 Task: Look for space in Picos, Brazil from 9th July, 2023 to 16th July, 2023 for 2 adults, 1 child in price range Rs.8000 to Rs.16000. Place can be entire place with 2 bedrooms having 2 beds and 1 bathroom. Property type can be house, flat, guest house. Booking option can be shelf check-in. Required host language is Spanish.
Action: Mouse moved to (473, 95)
Screenshot: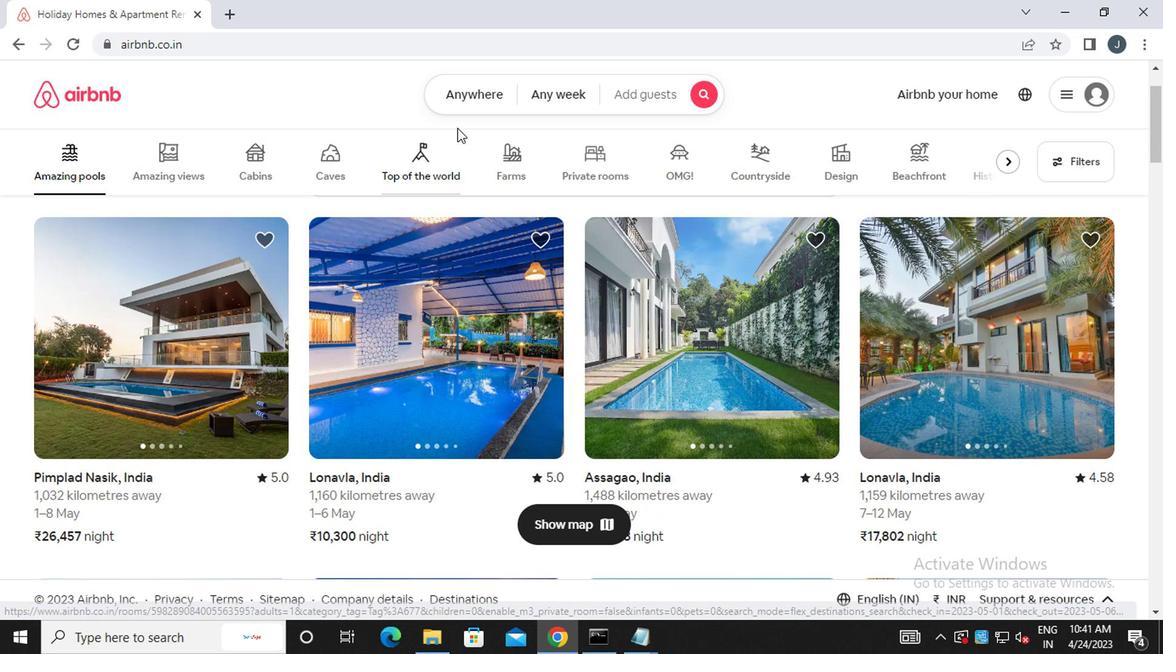 
Action: Mouse pressed left at (473, 95)
Screenshot: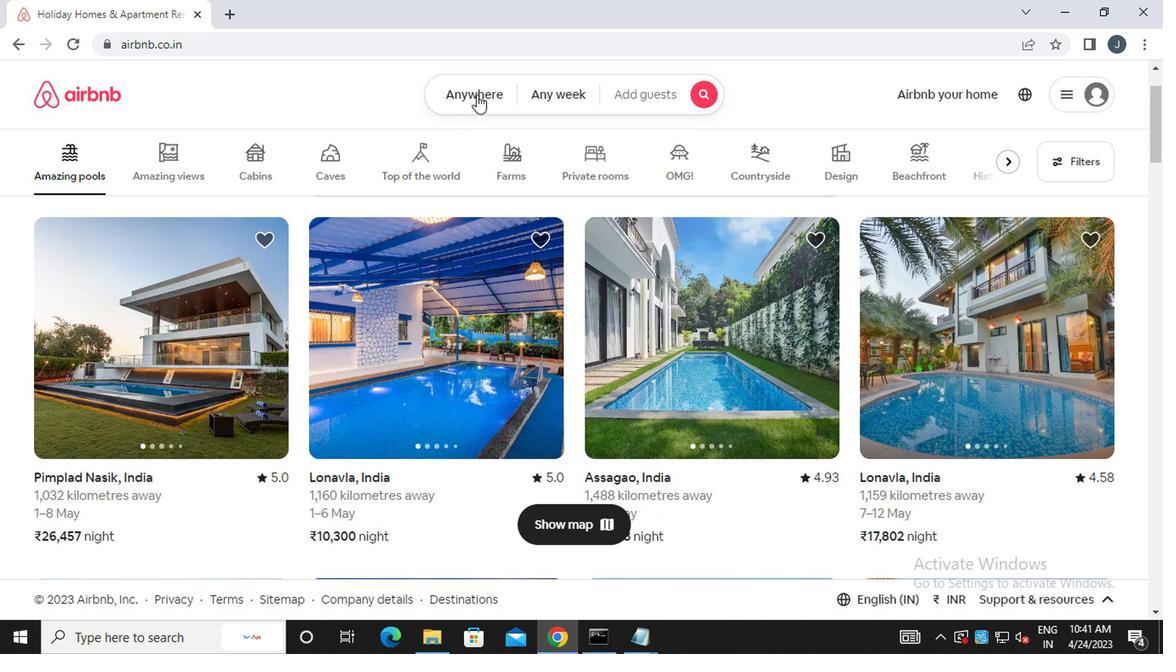 
Action: Mouse moved to (342, 166)
Screenshot: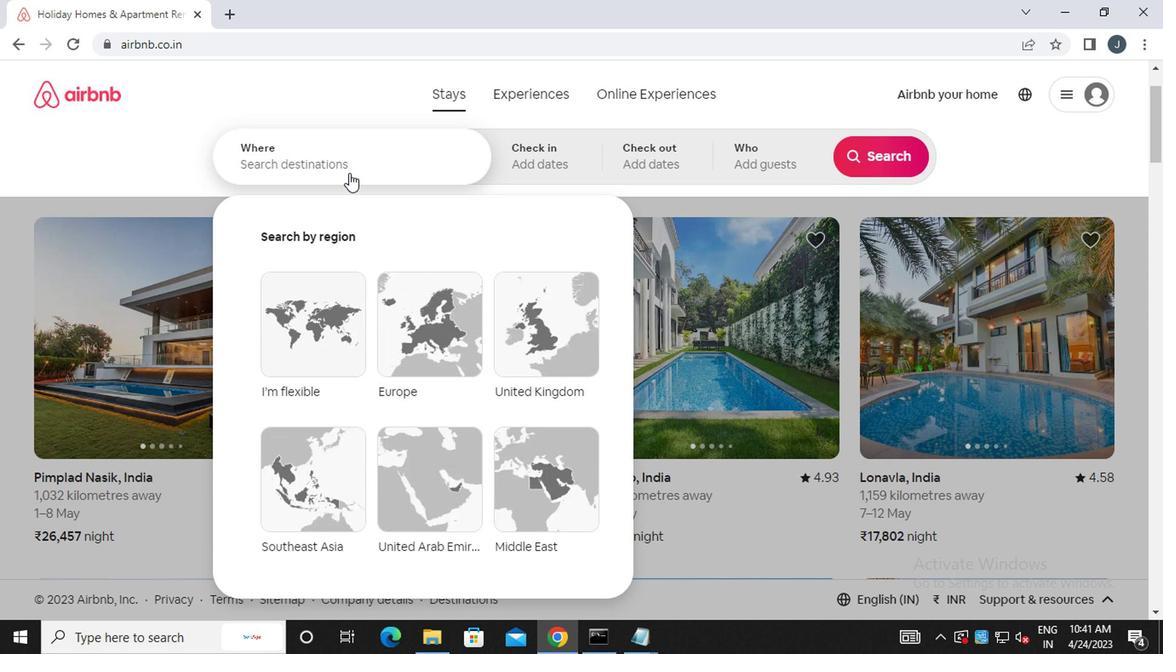 
Action: Mouse pressed left at (342, 166)
Screenshot: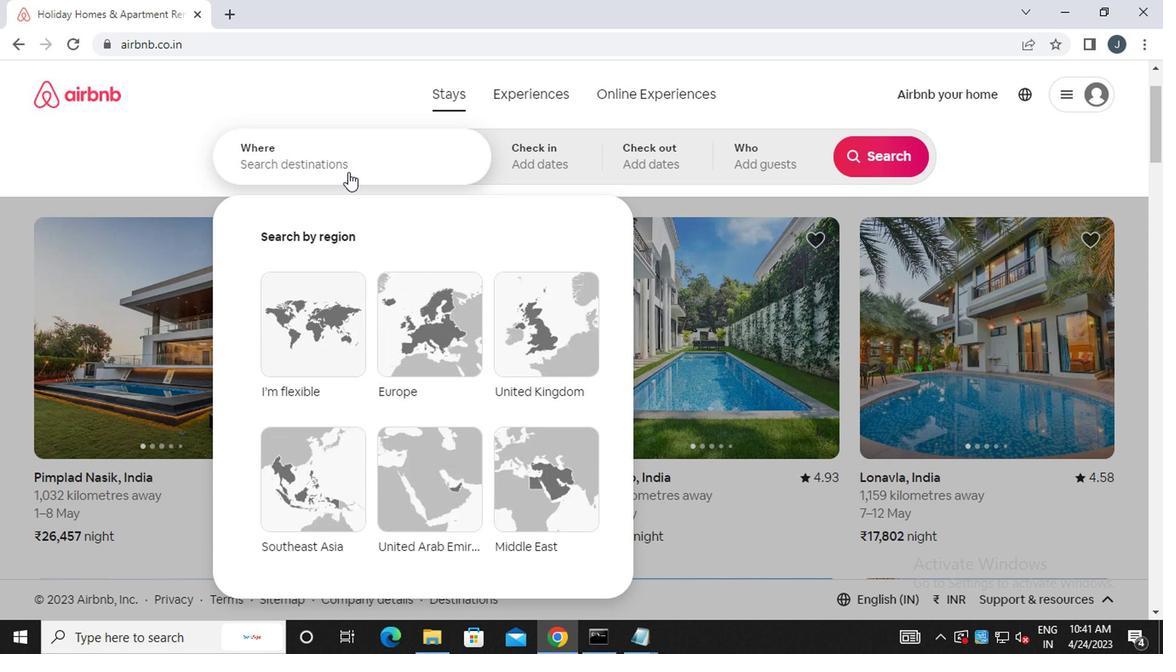 
Action: Key pressed p<Key.caps_lock>icos,<Key.space><Key.caps_lock>b<Key.caps_lock>razil
Screenshot: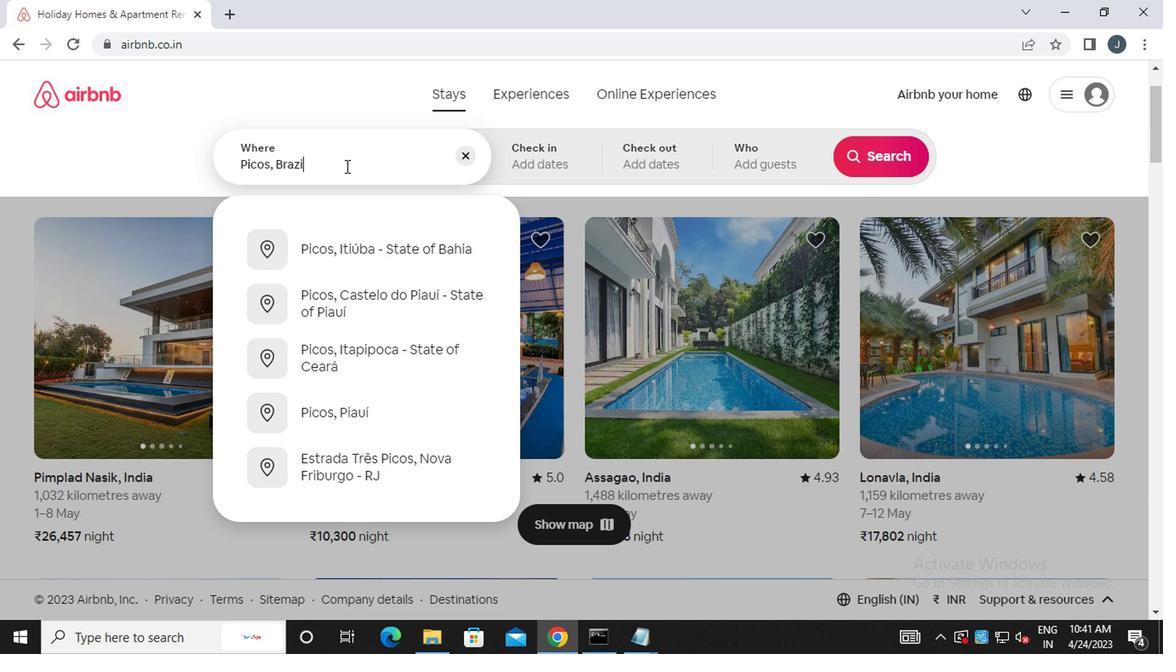 
Action: Mouse moved to (549, 162)
Screenshot: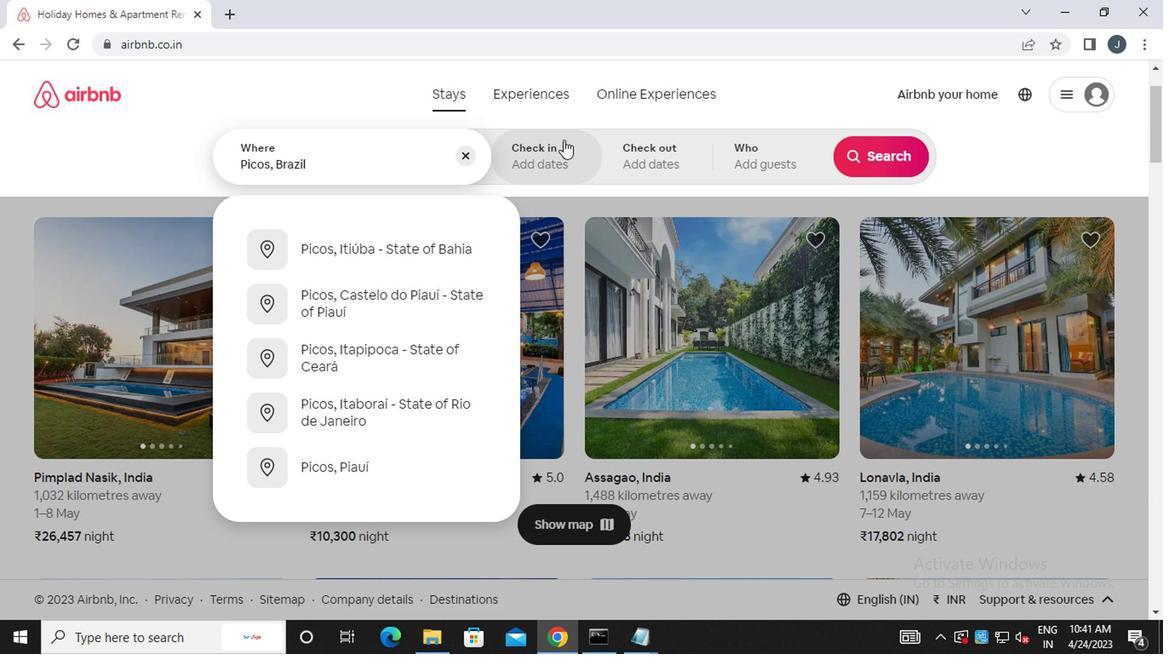 
Action: Mouse pressed left at (549, 162)
Screenshot: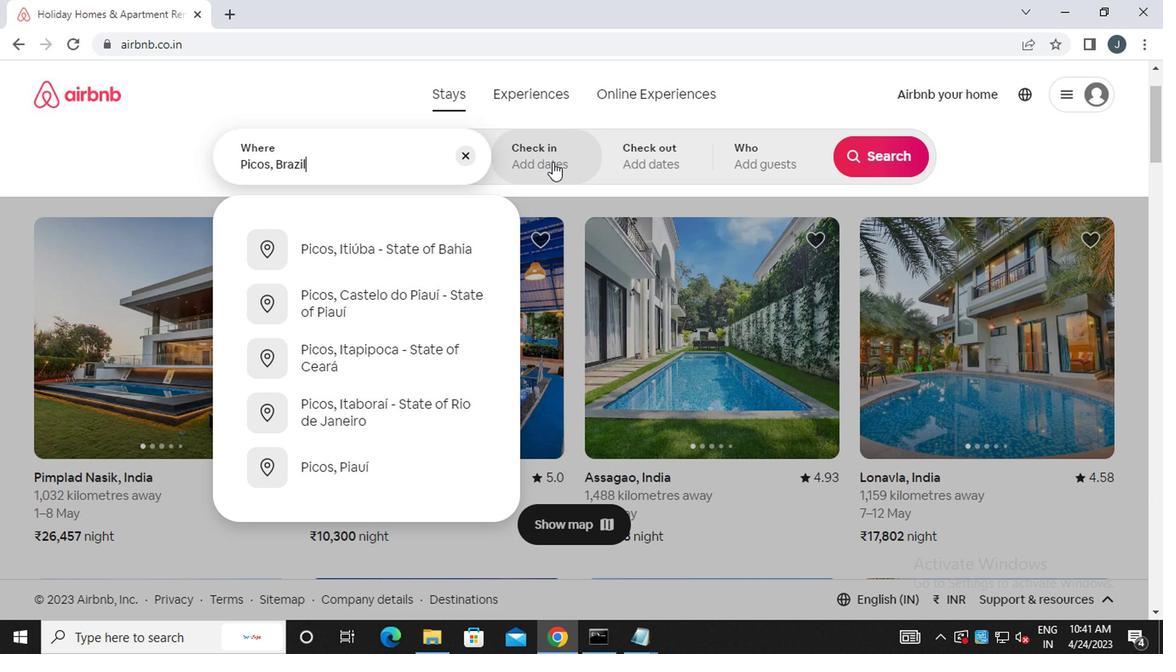 
Action: Mouse moved to (868, 295)
Screenshot: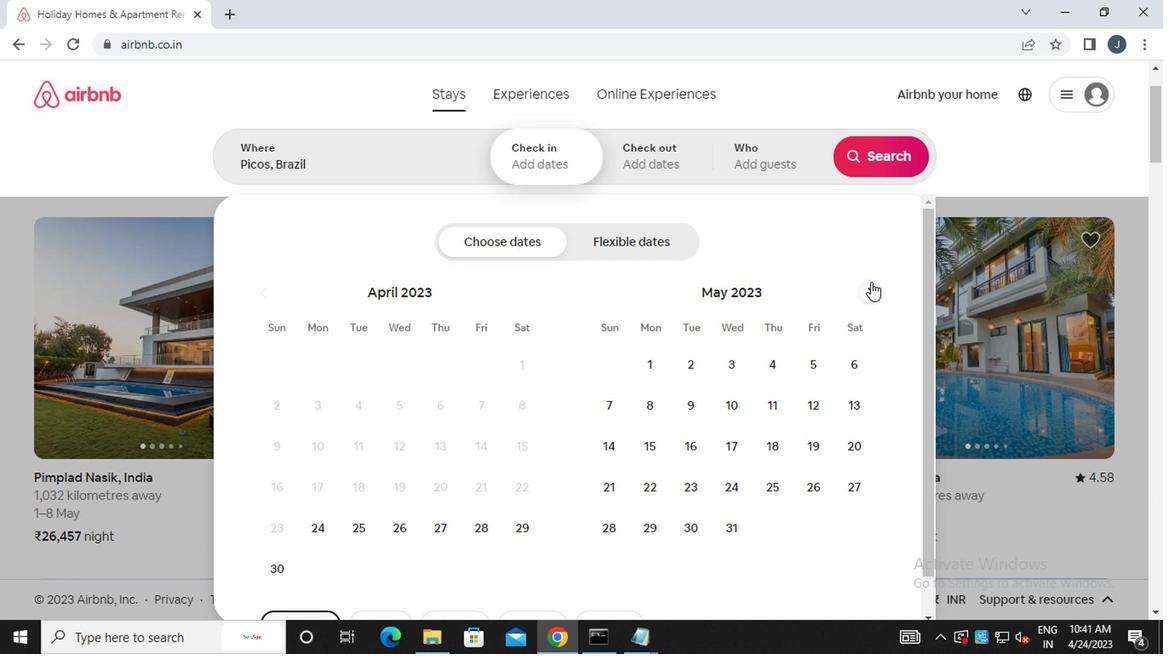 
Action: Mouse pressed left at (868, 295)
Screenshot: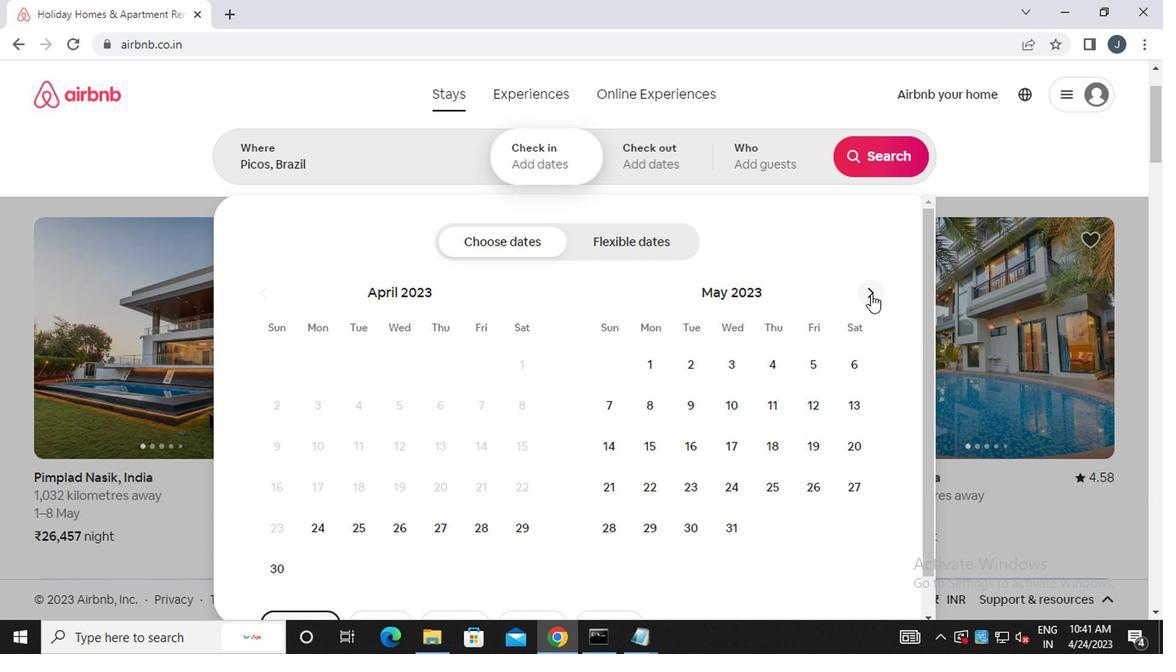 
Action: Mouse moved to (869, 295)
Screenshot: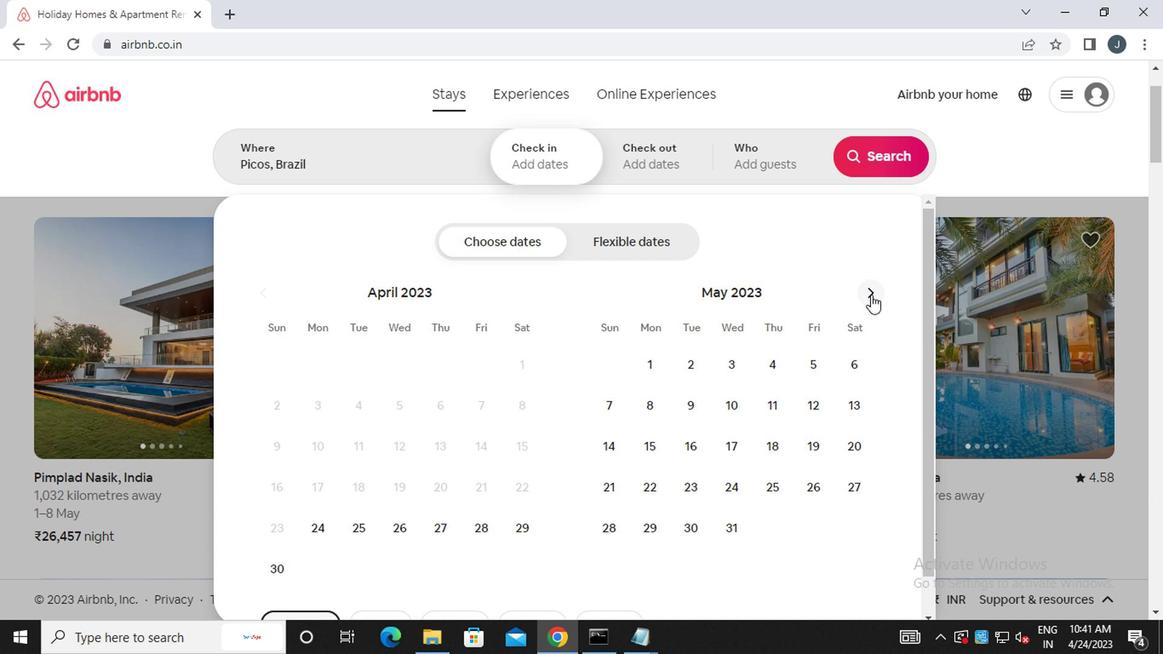 
Action: Mouse pressed left at (869, 295)
Screenshot: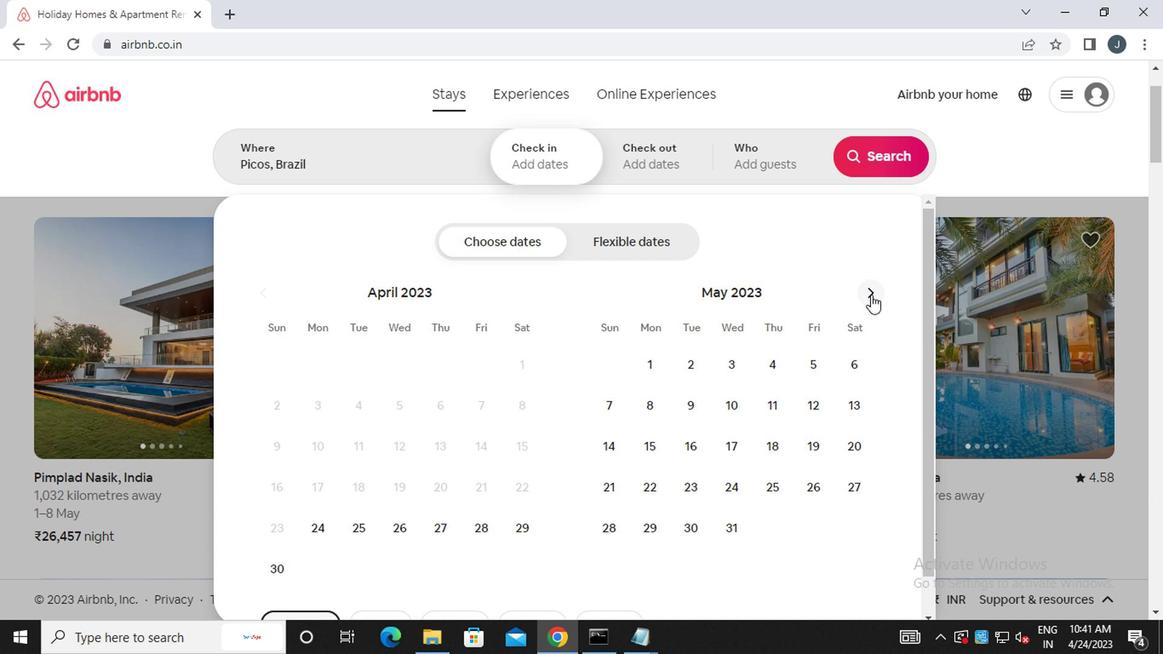 
Action: Mouse moved to (870, 295)
Screenshot: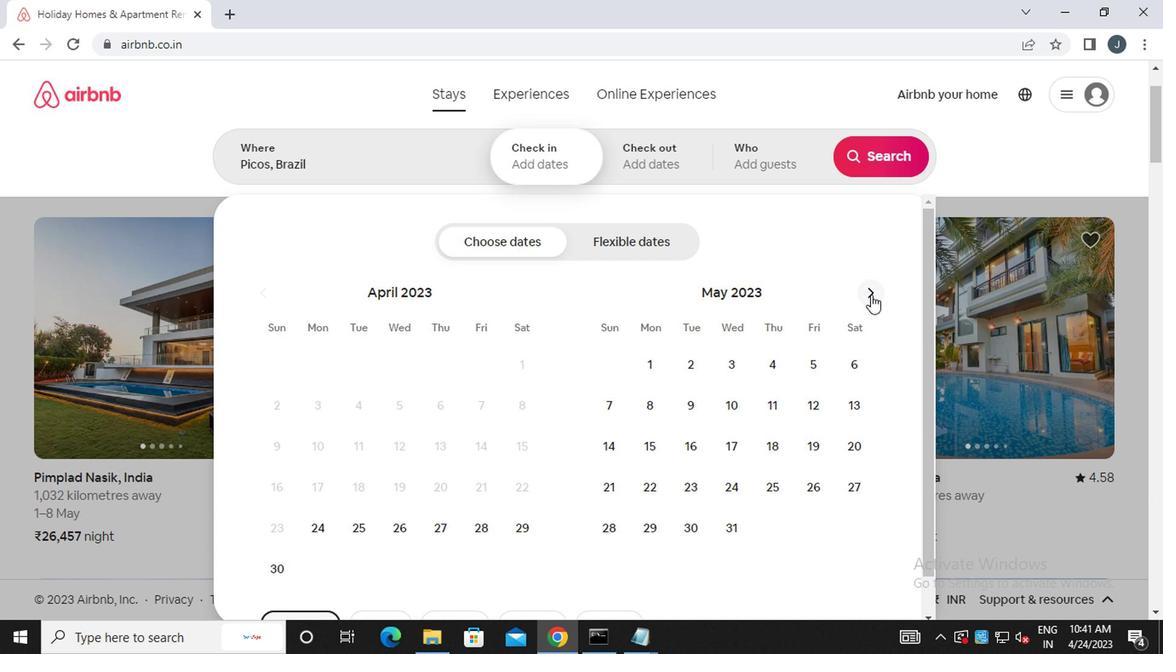 
Action: Mouse pressed left at (870, 295)
Screenshot: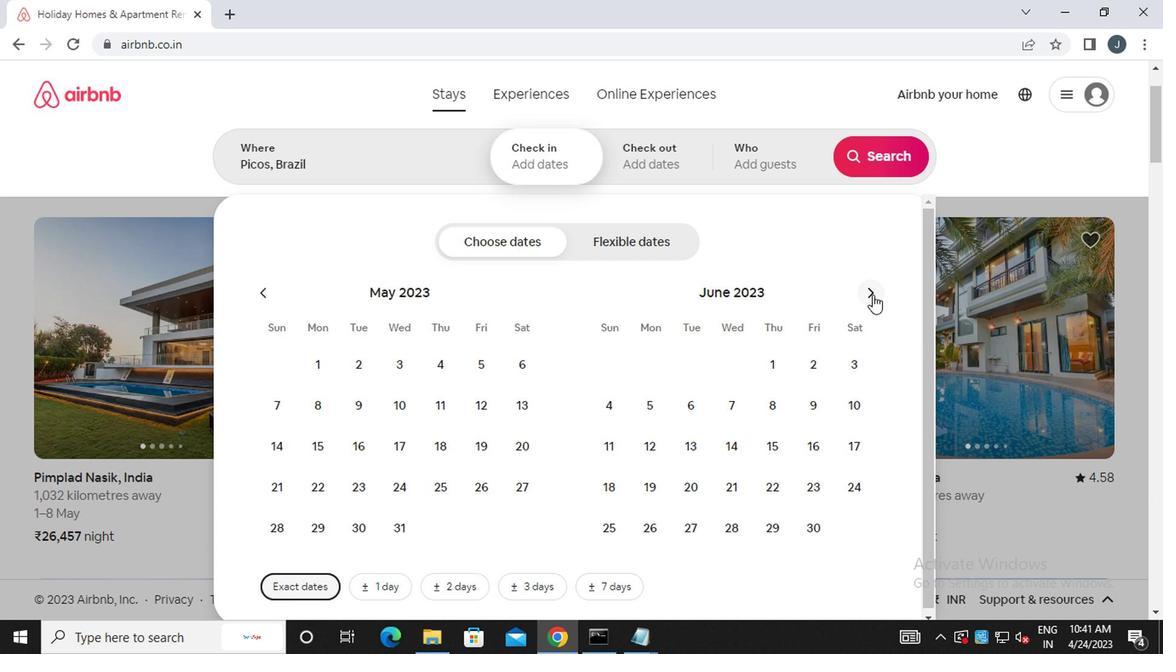 
Action: Mouse moved to (607, 447)
Screenshot: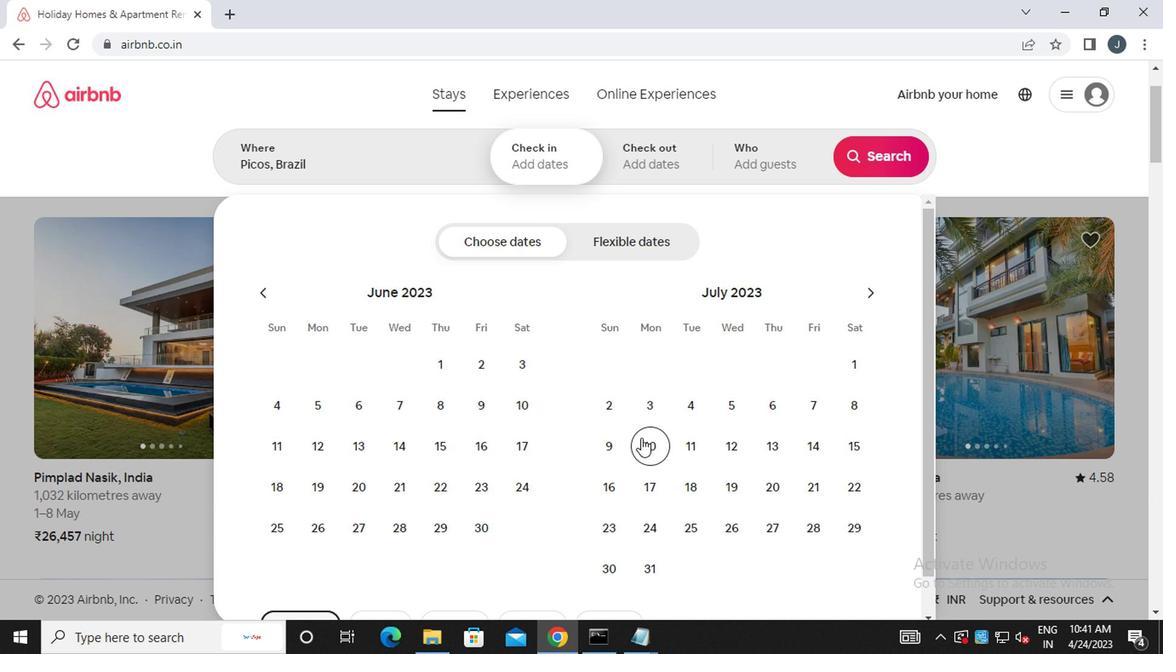 
Action: Mouse pressed left at (607, 447)
Screenshot: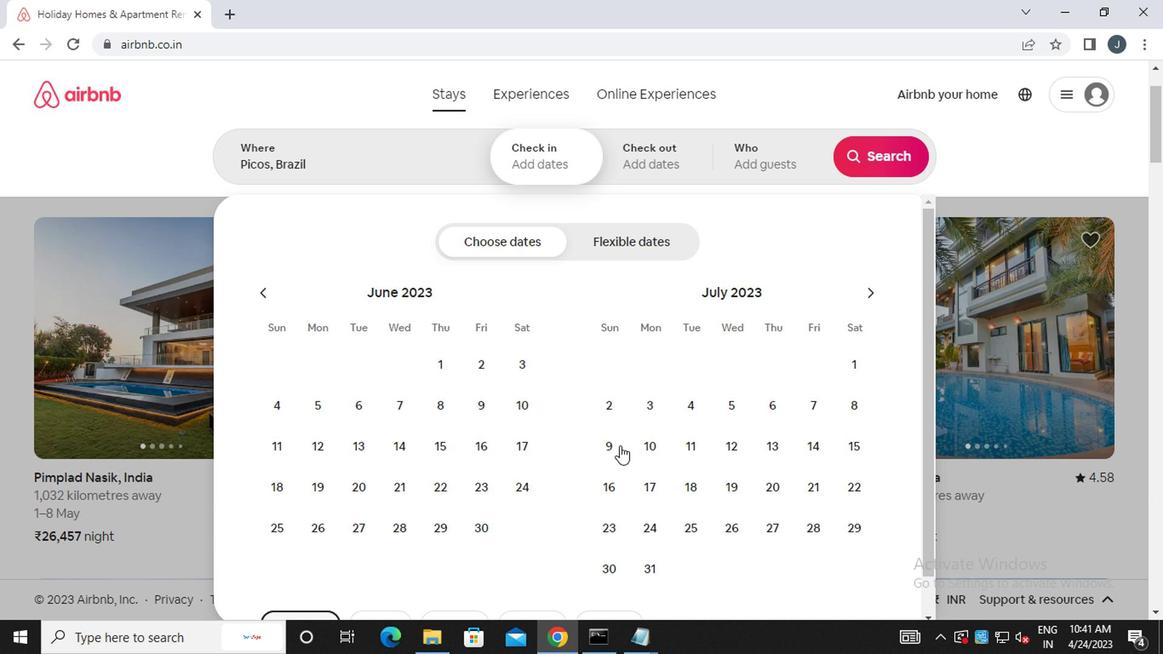 
Action: Mouse moved to (609, 486)
Screenshot: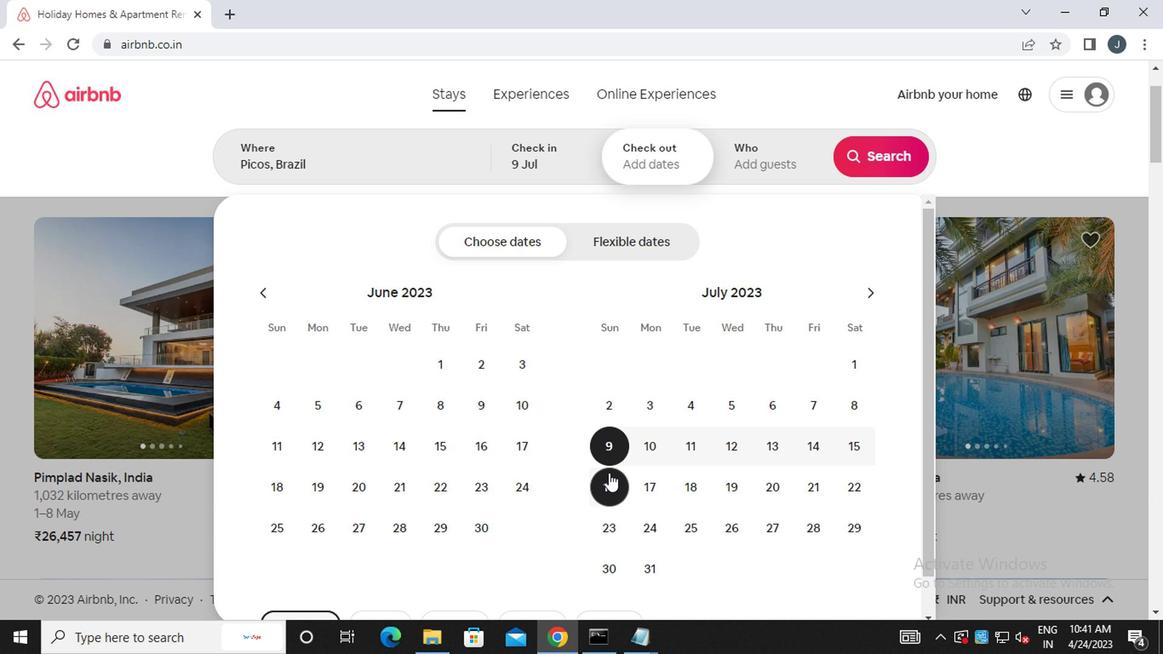 
Action: Mouse pressed left at (609, 486)
Screenshot: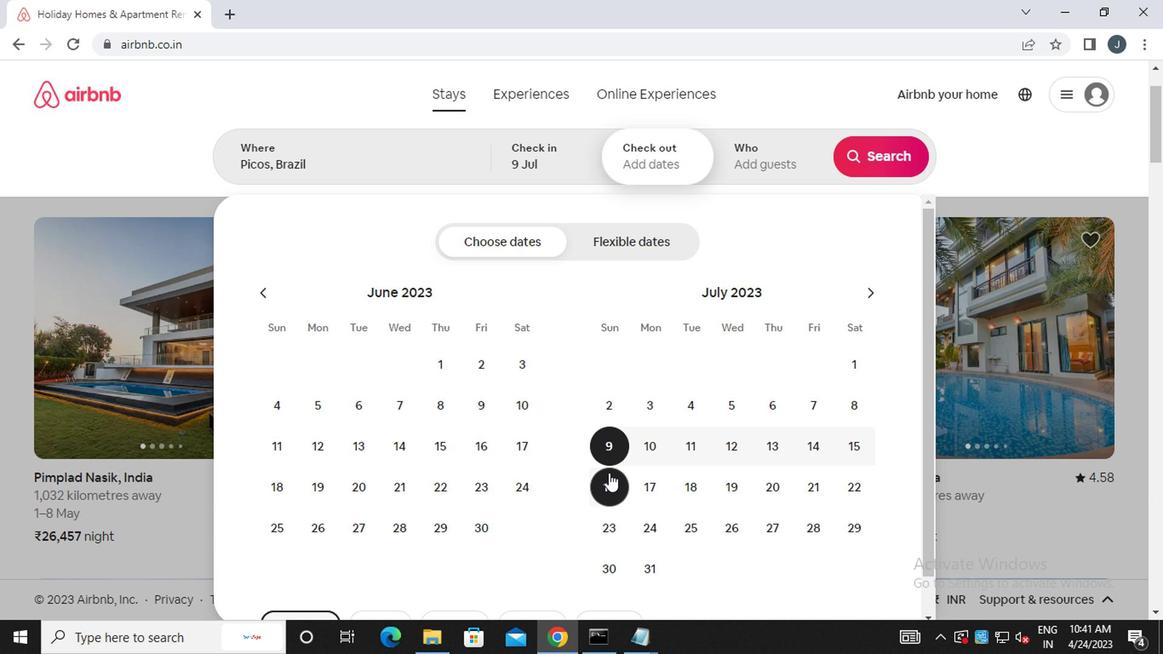 
Action: Mouse moved to (755, 164)
Screenshot: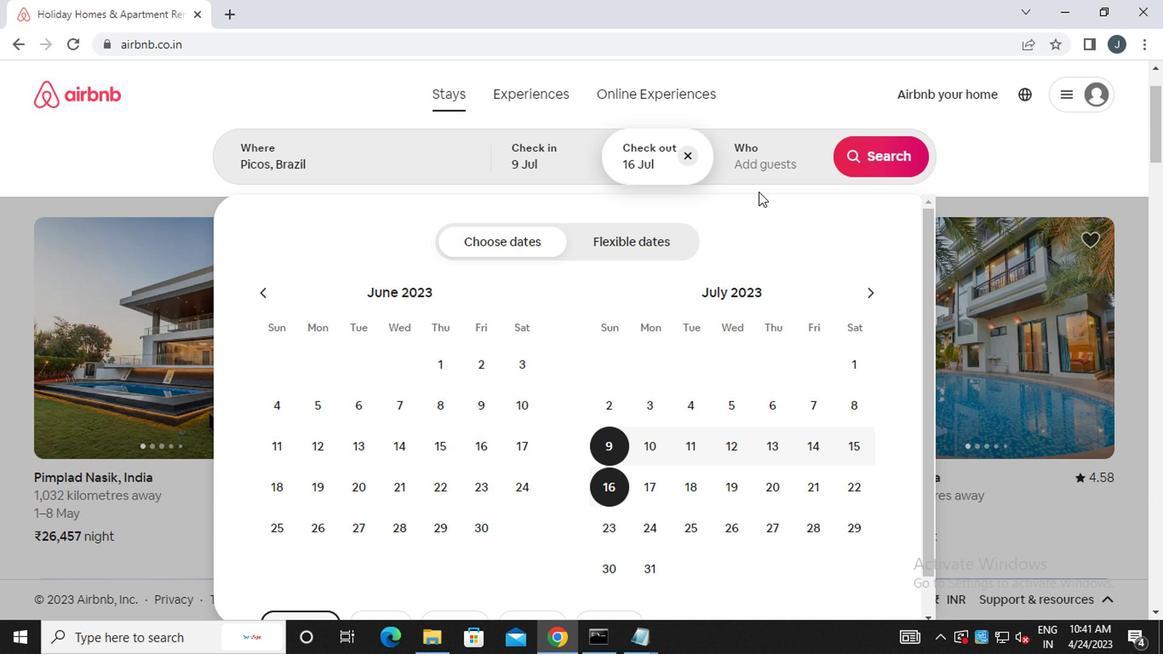 
Action: Mouse pressed left at (755, 164)
Screenshot: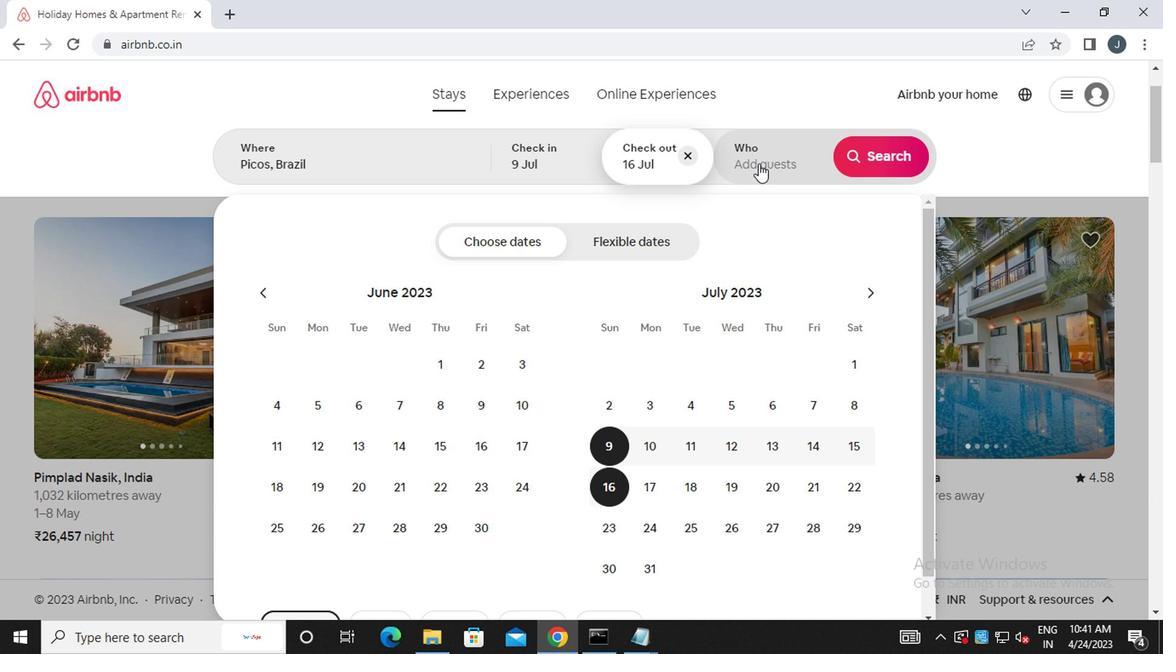 
Action: Mouse moved to (877, 247)
Screenshot: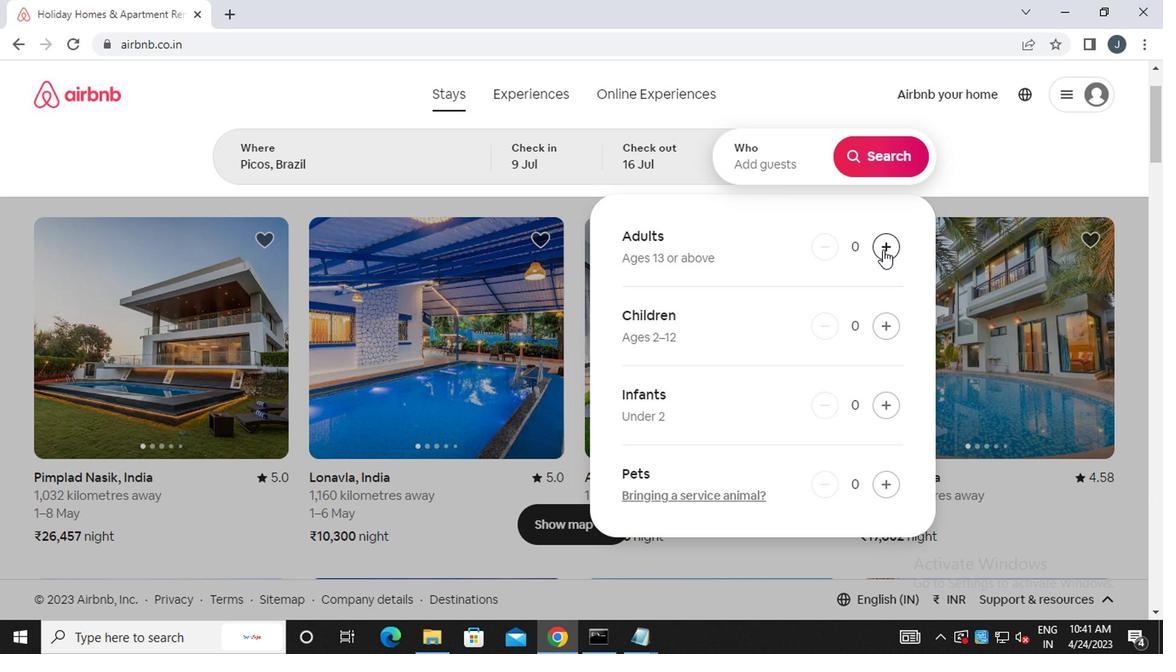 
Action: Mouse pressed left at (877, 247)
Screenshot: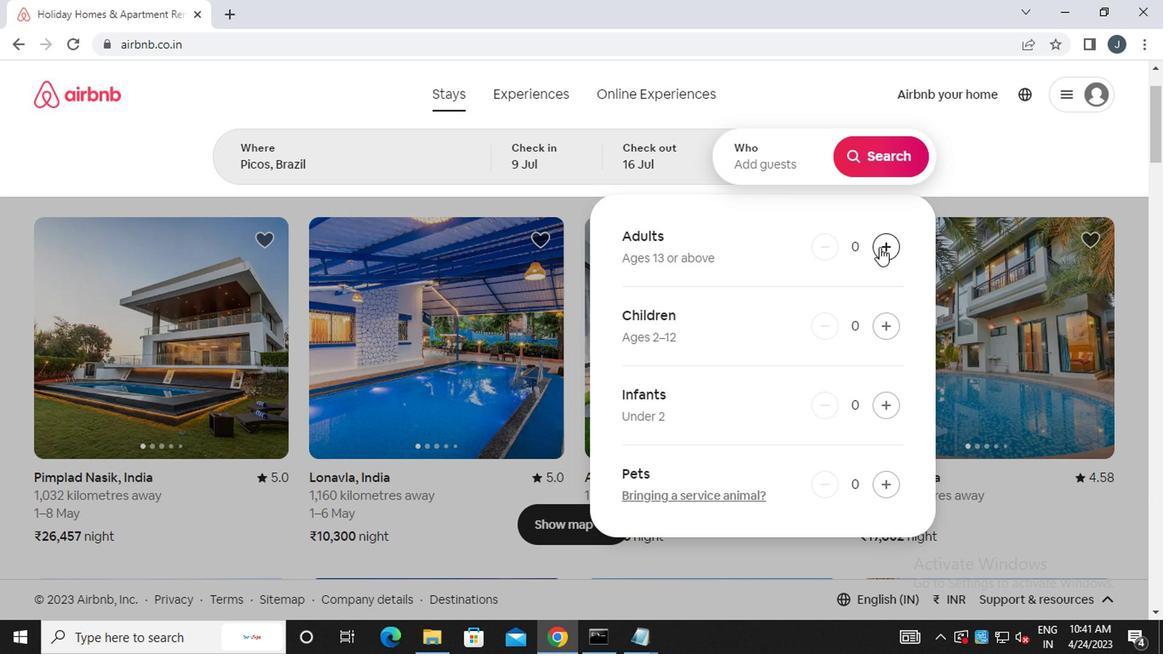 
Action: Mouse pressed left at (877, 247)
Screenshot: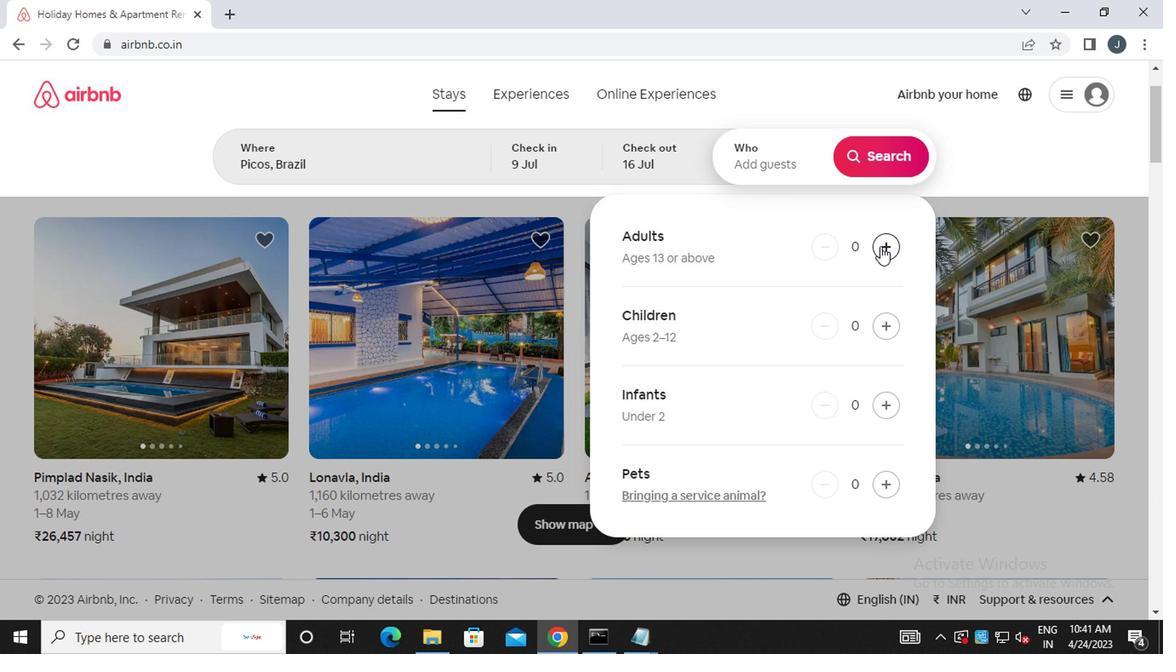 
Action: Mouse moved to (880, 330)
Screenshot: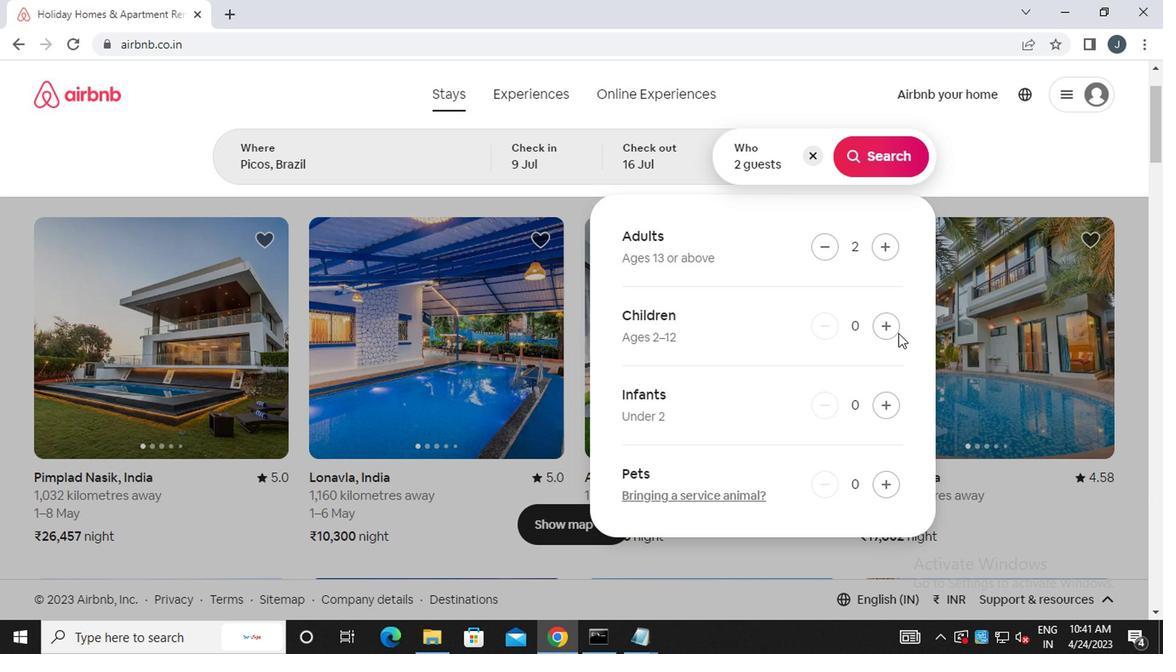 
Action: Mouse pressed left at (880, 330)
Screenshot: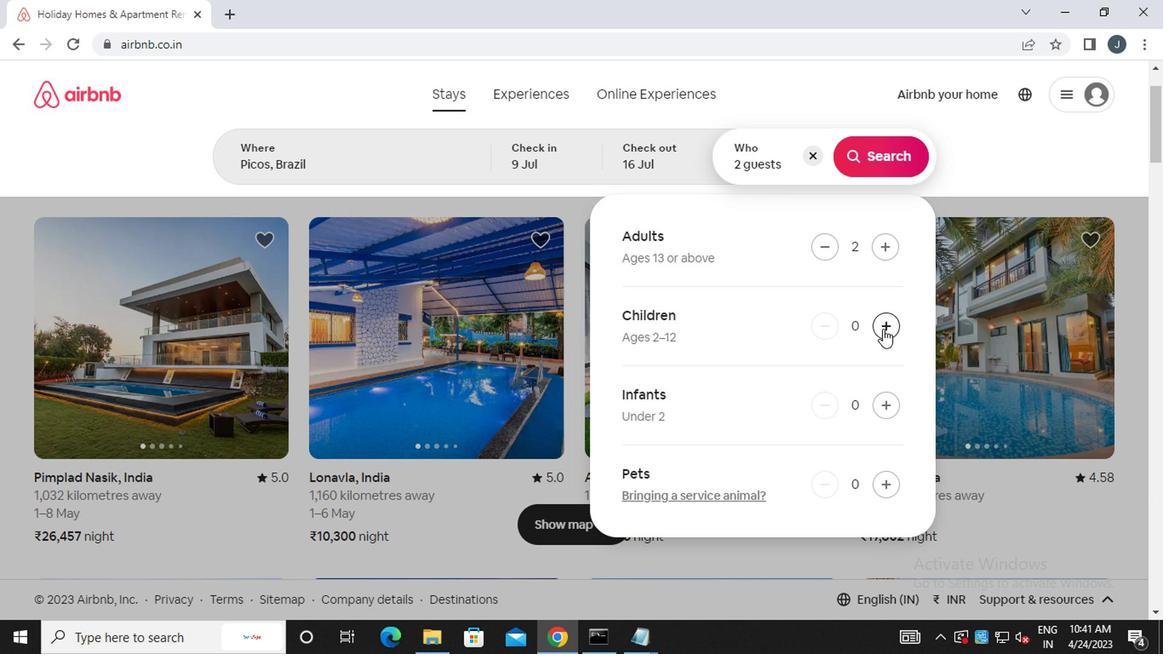 
Action: Mouse moved to (885, 160)
Screenshot: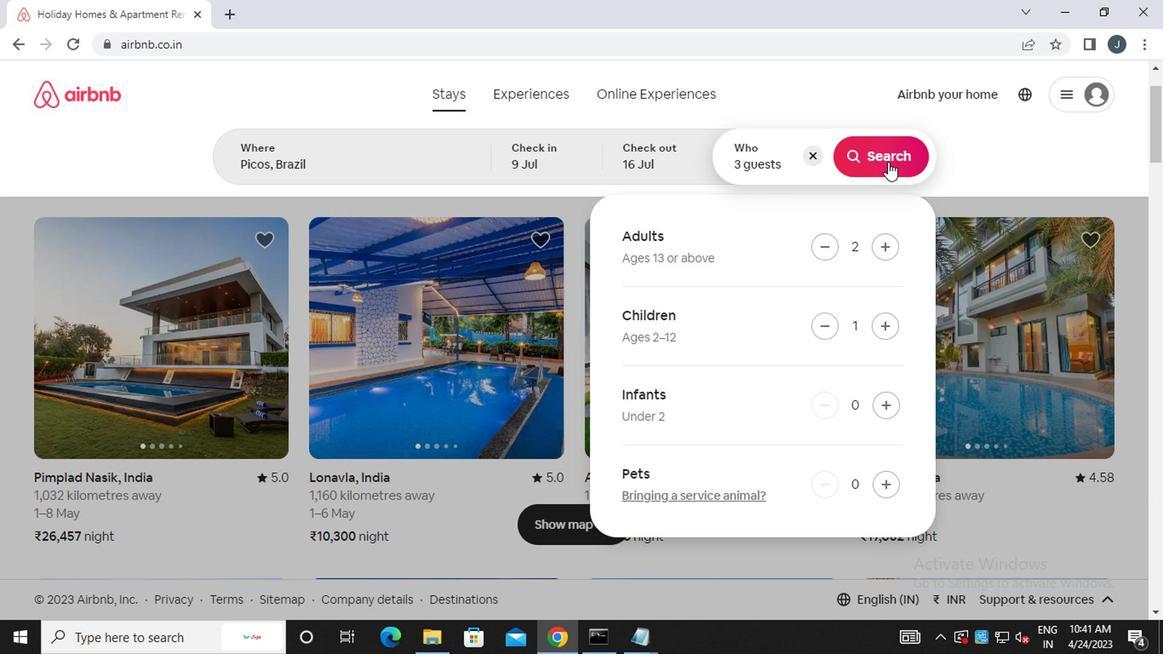 
Action: Mouse pressed left at (885, 160)
Screenshot: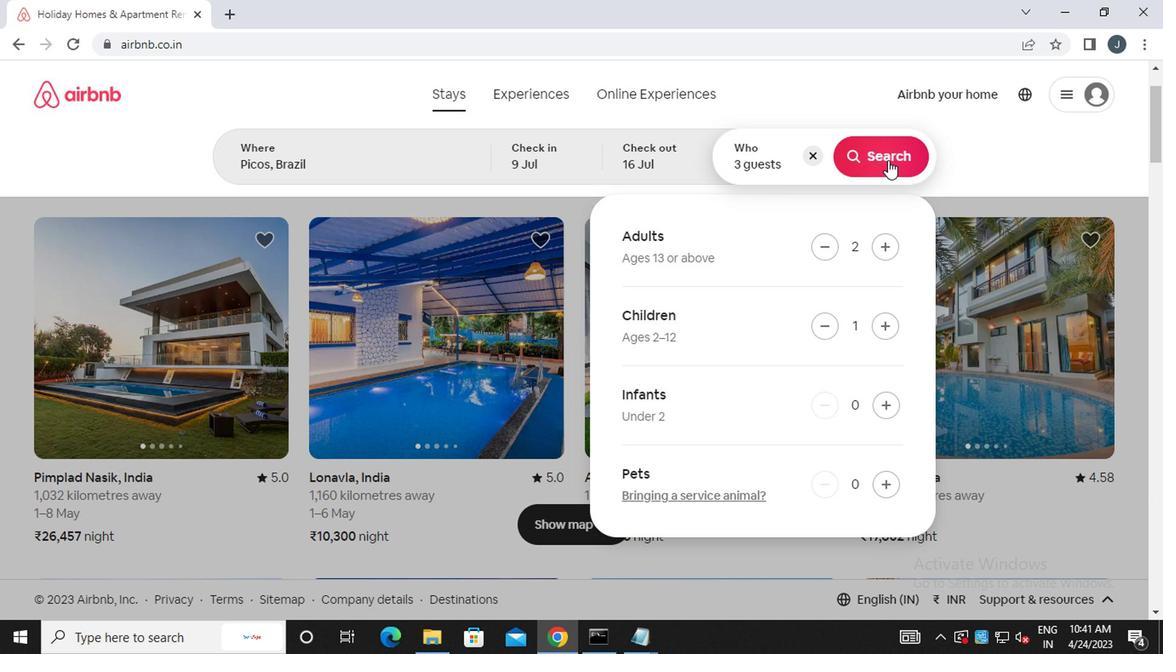 
Action: Mouse moved to (1095, 168)
Screenshot: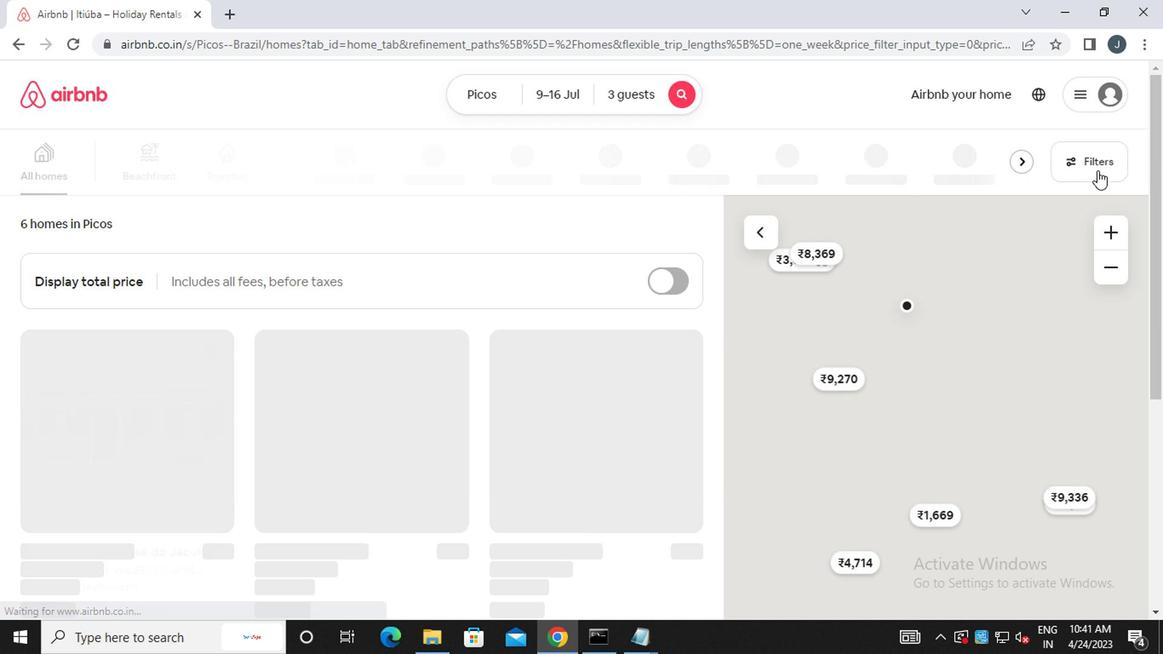 
Action: Mouse pressed left at (1095, 168)
Screenshot: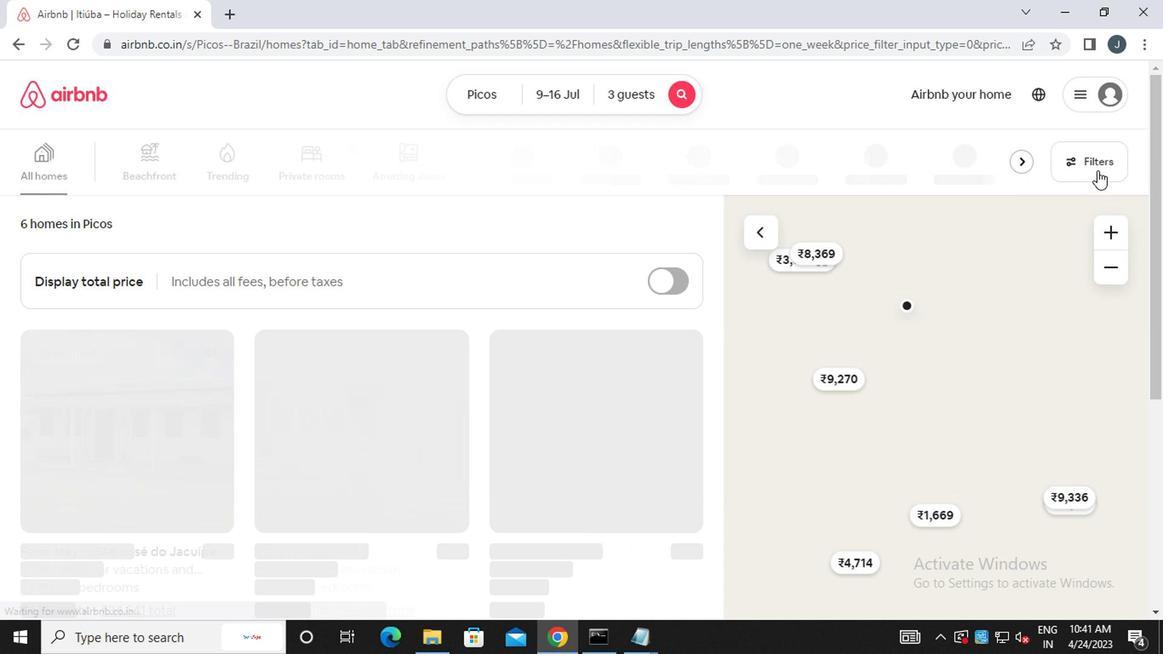 
Action: Mouse moved to (419, 365)
Screenshot: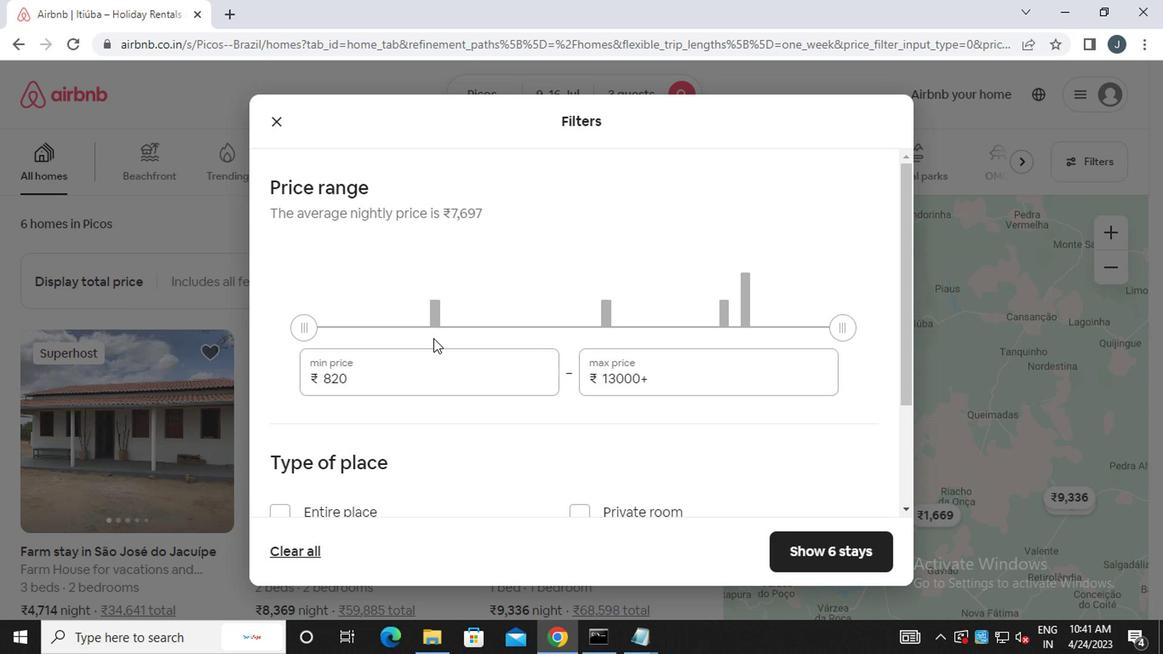 
Action: Mouse pressed left at (419, 365)
Screenshot: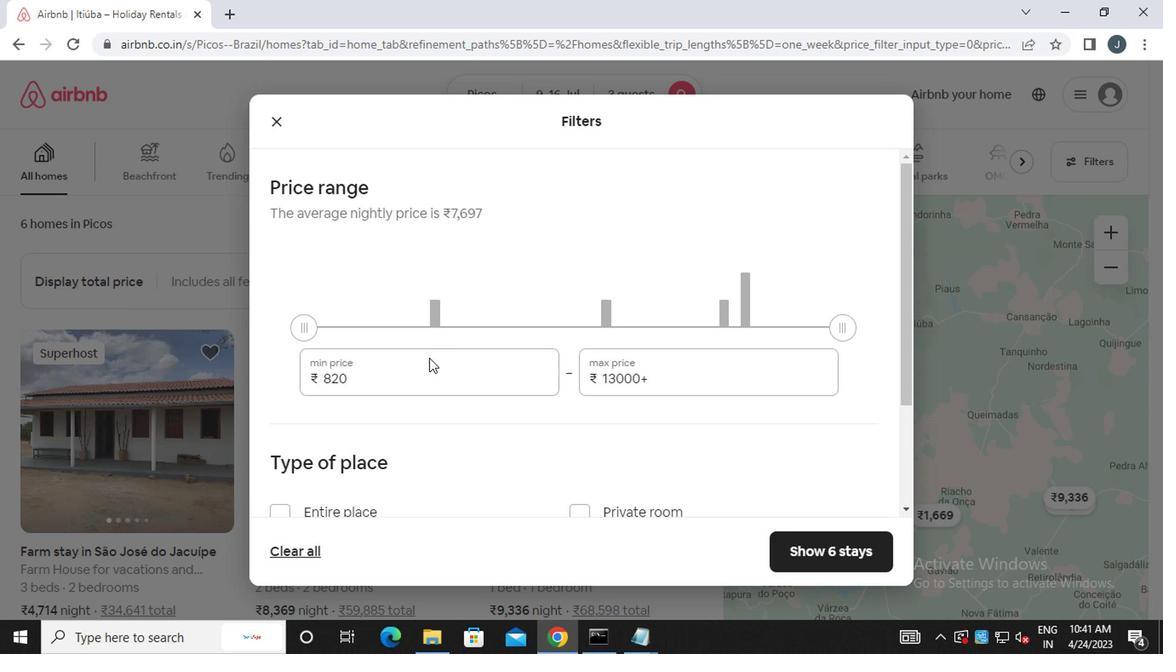 
Action: Mouse moved to (419, 366)
Screenshot: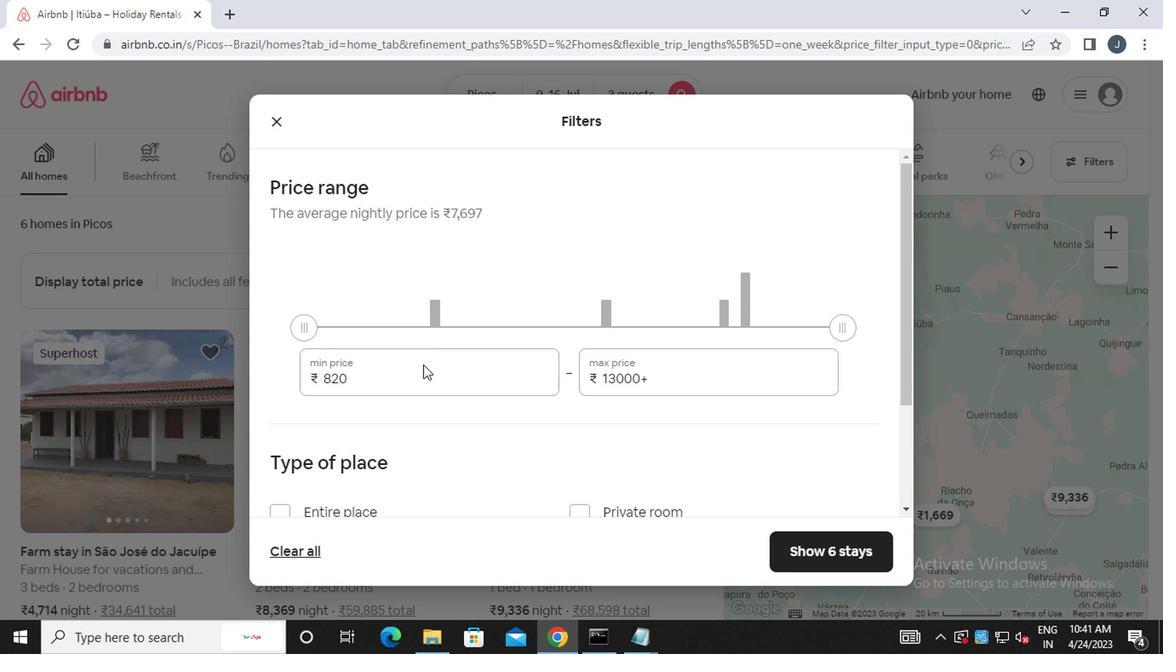 
Action: Key pressed <Key.backspace><Key.backspace><<96>><<96>><<96>>
Screenshot: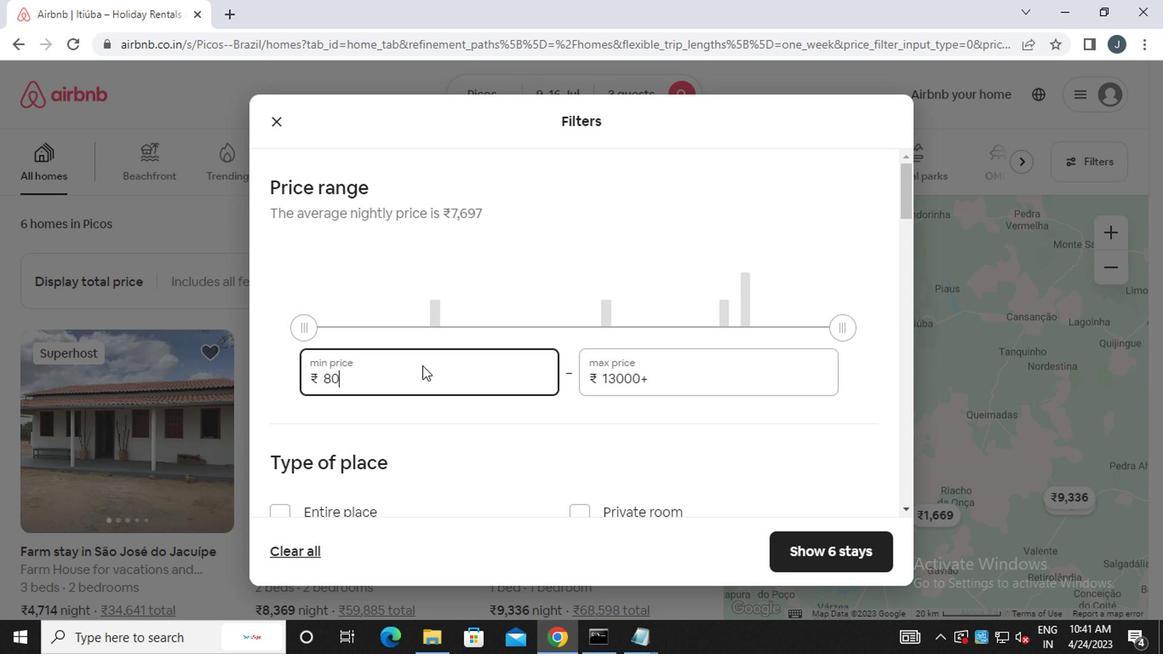 
Action: Mouse moved to (647, 386)
Screenshot: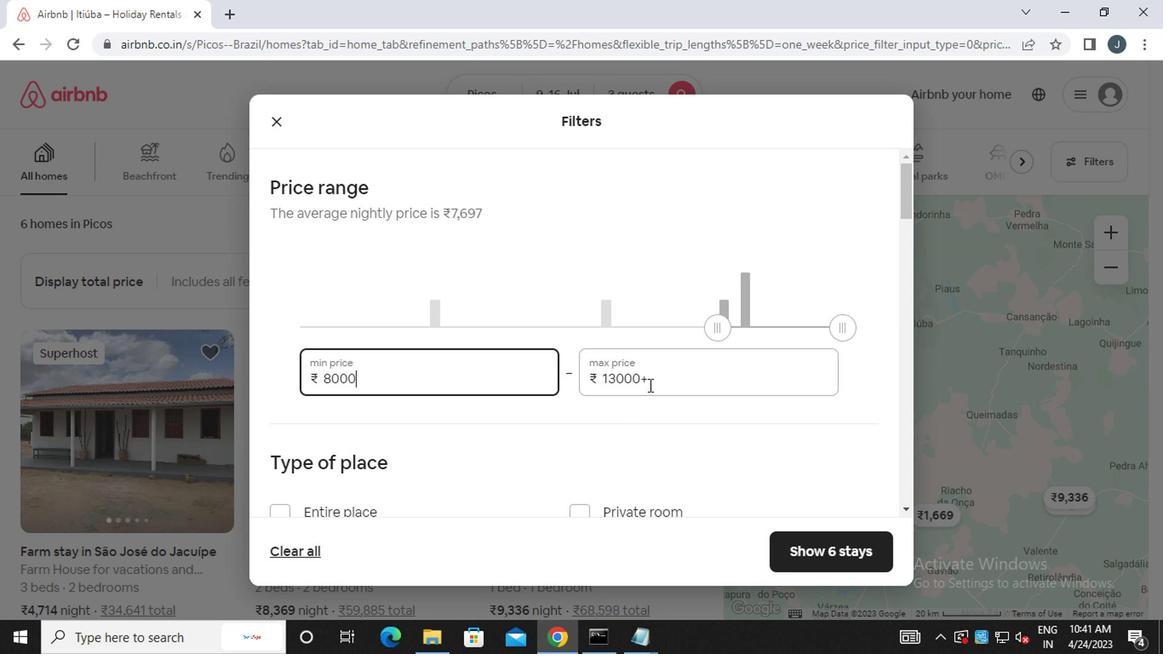 
Action: Mouse pressed left at (647, 386)
Screenshot: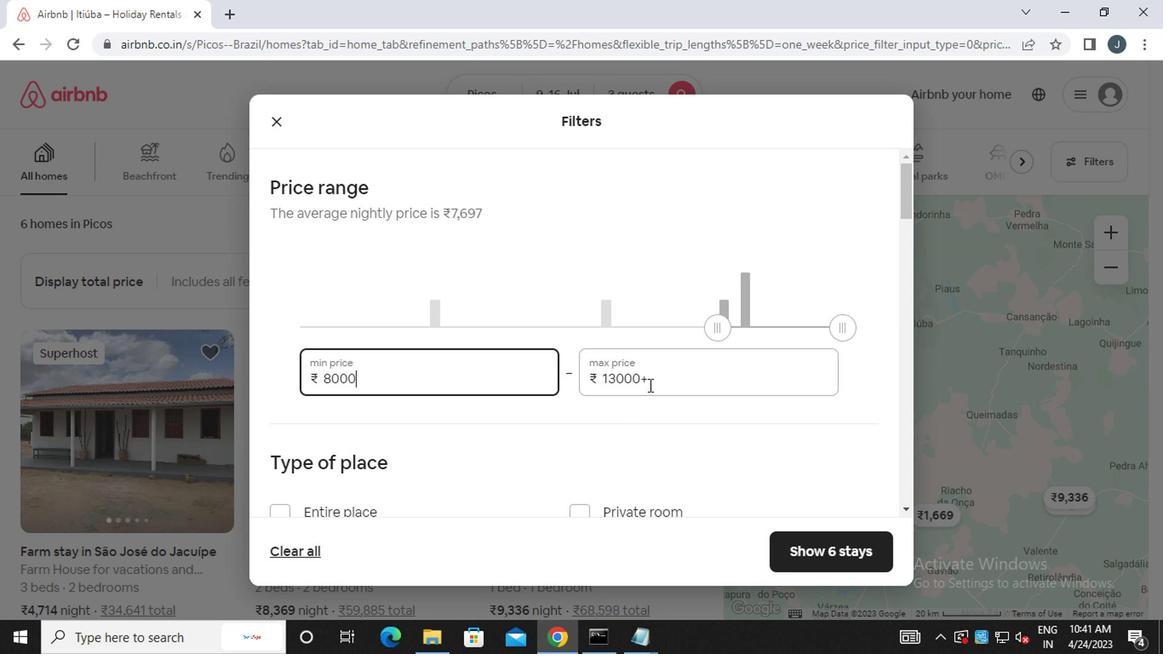 
Action: Mouse moved to (647, 388)
Screenshot: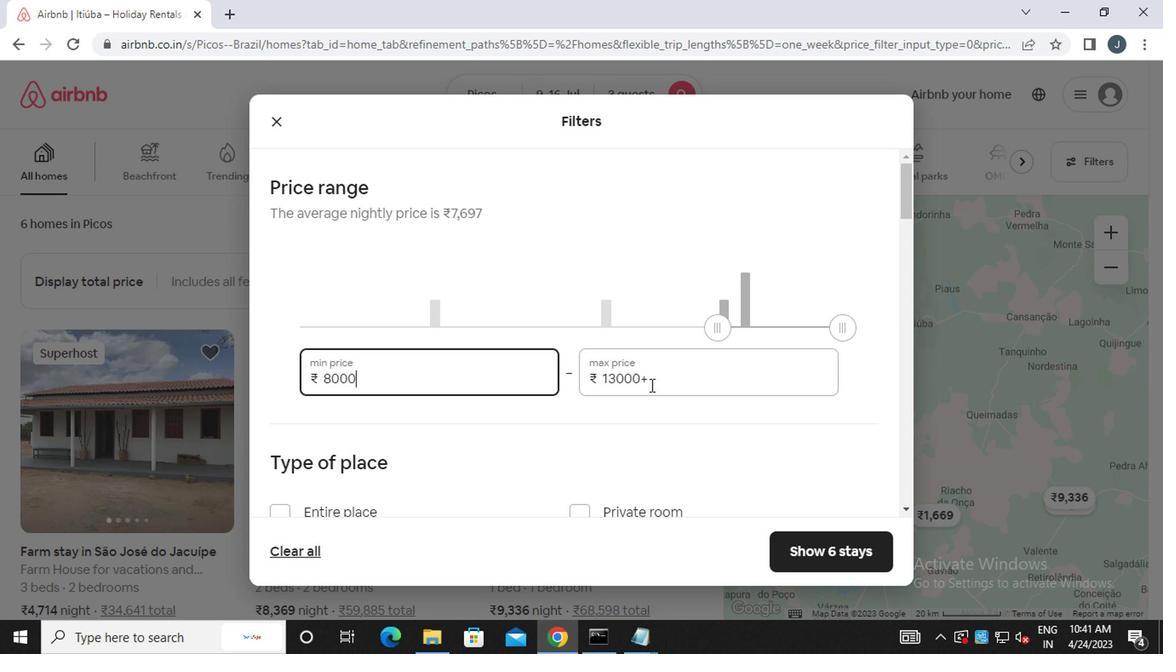
Action: Key pressed <Key.backspace><Key.backspace><Key.backspace><Key.backspace><Key.backspace><<102>><<96>><<96>><<96>>
Screenshot: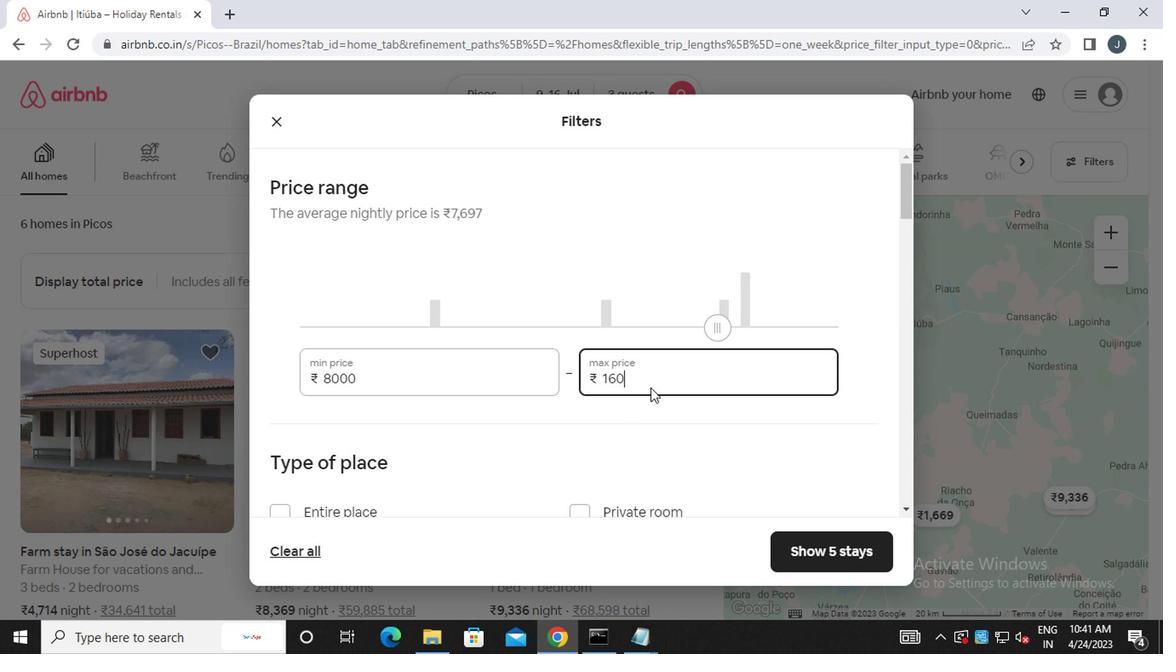 
Action: Mouse moved to (658, 414)
Screenshot: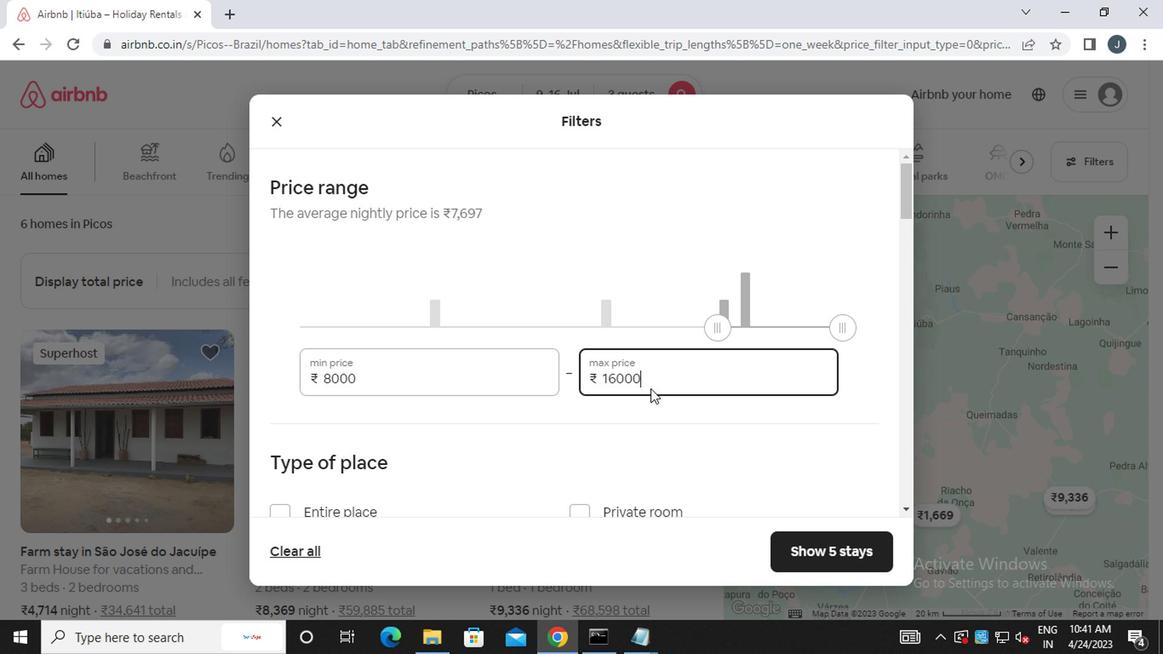 
Action: Mouse scrolled (658, 413) with delta (0, 0)
Screenshot: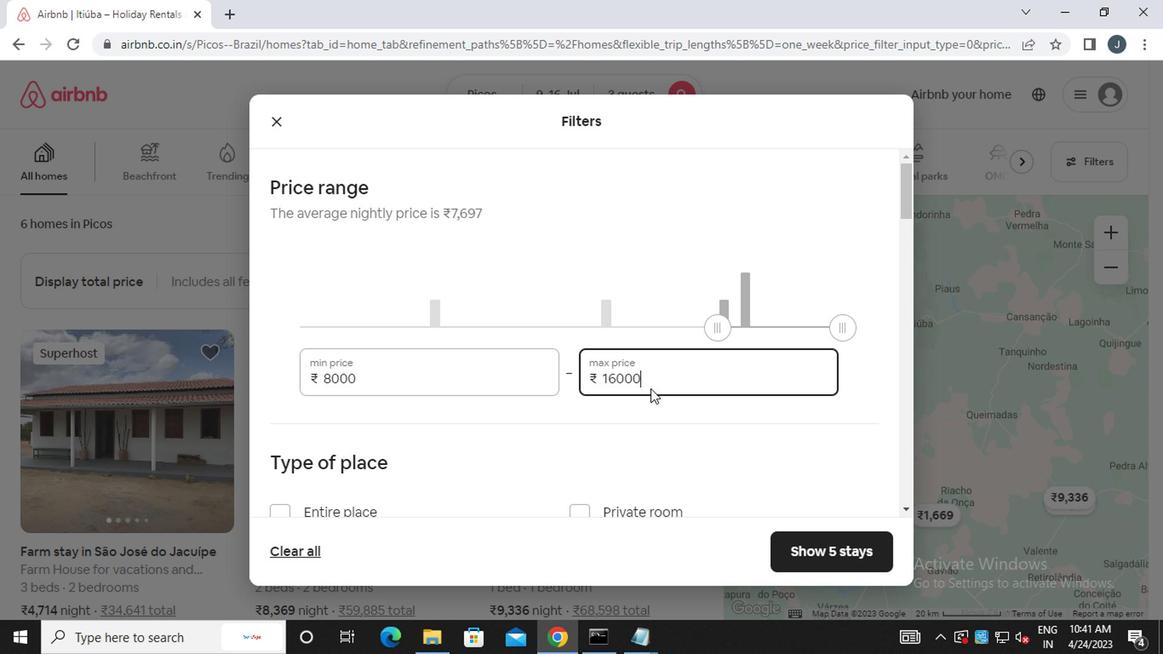 
Action: Mouse moved to (617, 399)
Screenshot: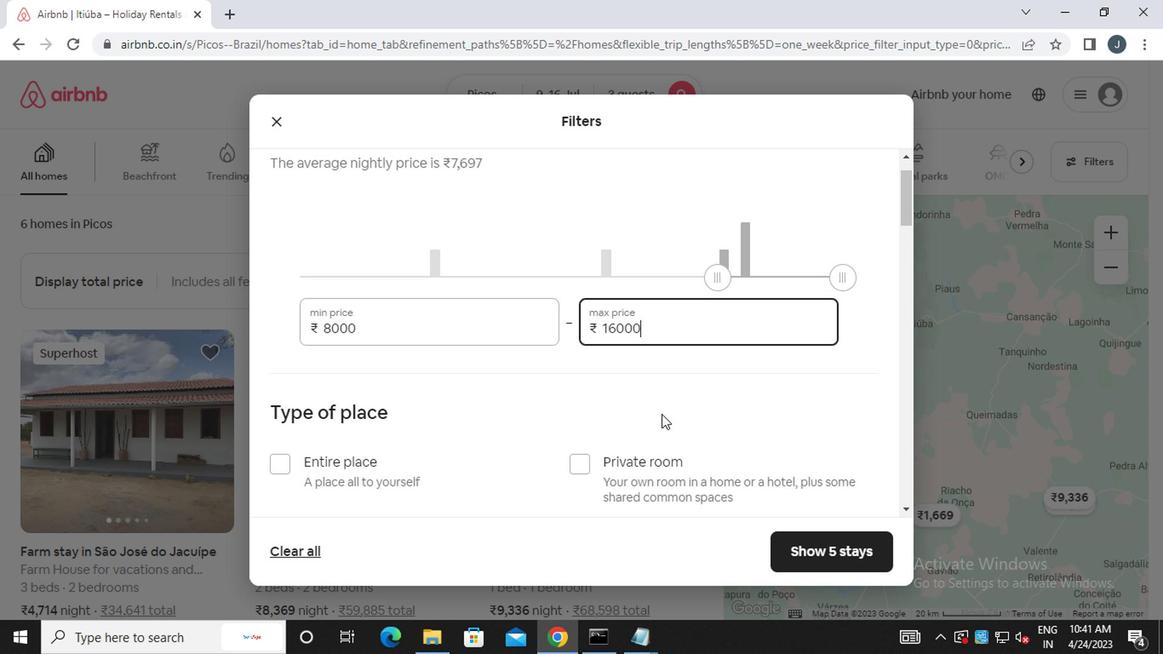 
Action: Mouse scrolled (617, 398) with delta (0, 0)
Screenshot: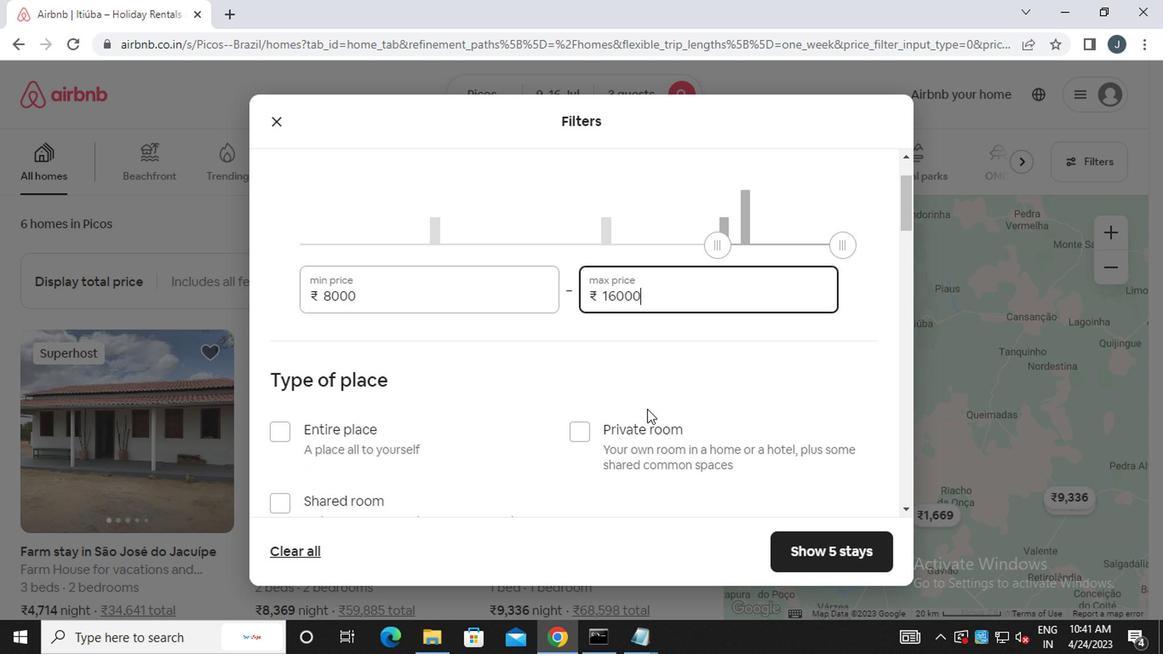 
Action: Mouse scrolled (617, 398) with delta (0, 0)
Screenshot: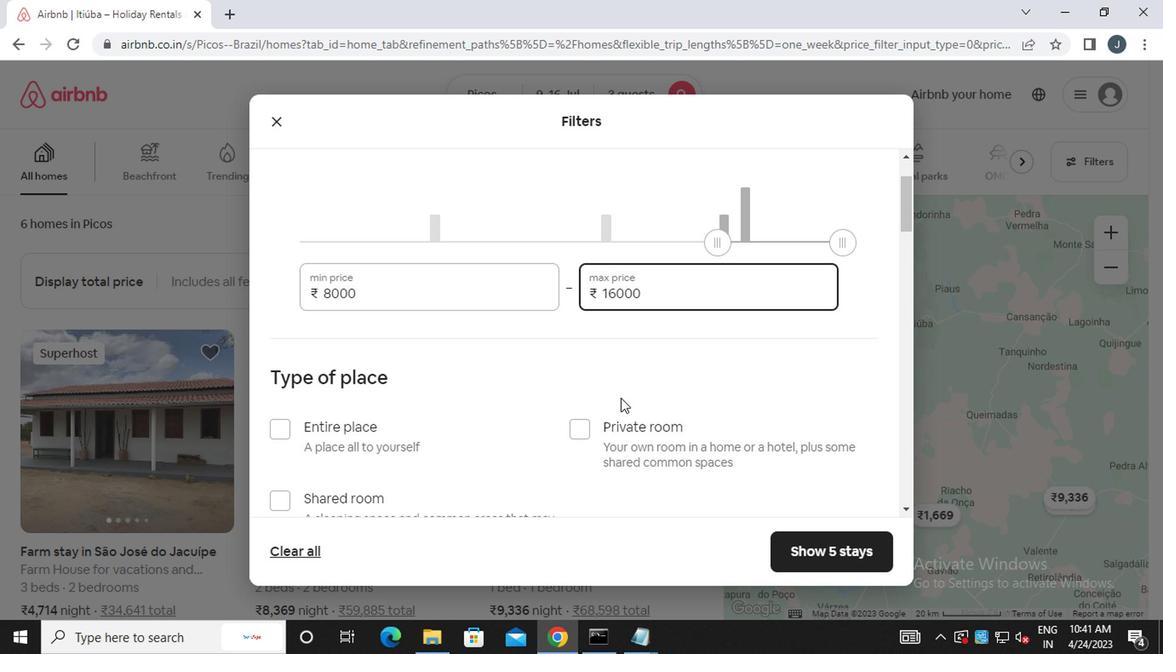 
Action: Mouse moved to (400, 269)
Screenshot: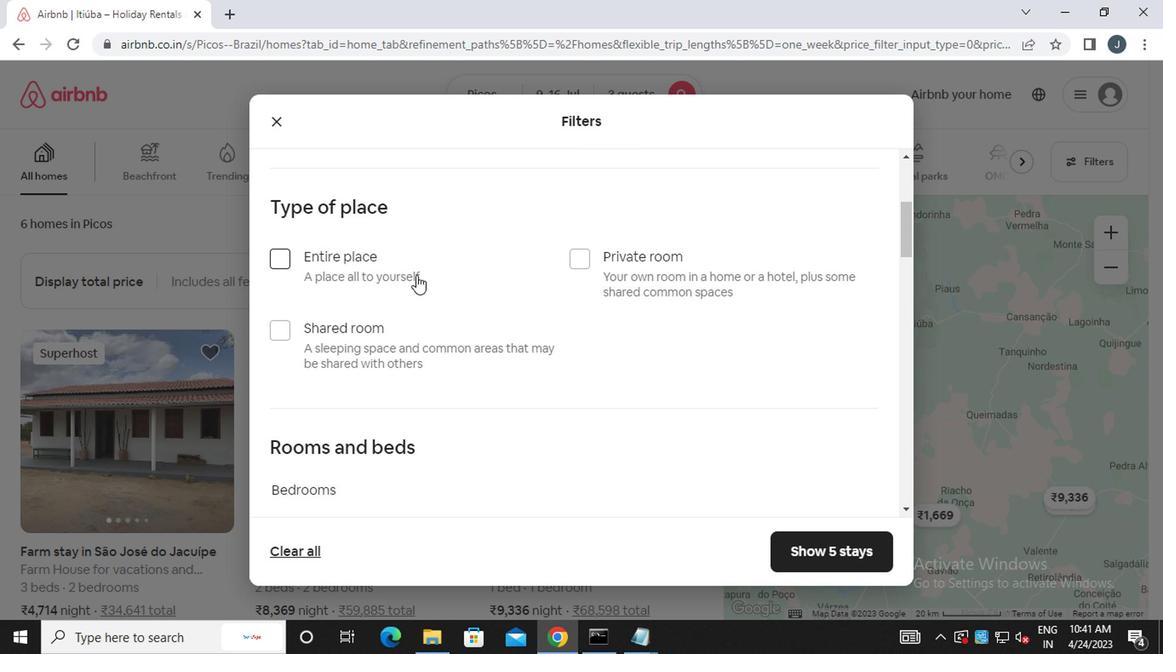 
Action: Mouse pressed left at (400, 269)
Screenshot: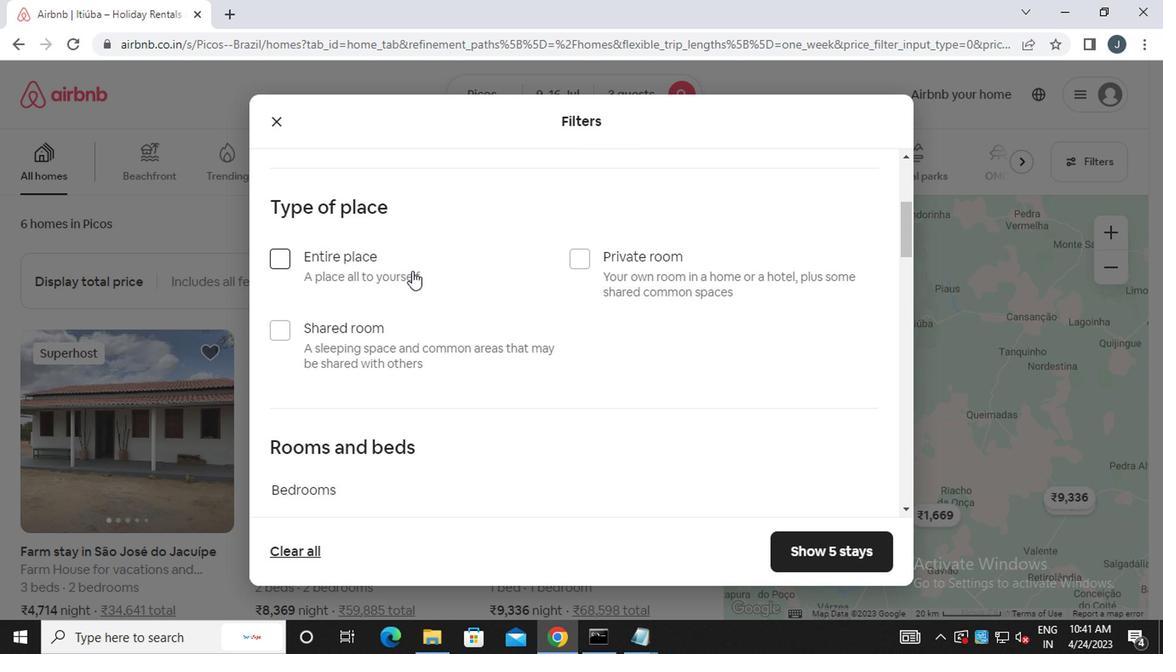 
Action: Mouse moved to (475, 305)
Screenshot: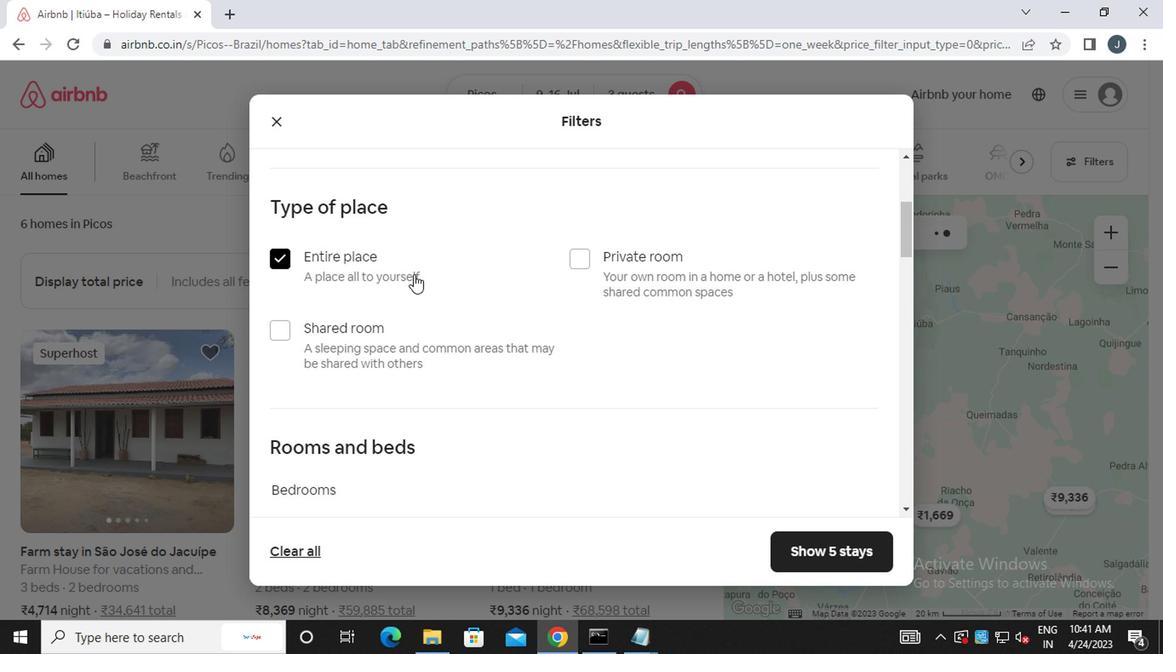 
Action: Mouse scrolled (475, 305) with delta (0, 0)
Screenshot: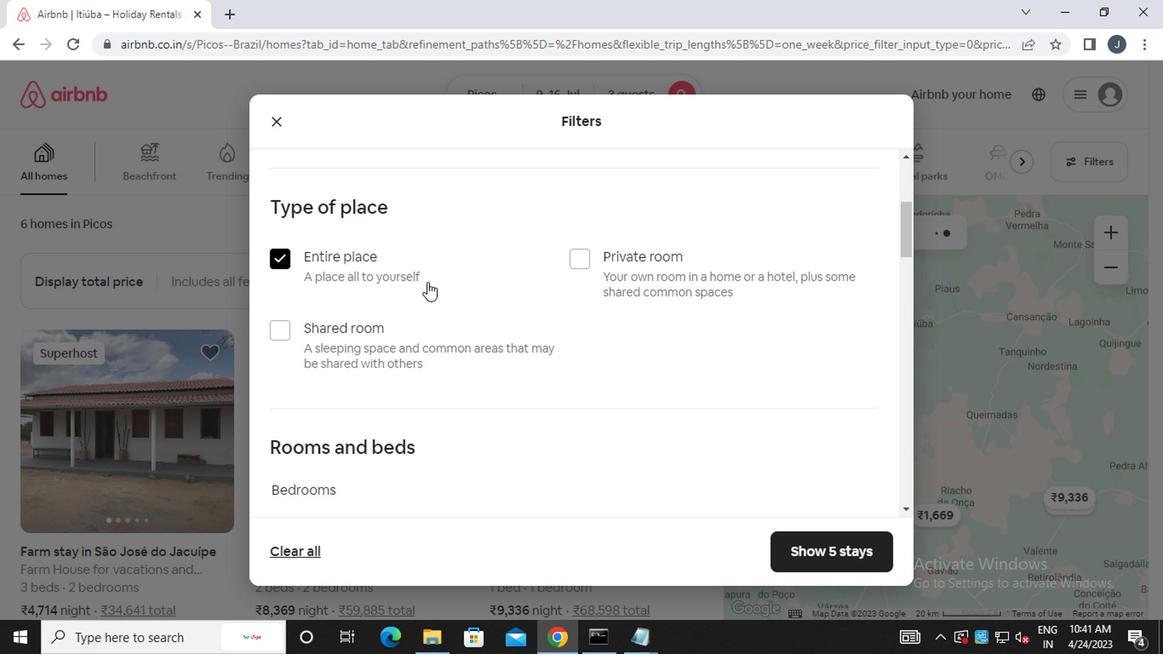 
Action: Mouse moved to (476, 308)
Screenshot: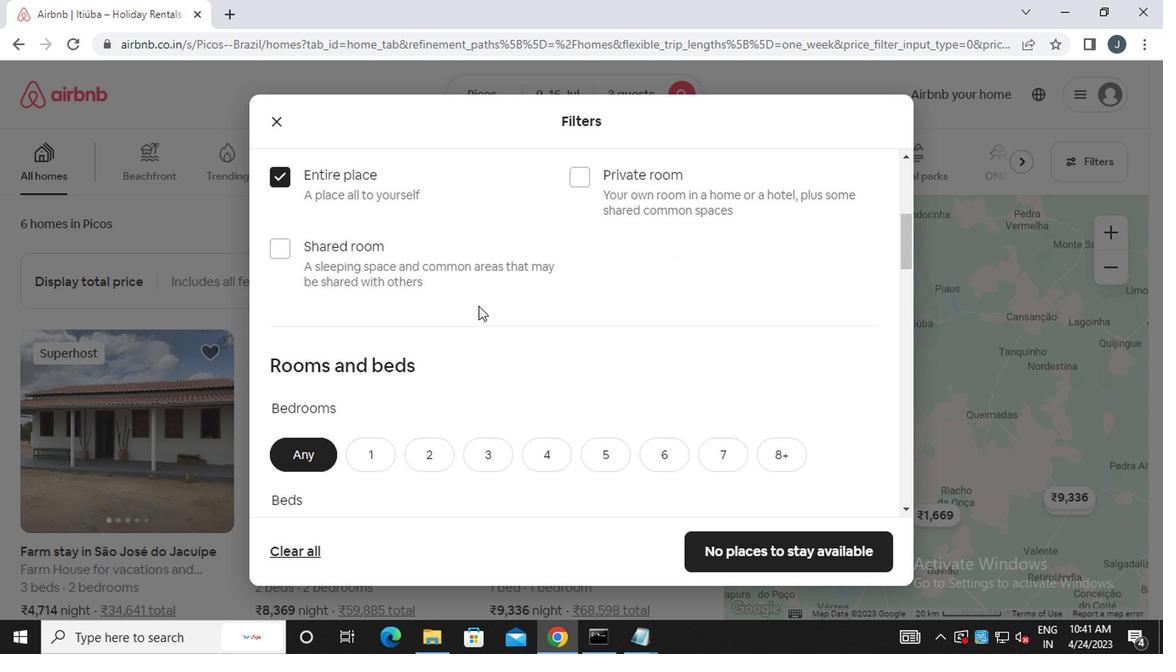 
Action: Mouse scrolled (476, 307) with delta (0, 0)
Screenshot: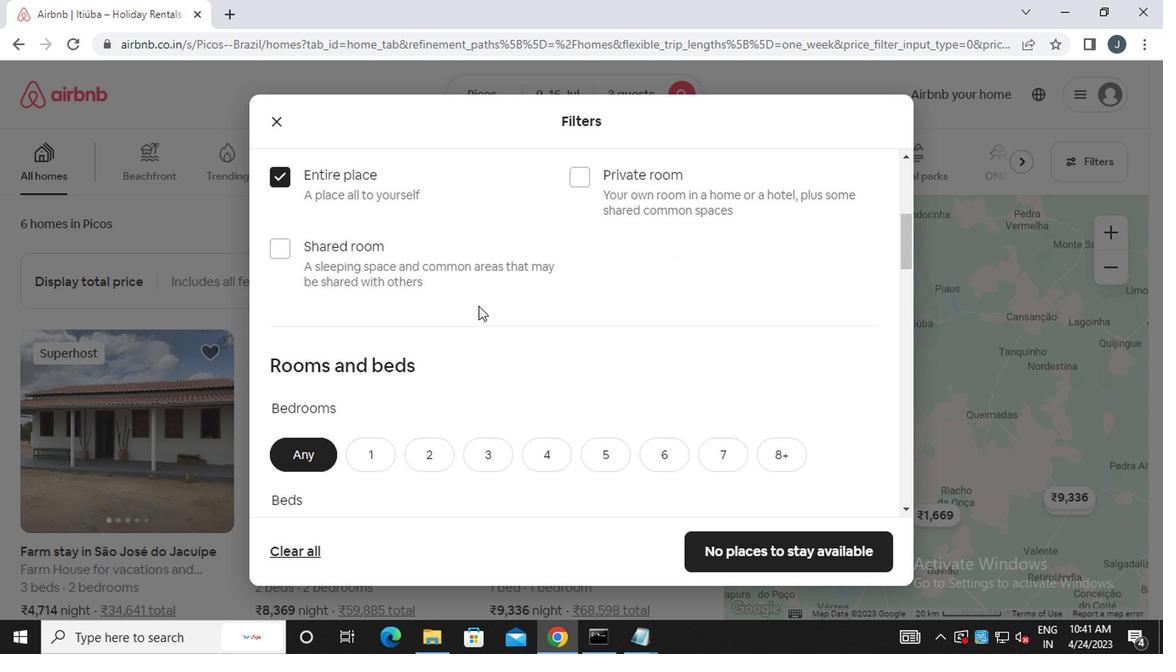 
Action: Mouse moved to (498, 321)
Screenshot: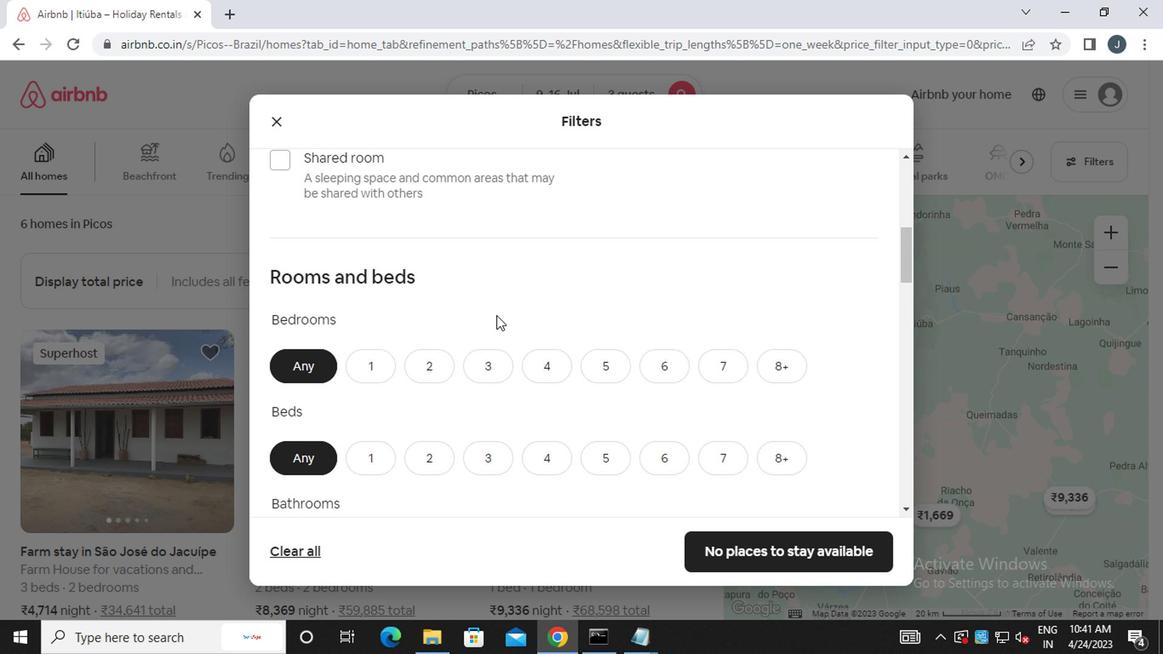 
Action: Mouse scrolled (498, 320) with delta (0, -1)
Screenshot: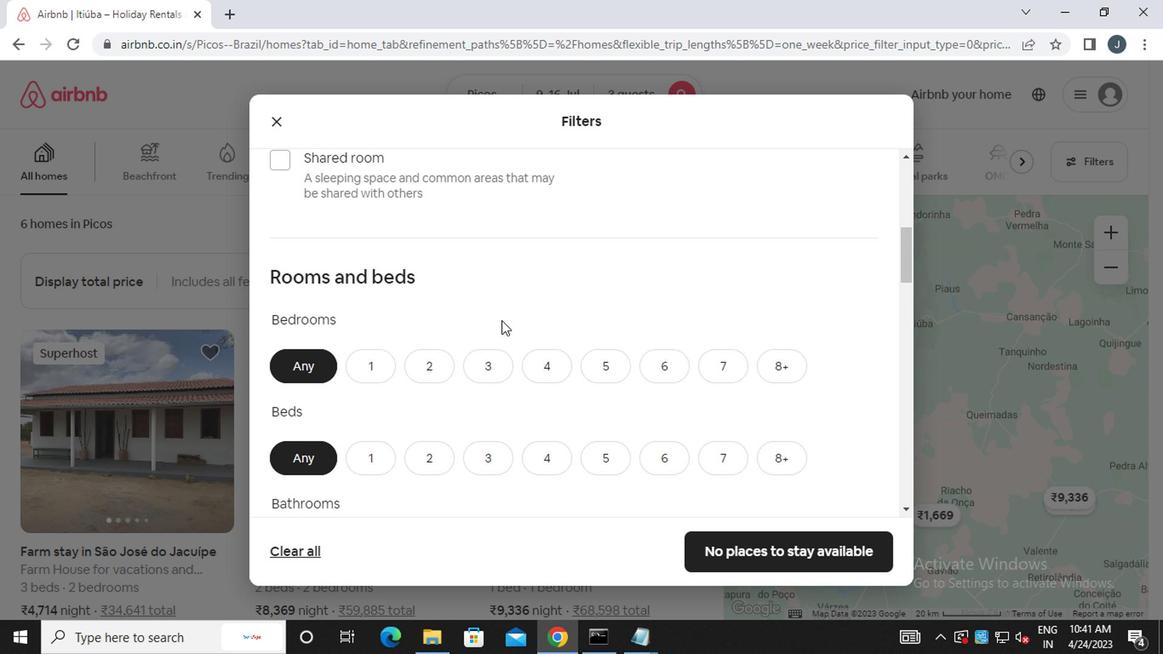 
Action: Mouse moved to (425, 286)
Screenshot: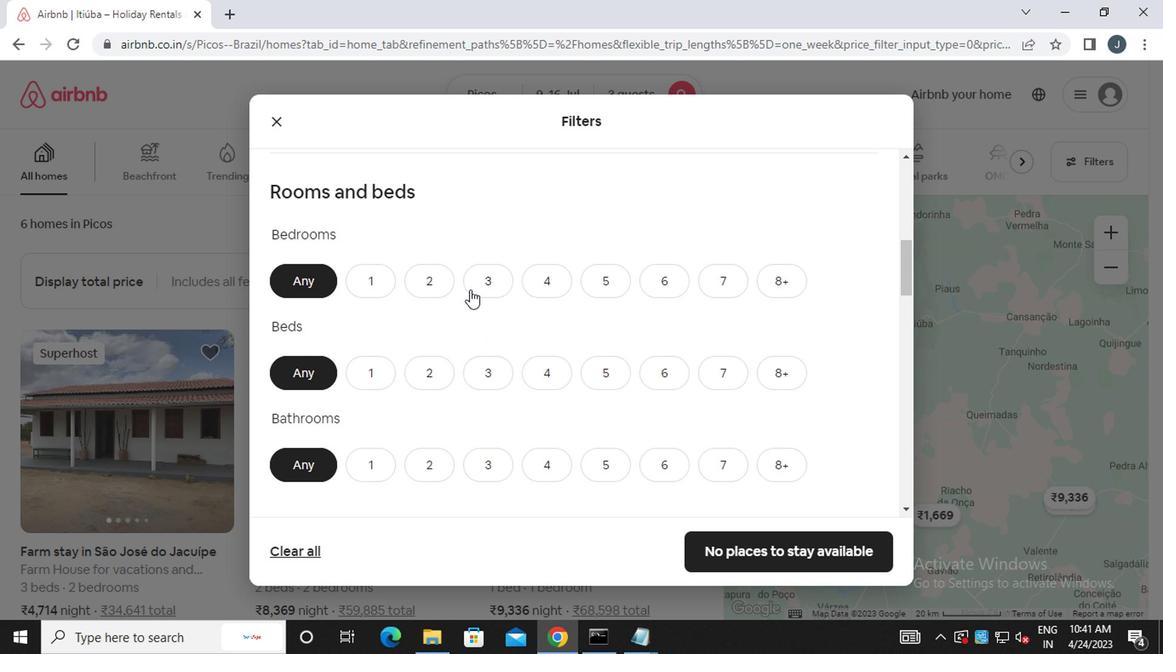 
Action: Mouse pressed left at (425, 286)
Screenshot: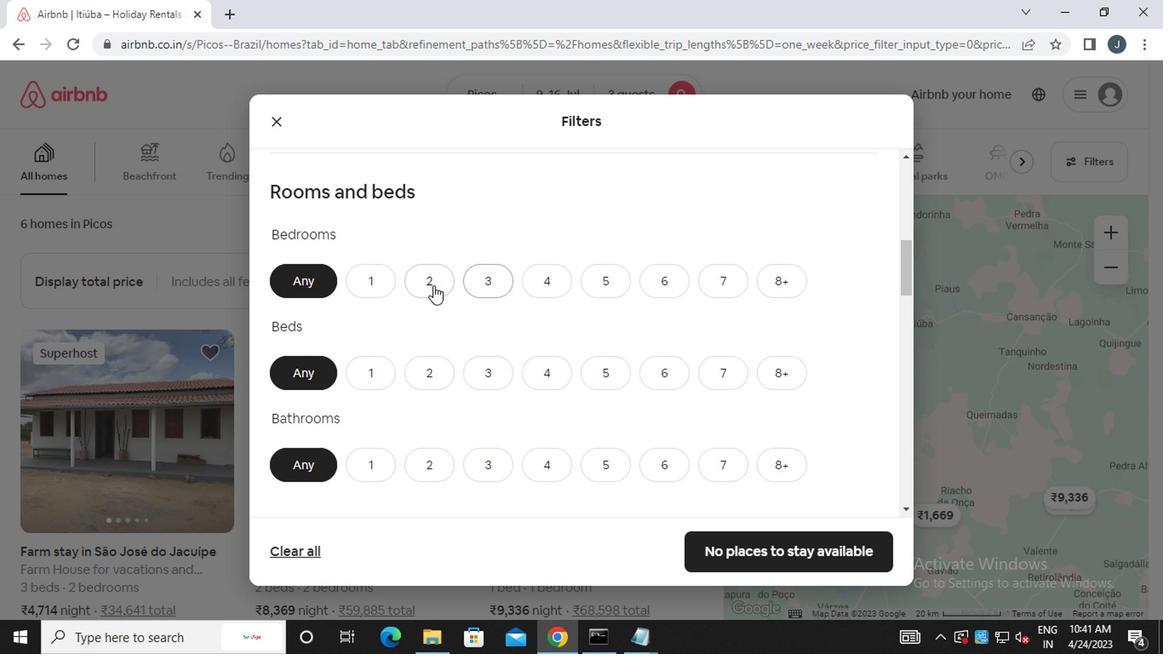 
Action: Mouse moved to (430, 371)
Screenshot: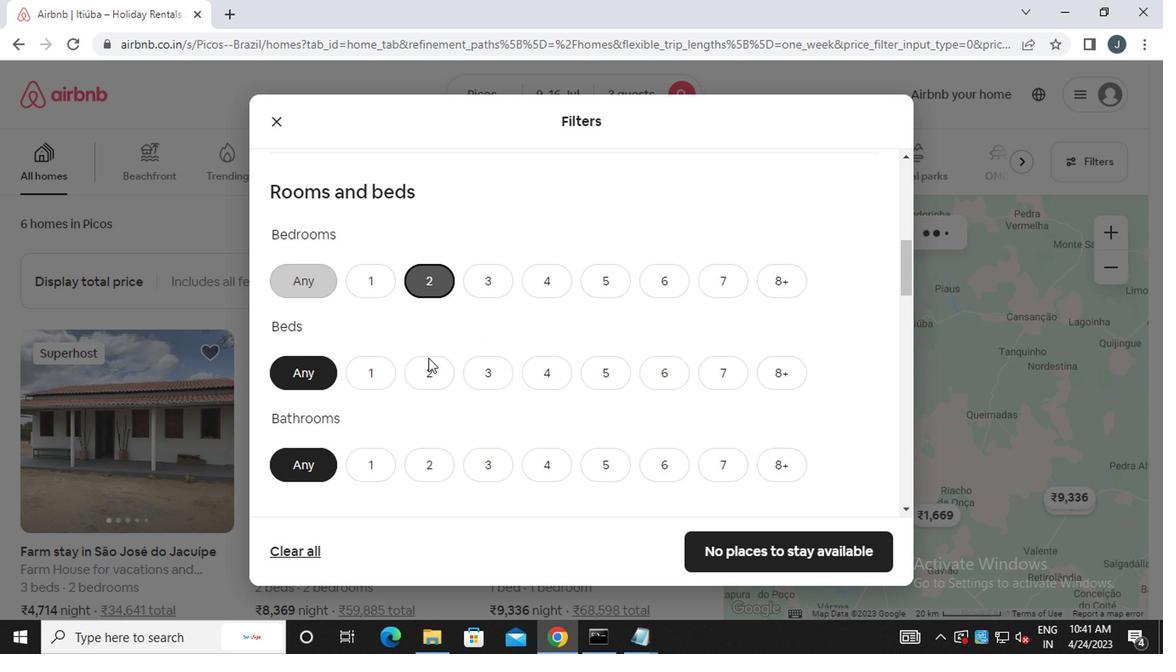 
Action: Mouse pressed left at (430, 371)
Screenshot: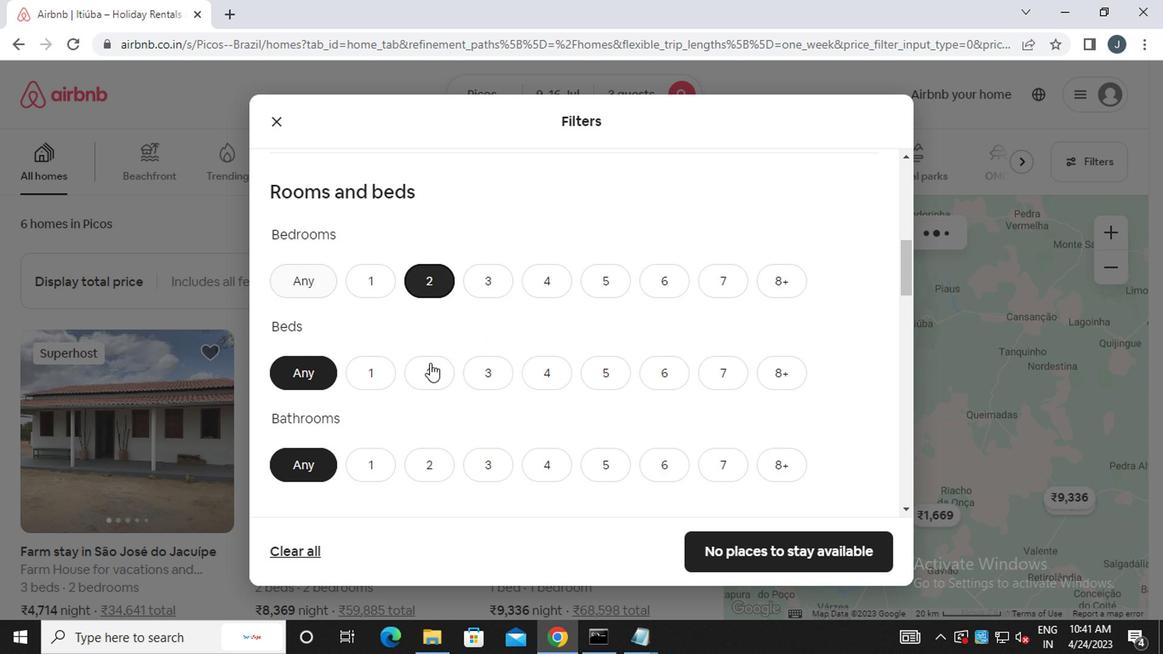 
Action: Mouse moved to (371, 482)
Screenshot: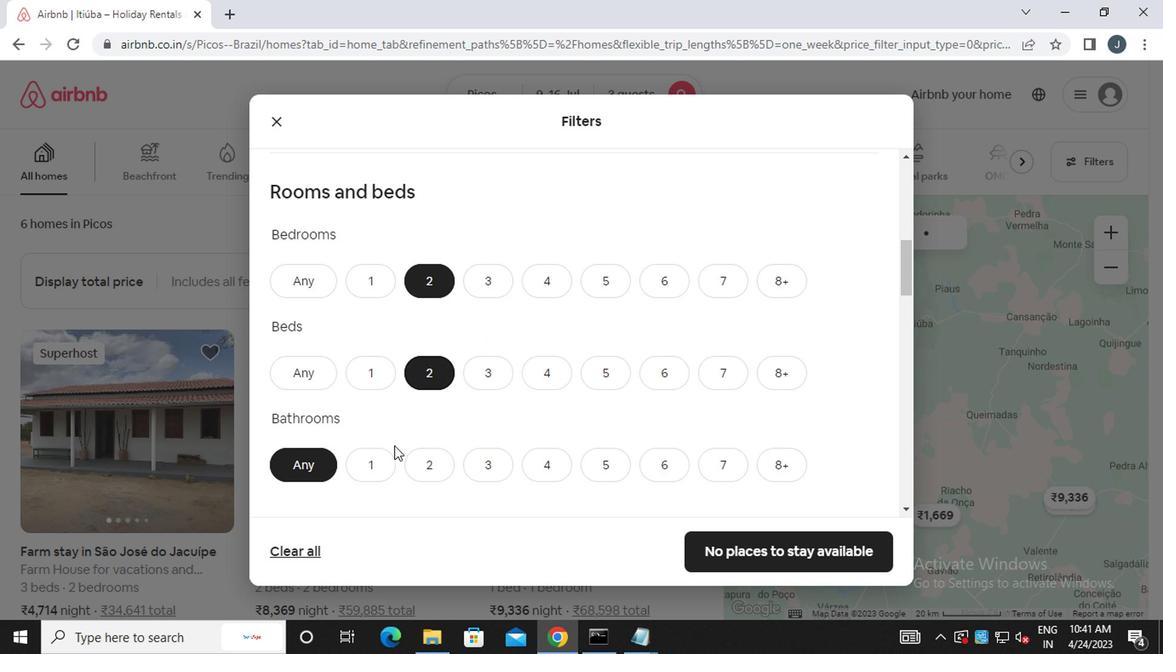 
Action: Mouse pressed left at (371, 482)
Screenshot: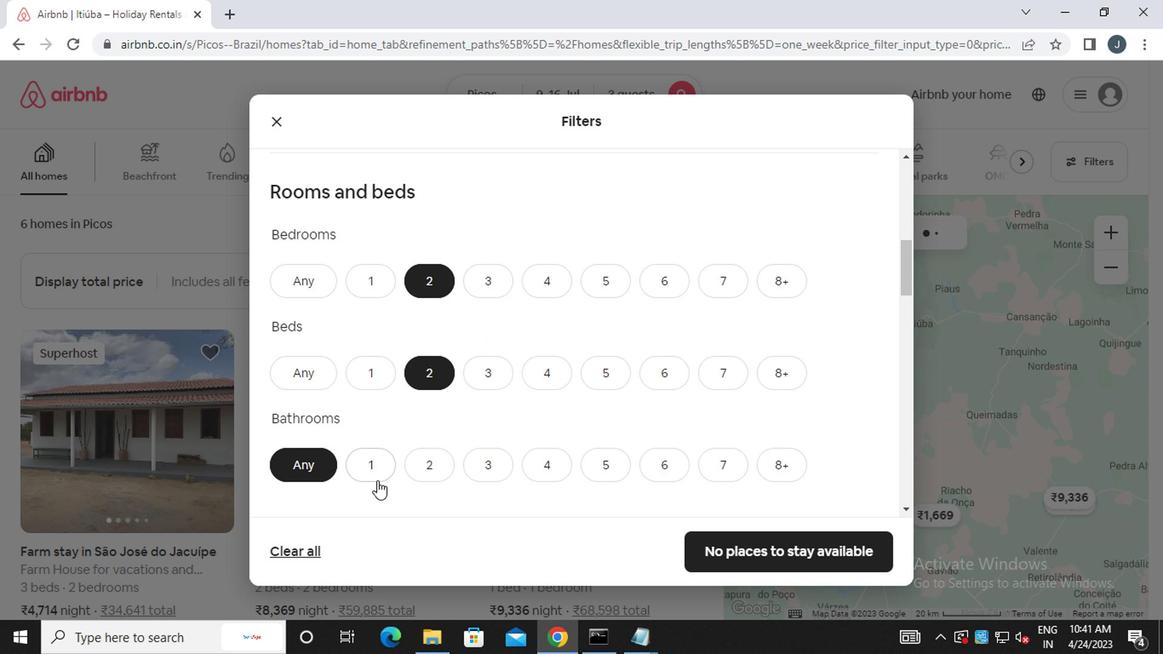
Action: Mouse moved to (491, 439)
Screenshot: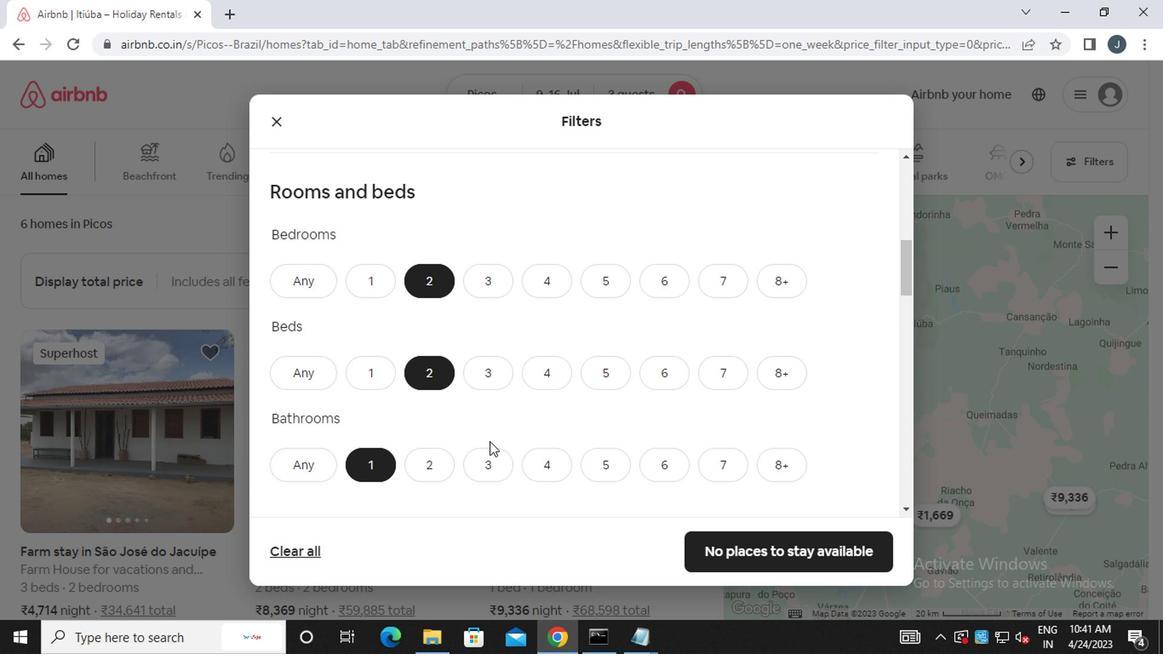 
Action: Mouse scrolled (491, 438) with delta (0, 0)
Screenshot: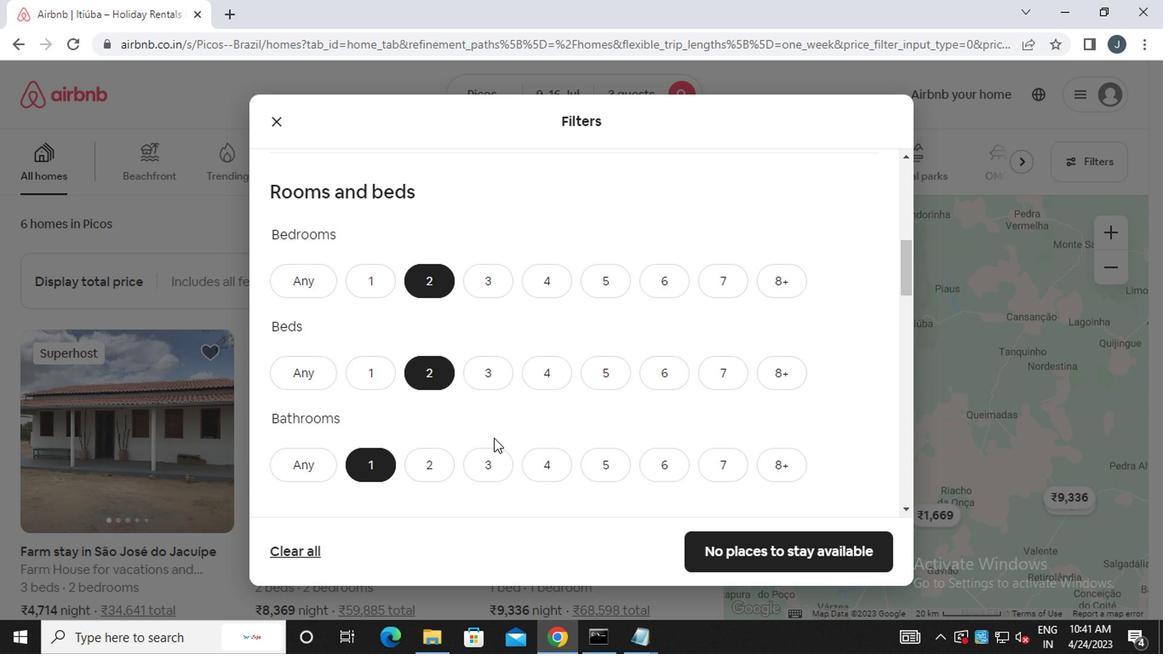 
Action: Mouse scrolled (491, 438) with delta (0, 0)
Screenshot: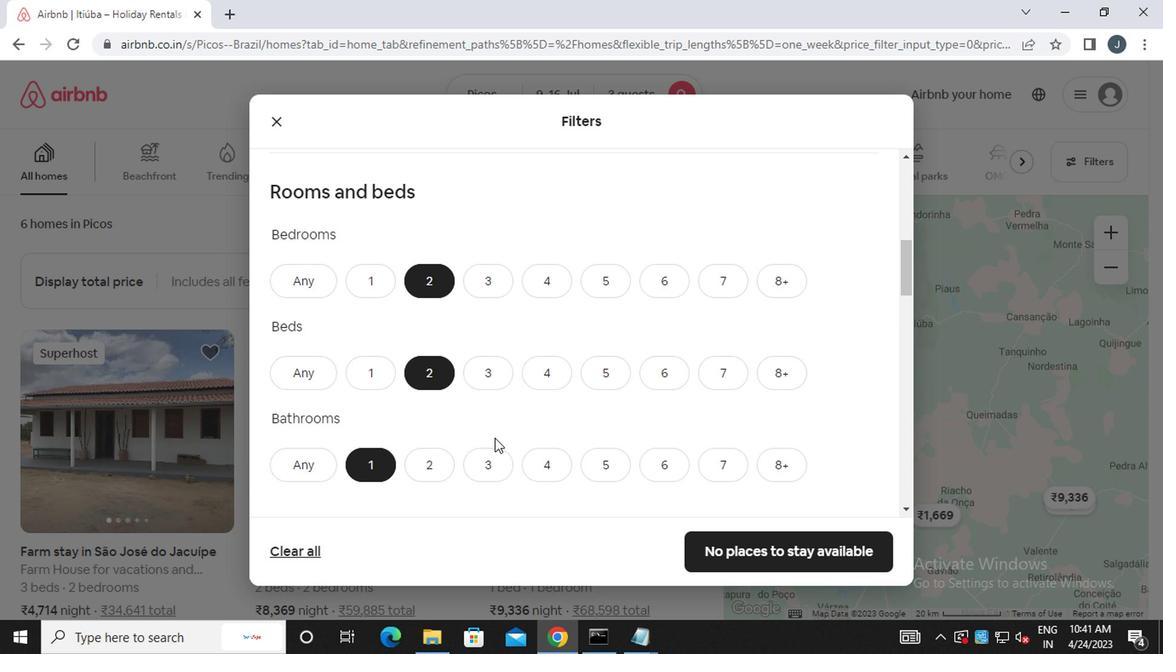 
Action: Mouse moved to (457, 445)
Screenshot: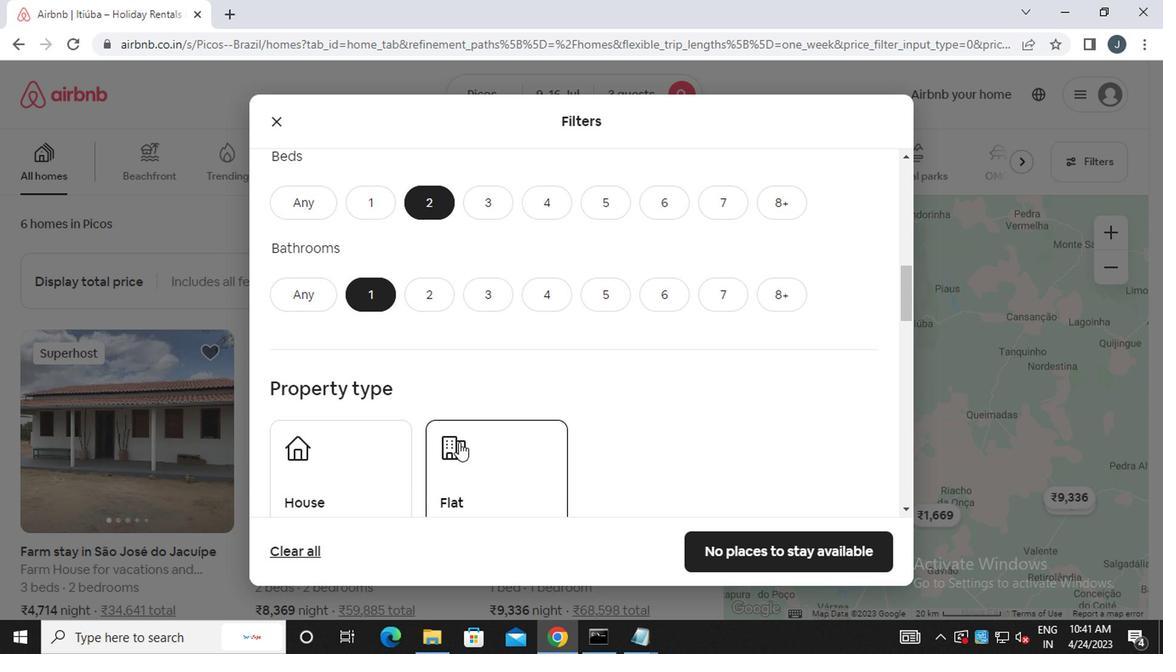 
Action: Mouse scrolled (457, 444) with delta (0, 0)
Screenshot: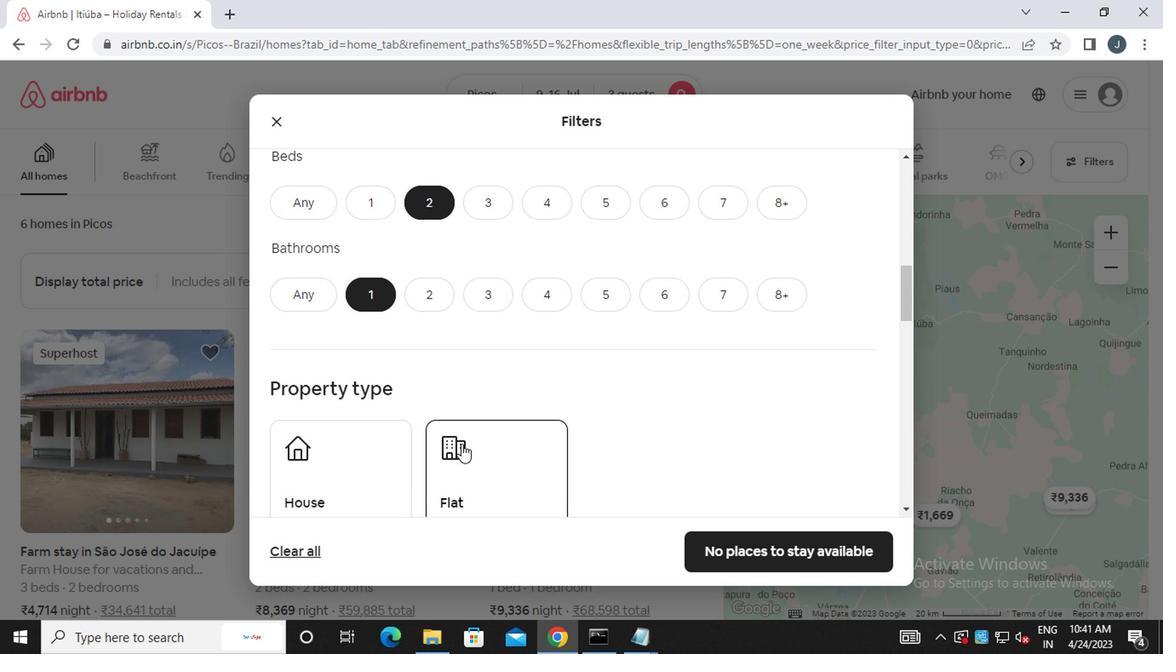 
Action: Mouse scrolled (457, 444) with delta (0, 0)
Screenshot: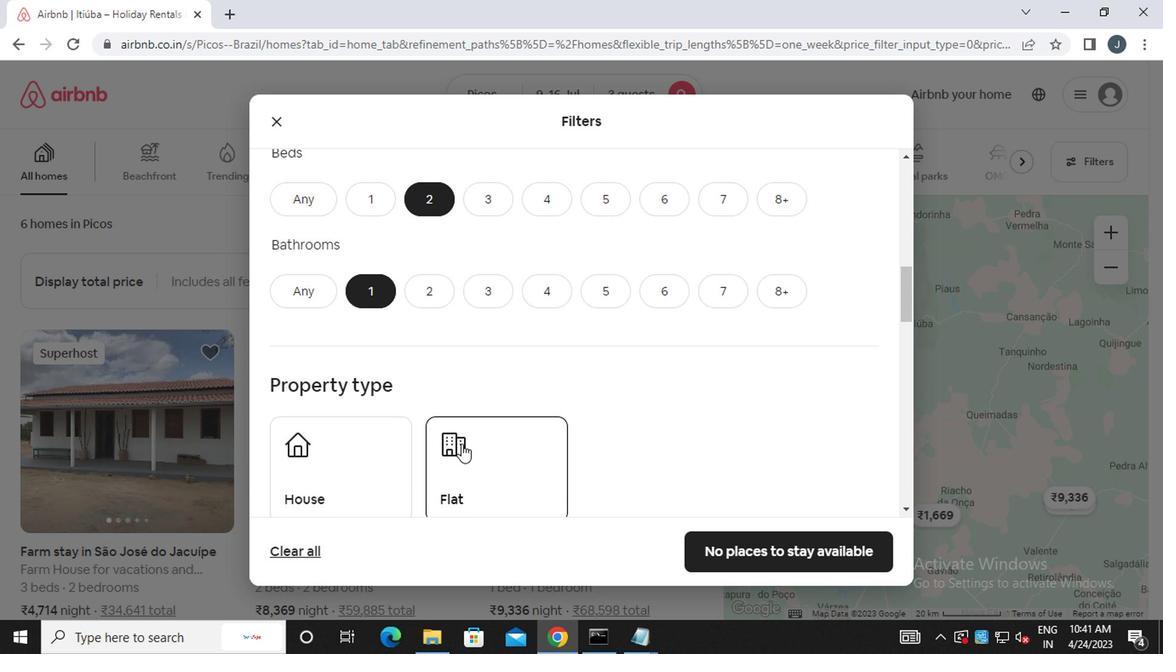 
Action: Mouse moved to (340, 324)
Screenshot: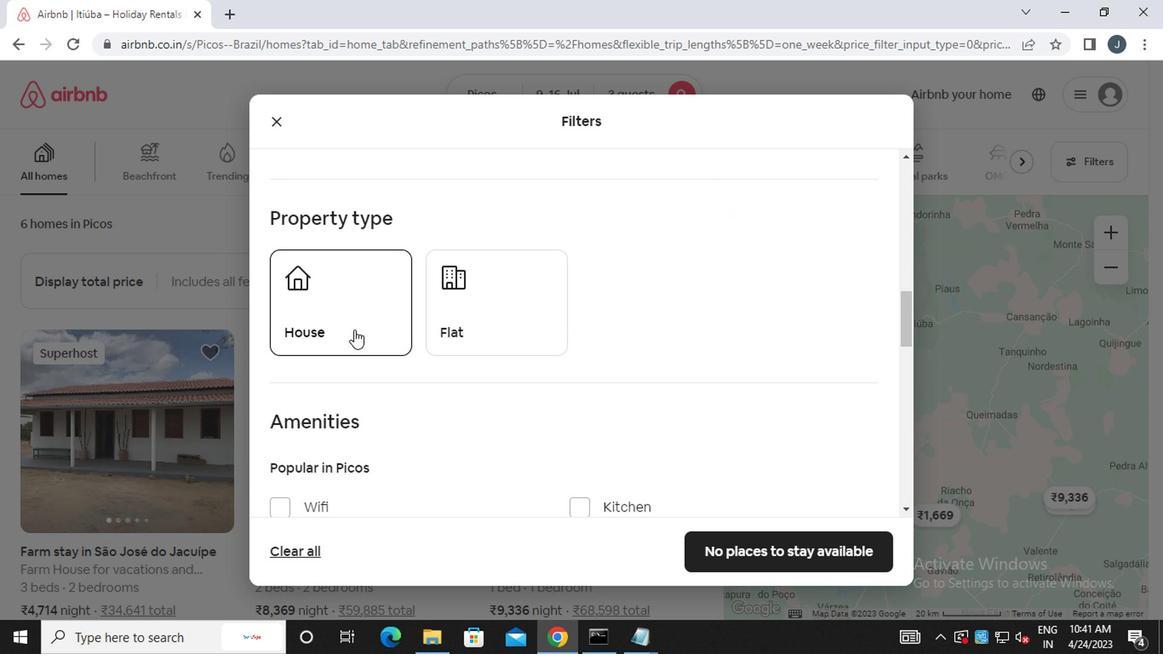 
Action: Mouse pressed left at (340, 324)
Screenshot: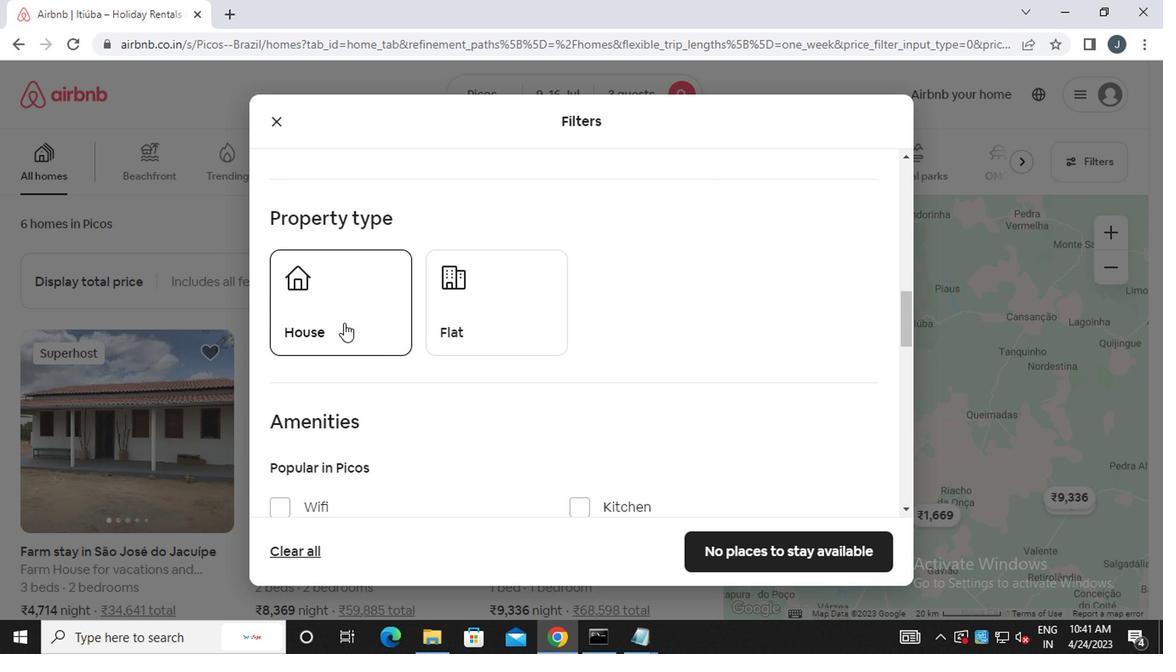 
Action: Mouse moved to (452, 333)
Screenshot: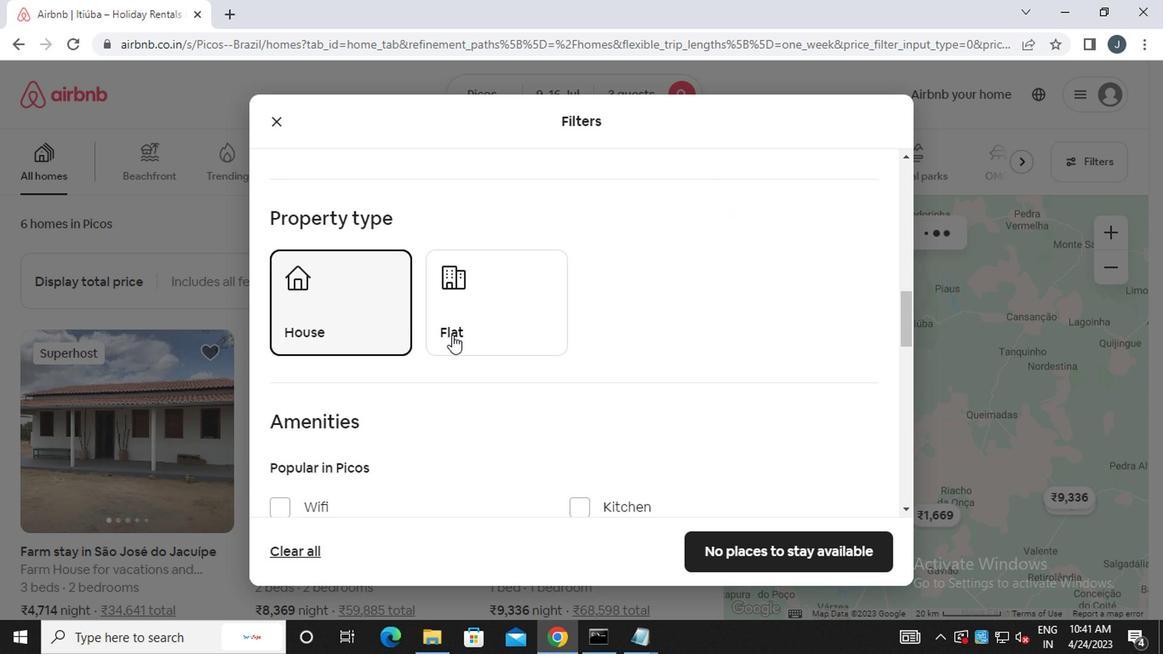 
Action: Mouse pressed left at (452, 333)
Screenshot: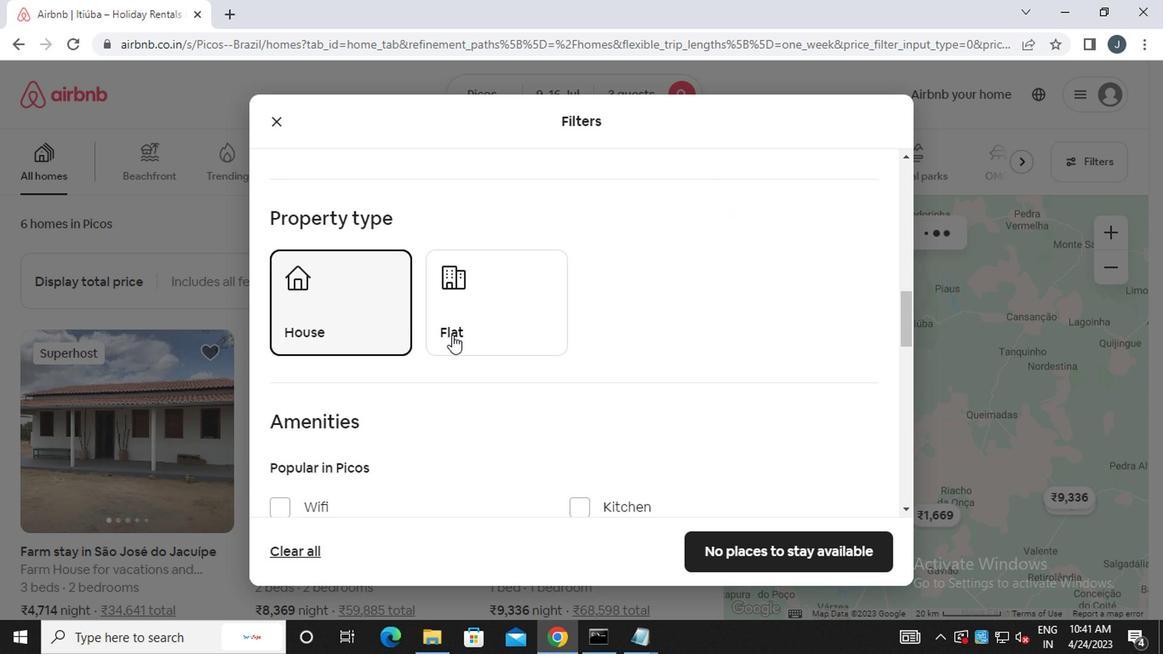 
Action: Mouse moved to (486, 361)
Screenshot: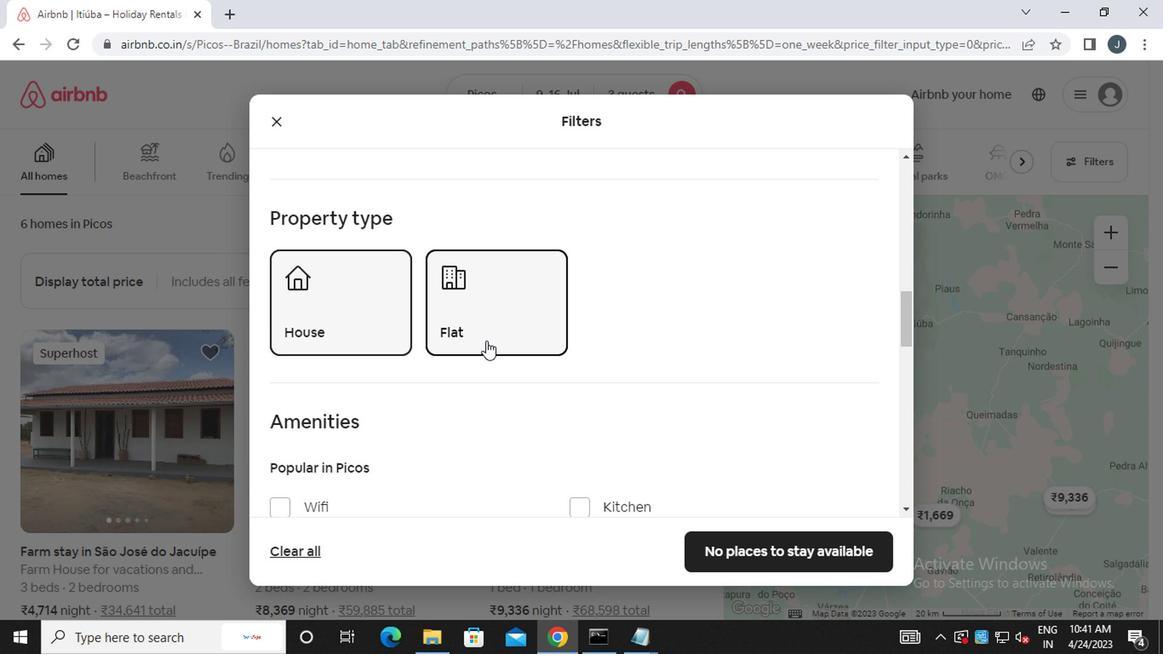 
Action: Mouse scrolled (486, 360) with delta (0, -1)
Screenshot: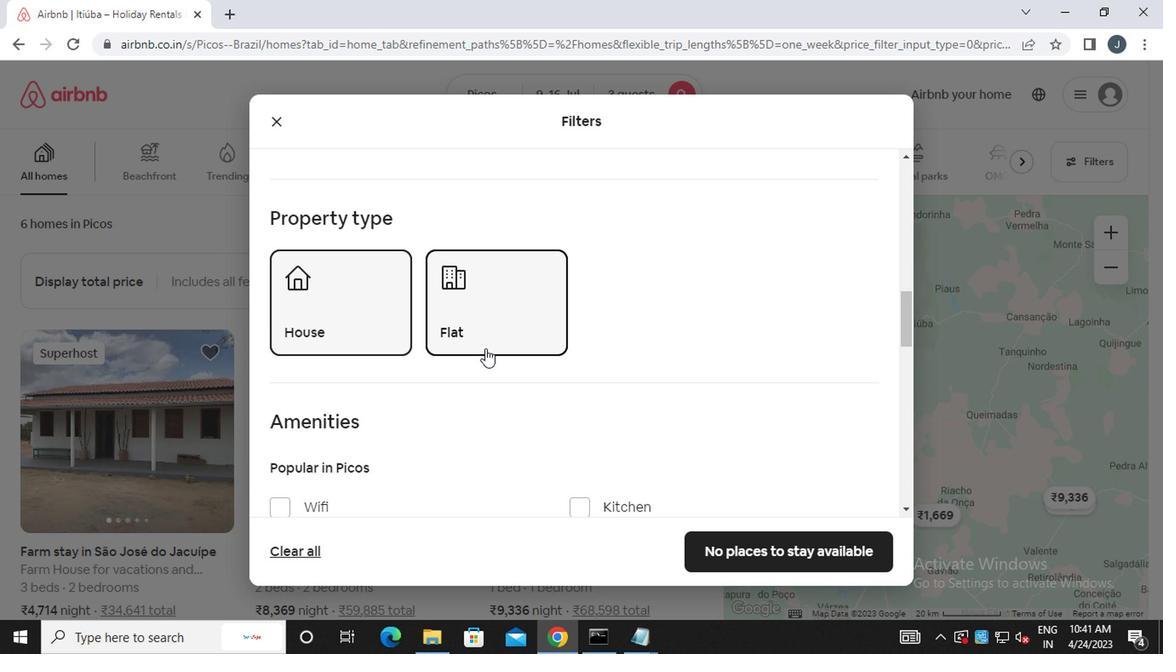 
Action: Mouse scrolled (486, 360) with delta (0, -1)
Screenshot: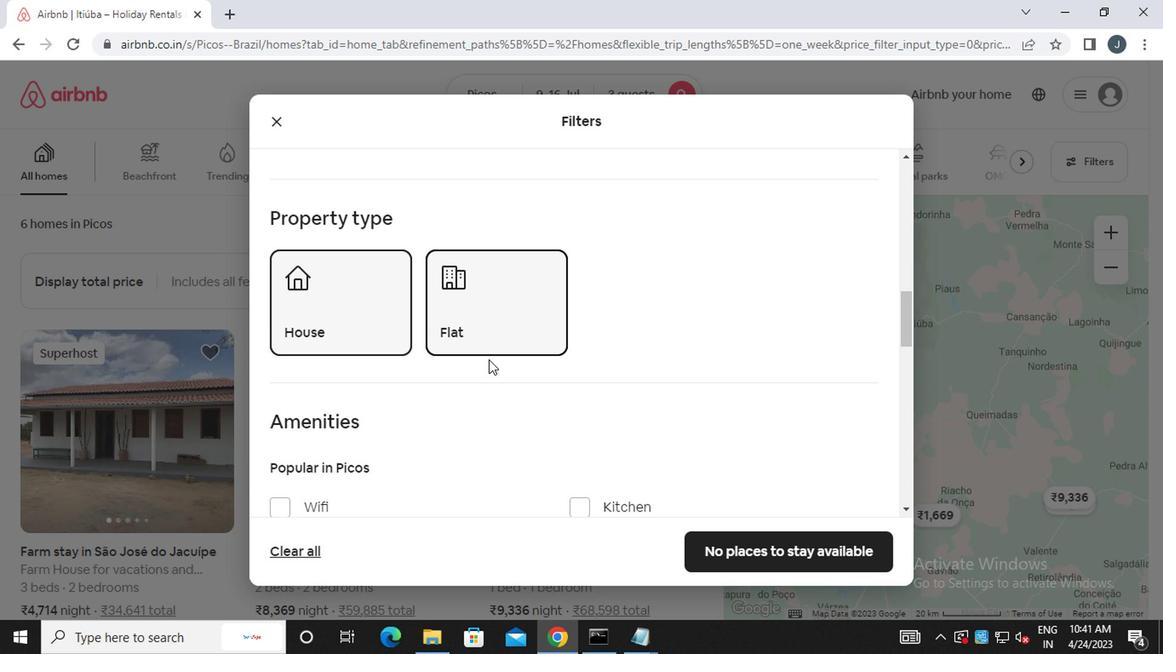 
Action: Mouse moved to (487, 362)
Screenshot: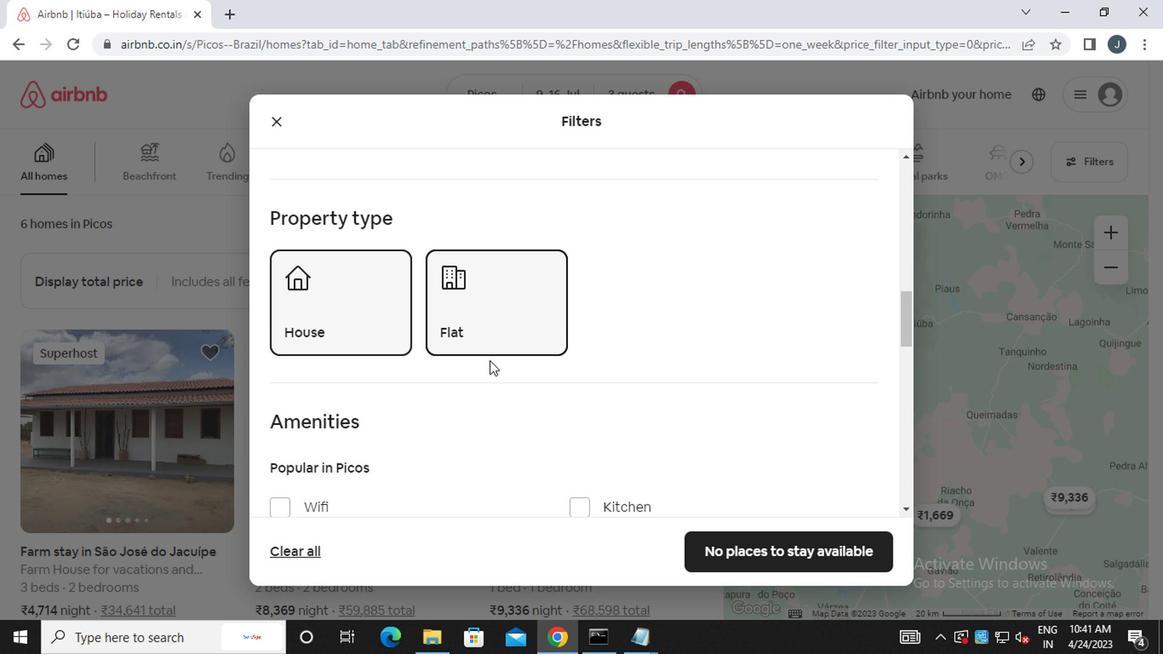 
Action: Mouse scrolled (487, 361) with delta (0, 0)
Screenshot: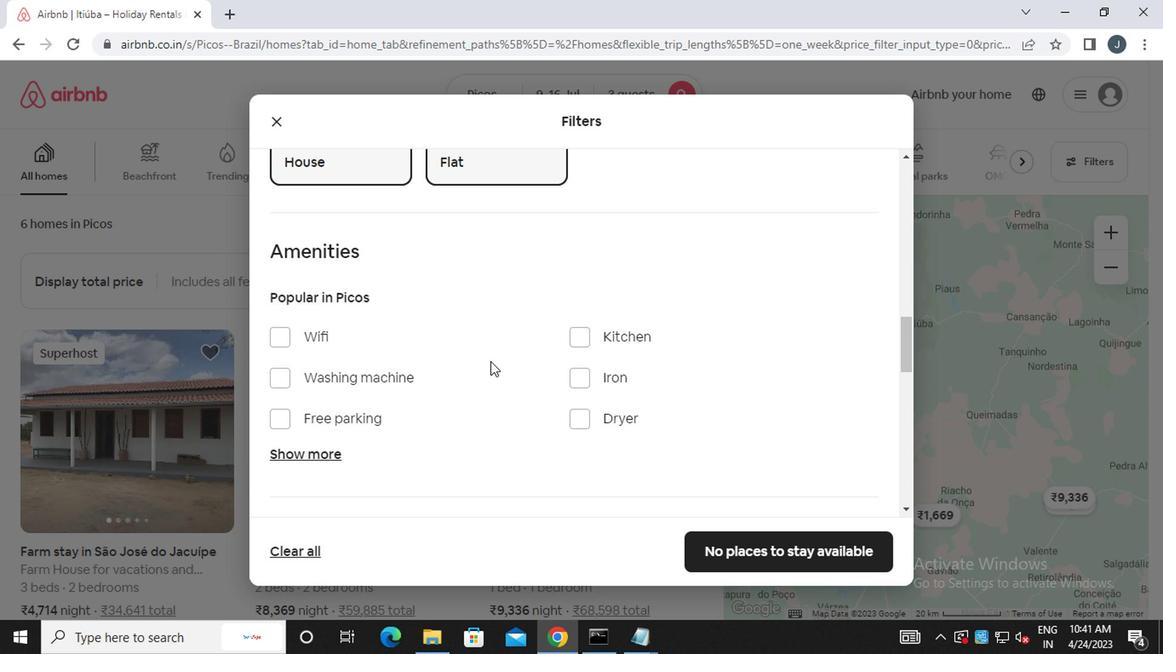 
Action: Mouse scrolled (487, 361) with delta (0, 0)
Screenshot: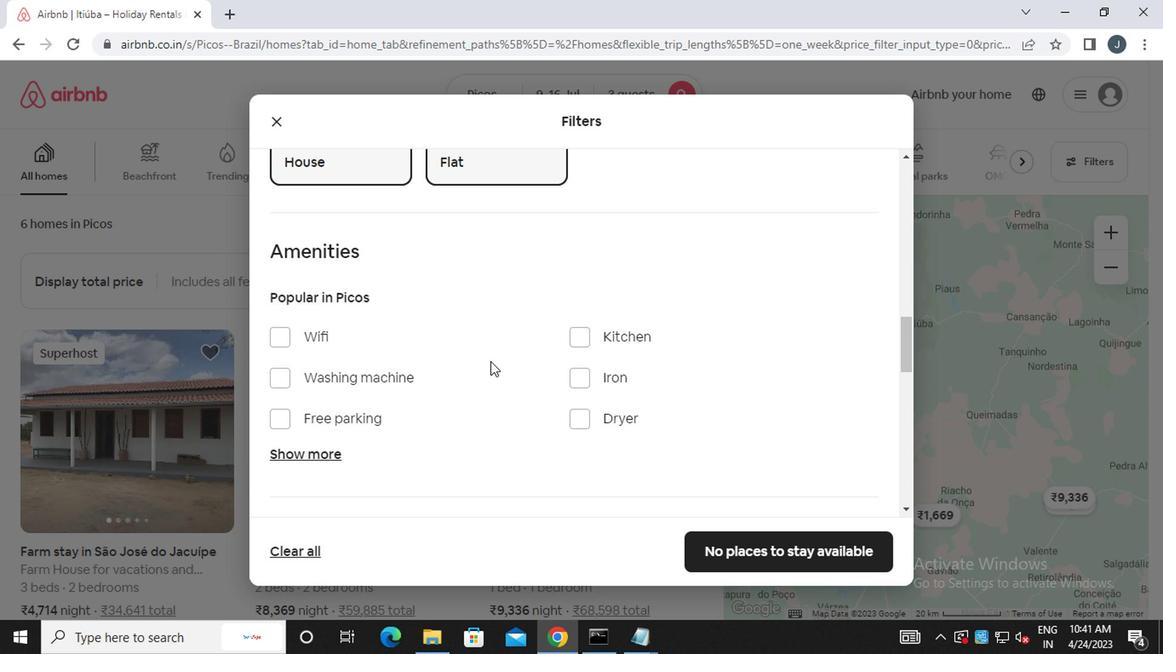 
Action: Mouse scrolled (487, 361) with delta (0, 0)
Screenshot: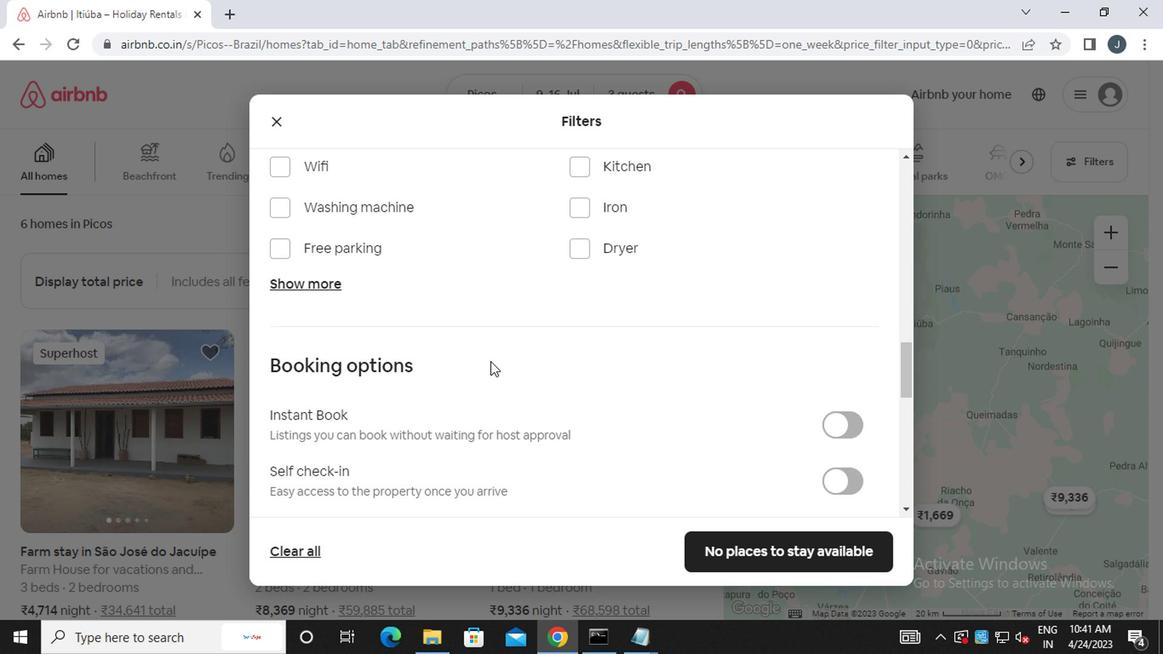 
Action: Mouse moved to (854, 399)
Screenshot: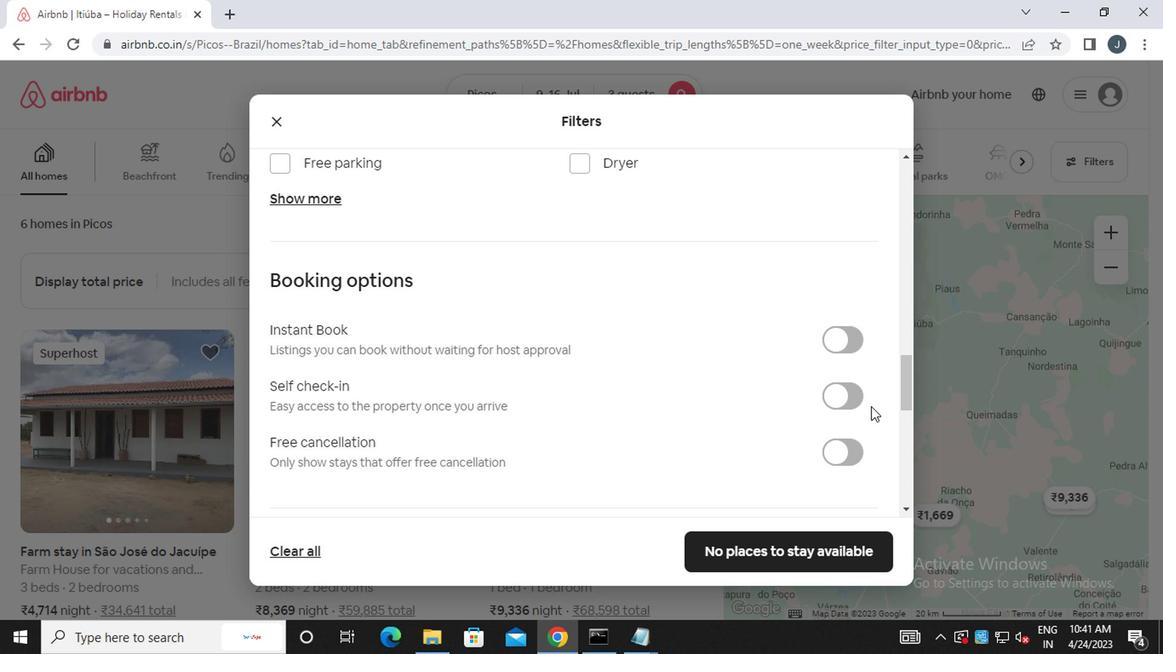
Action: Mouse pressed left at (854, 399)
Screenshot: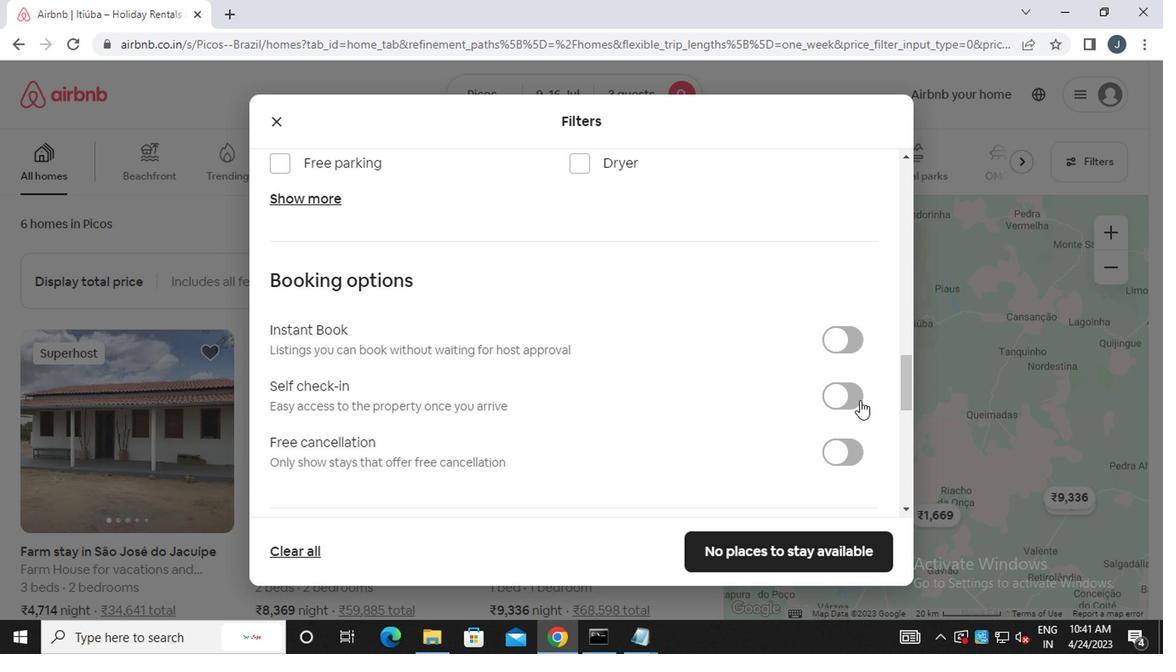 
Action: Mouse moved to (685, 405)
Screenshot: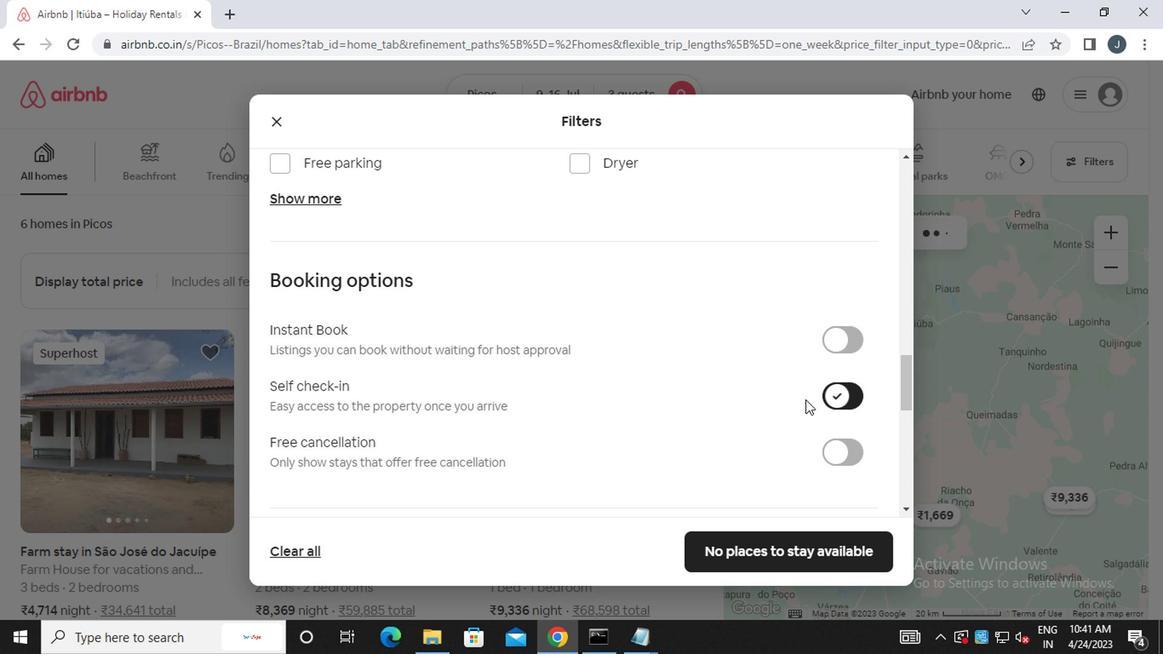 
Action: Mouse scrolled (685, 405) with delta (0, 0)
Screenshot: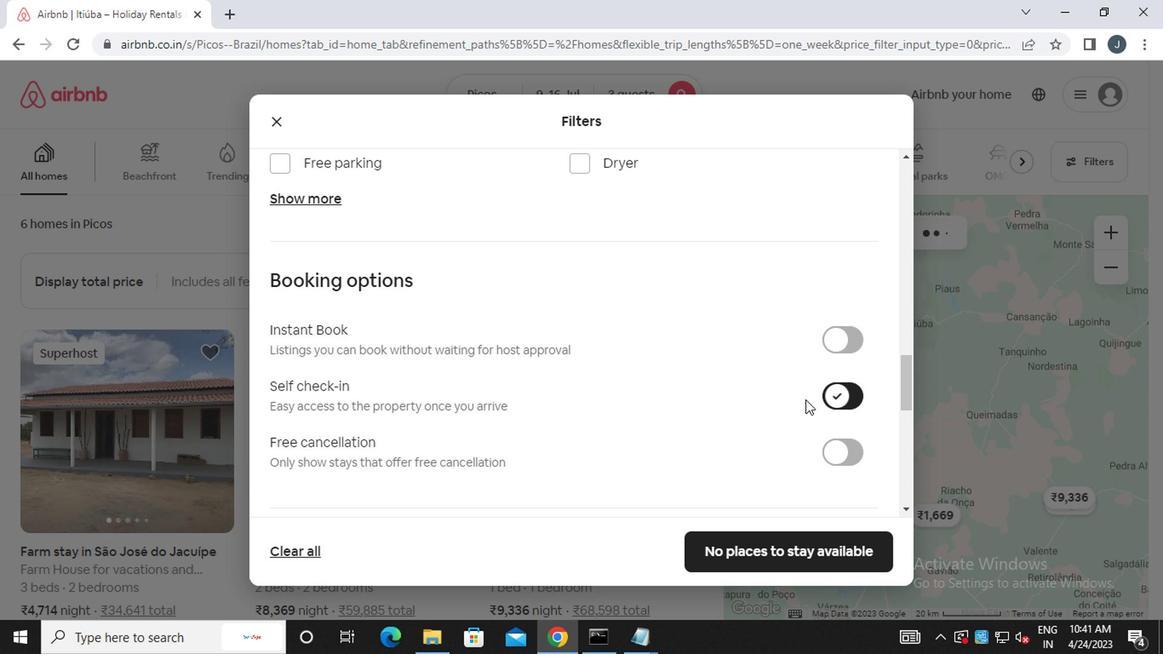 
Action: Mouse moved to (684, 405)
Screenshot: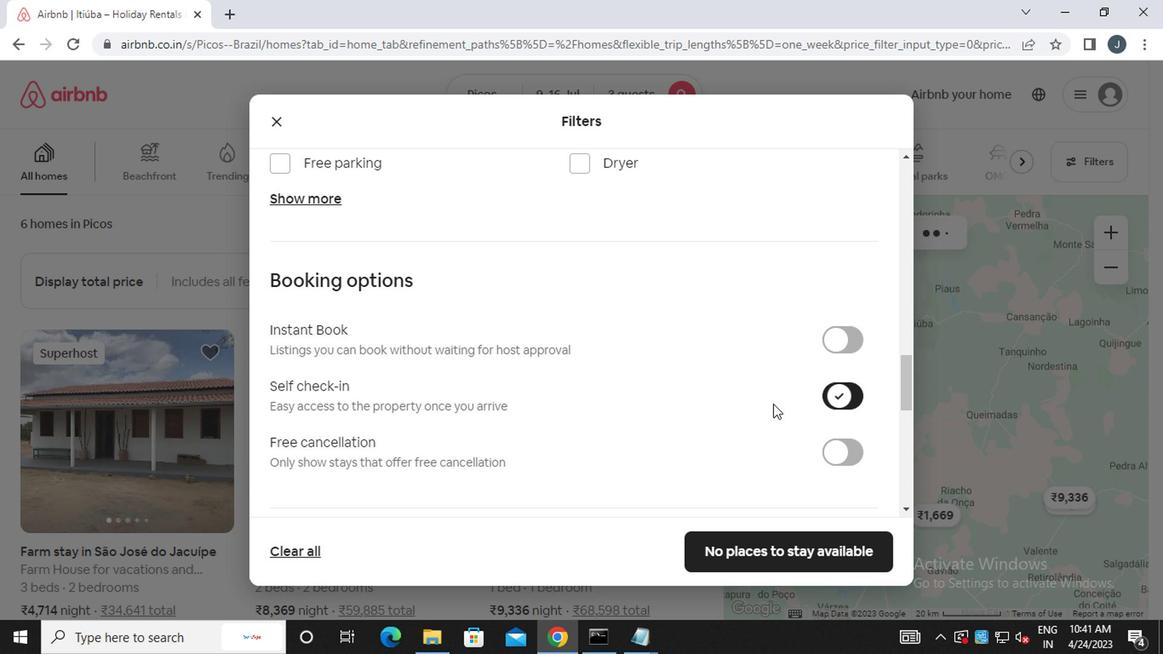 
Action: Mouse scrolled (684, 405) with delta (0, 0)
Screenshot: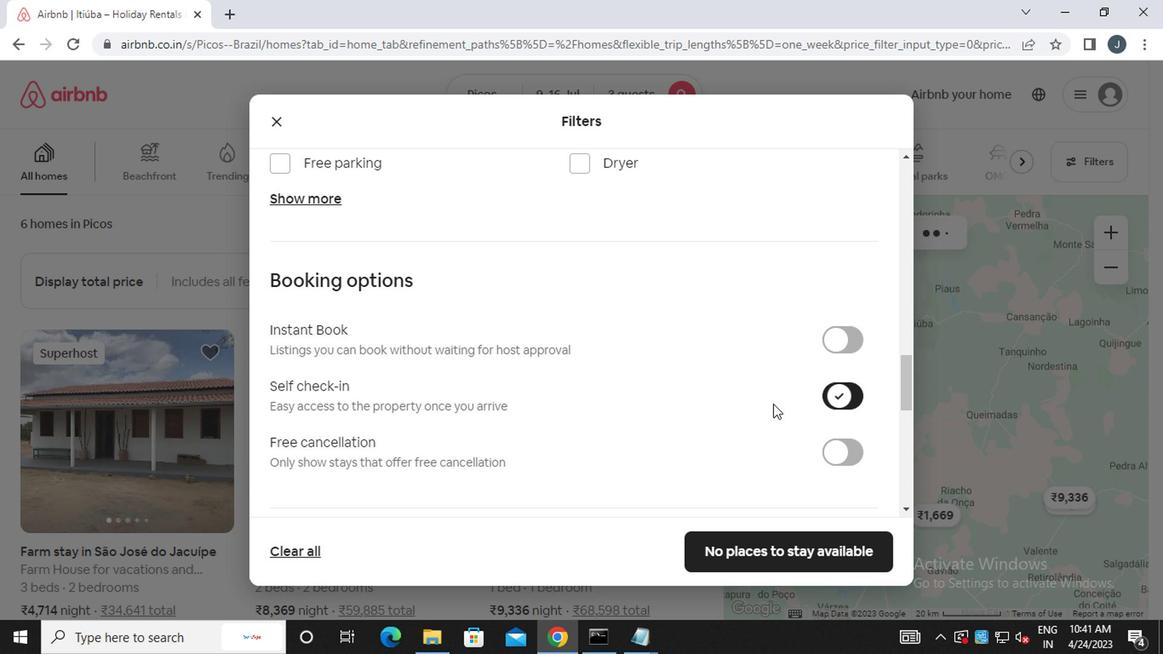 
Action: Mouse scrolled (684, 405) with delta (0, 0)
Screenshot: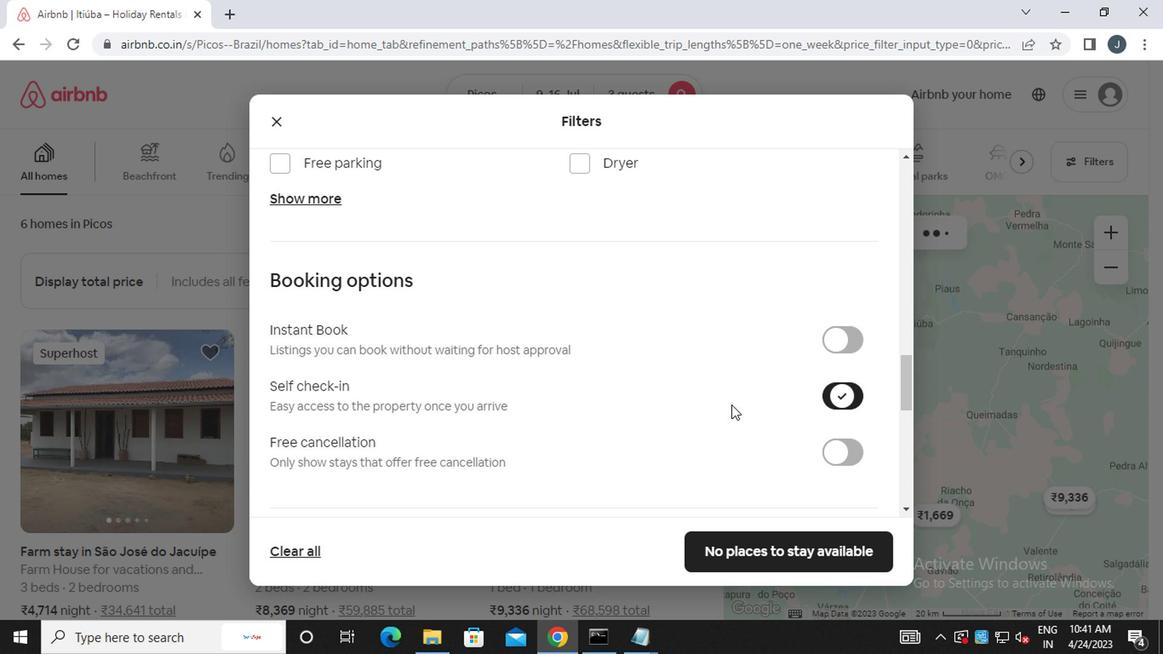 
Action: Mouse moved to (682, 405)
Screenshot: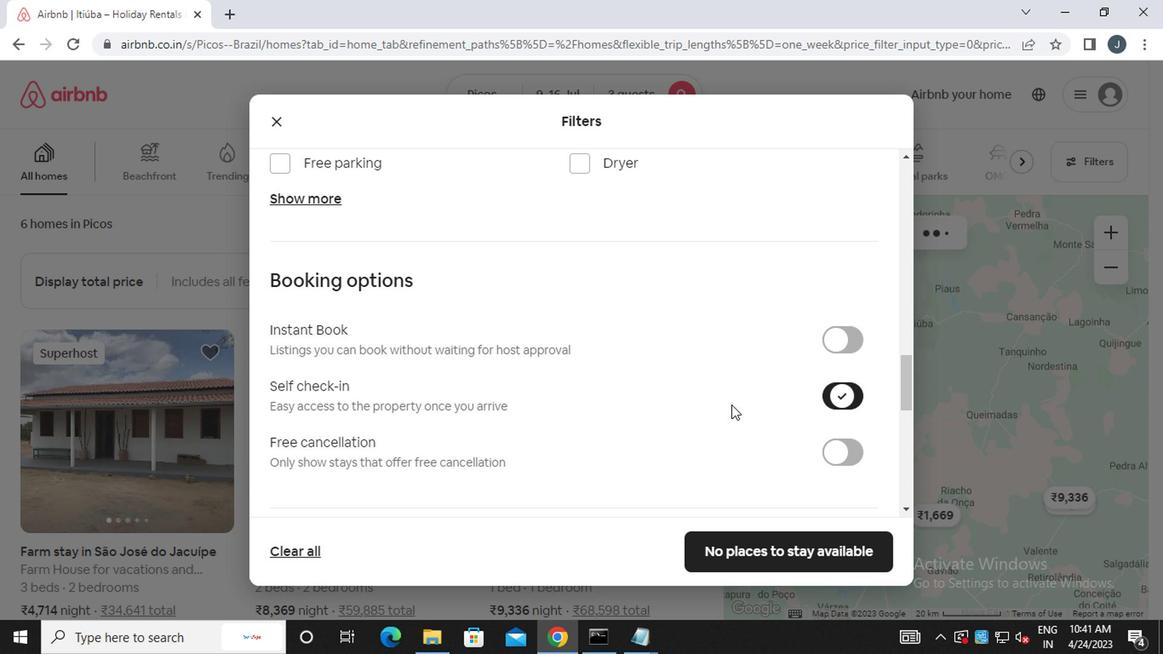 
Action: Mouse scrolled (682, 405) with delta (0, 0)
Screenshot: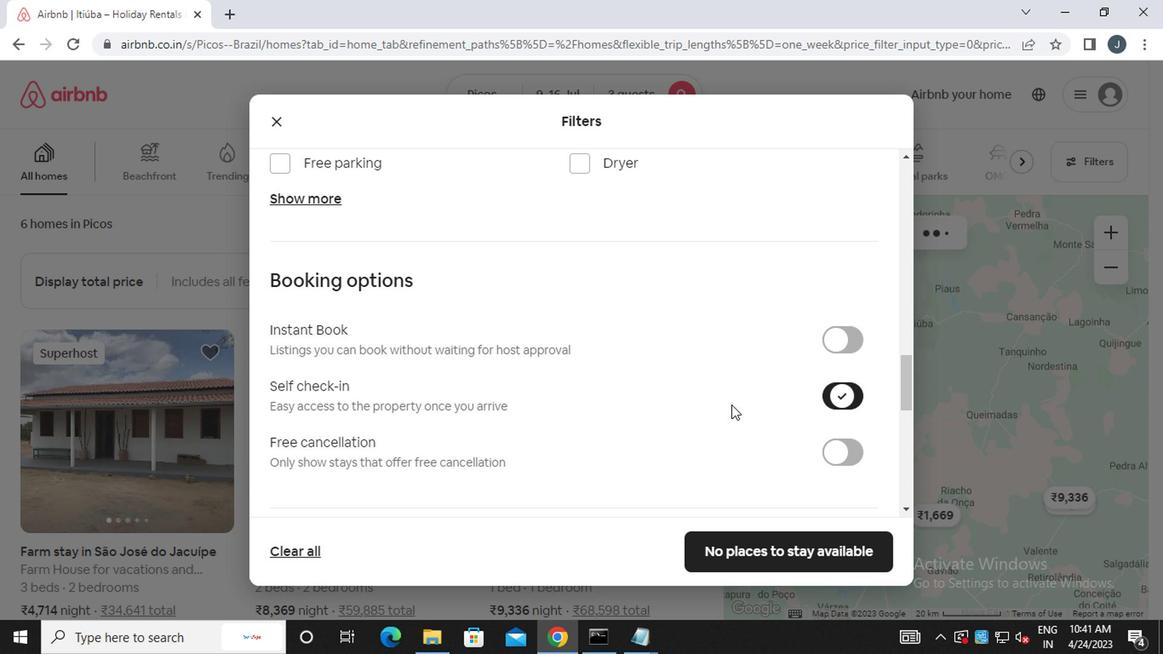 
Action: Mouse moved to (680, 405)
Screenshot: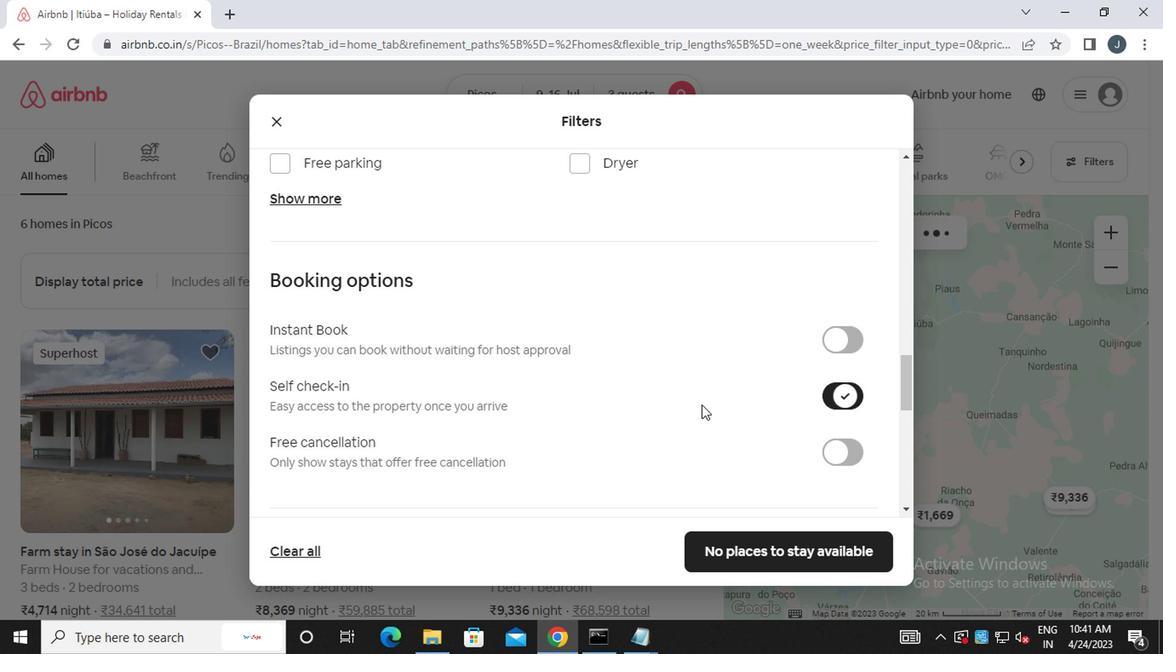 
Action: Mouse scrolled (680, 405) with delta (0, 0)
Screenshot: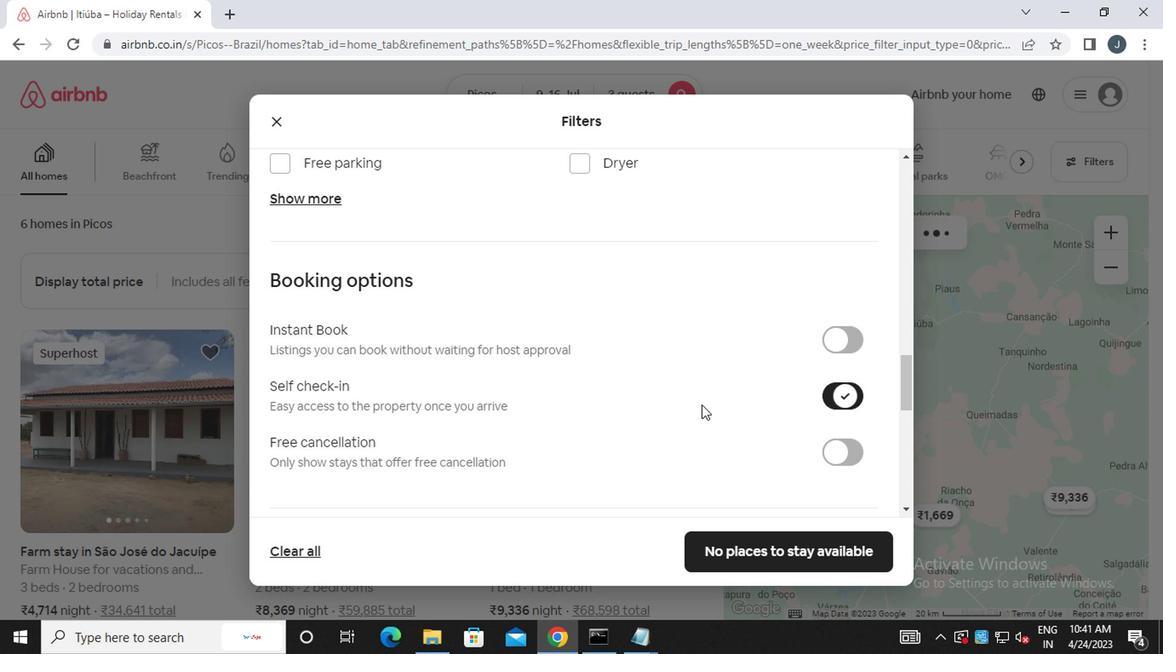 
Action: Mouse moved to (680, 405)
Screenshot: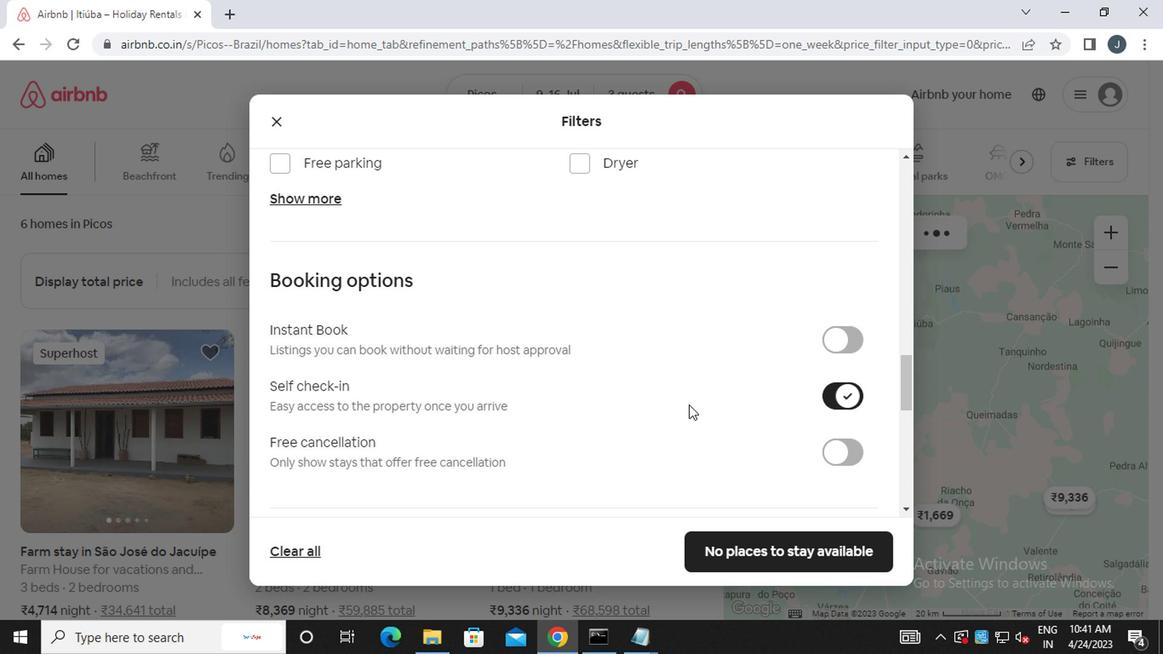 
Action: Mouse scrolled (680, 405) with delta (0, 0)
Screenshot: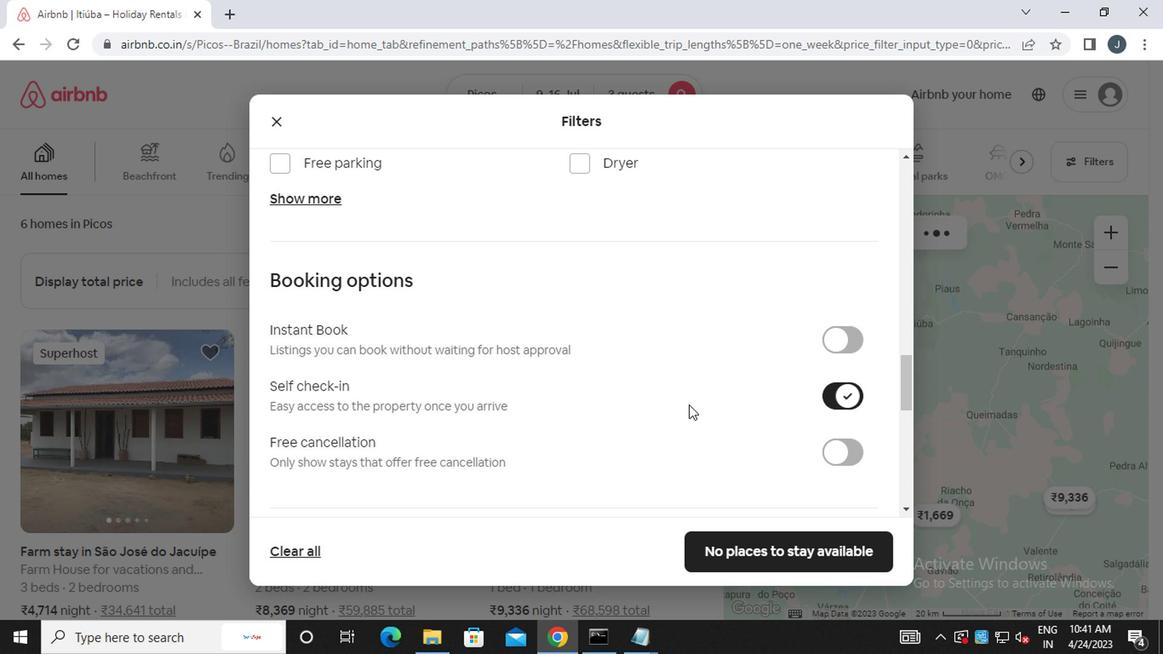 
Action: Mouse moved to (677, 405)
Screenshot: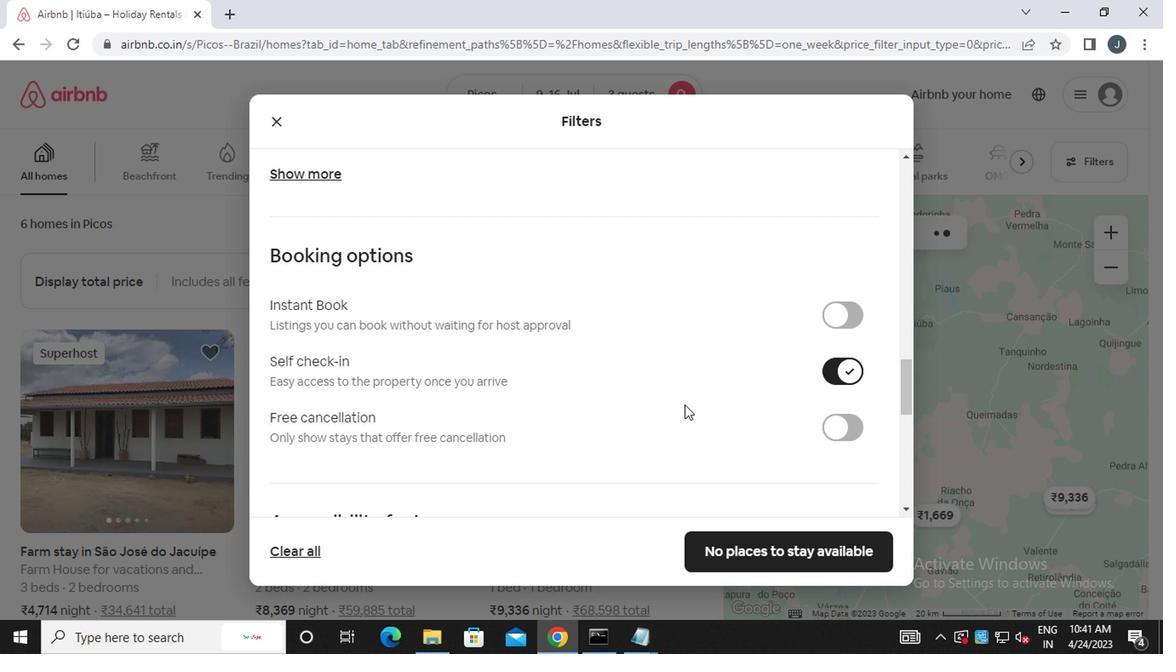 
Action: Mouse scrolled (677, 404) with delta (0, -1)
Screenshot: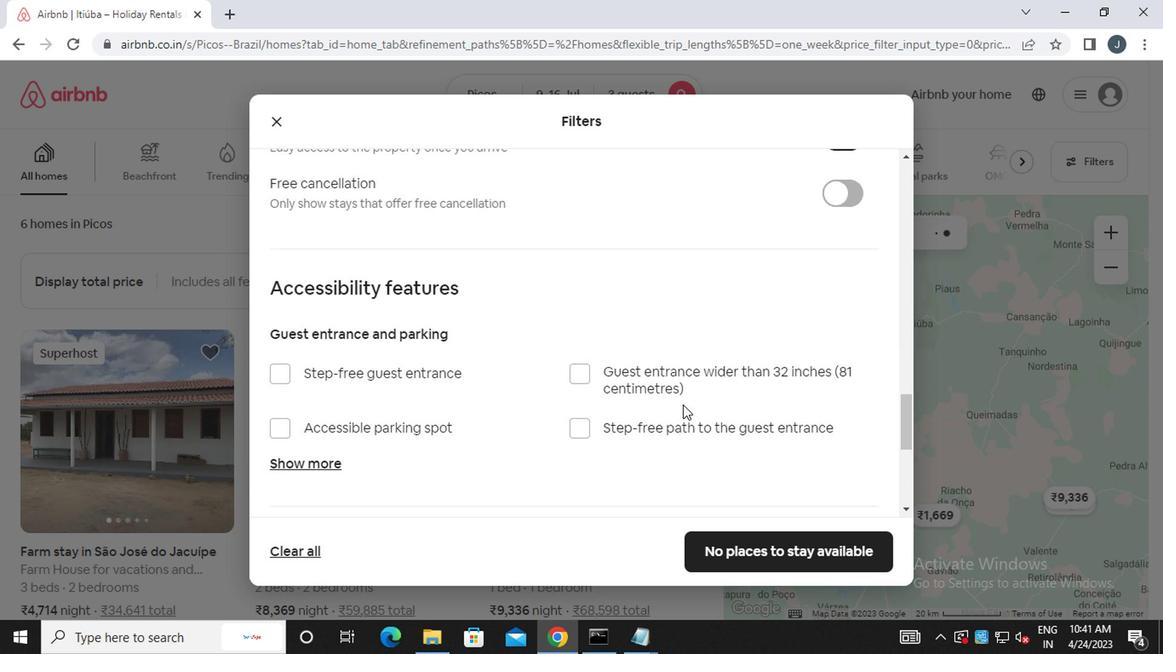 
Action: Mouse scrolled (677, 404) with delta (0, -1)
Screenshot: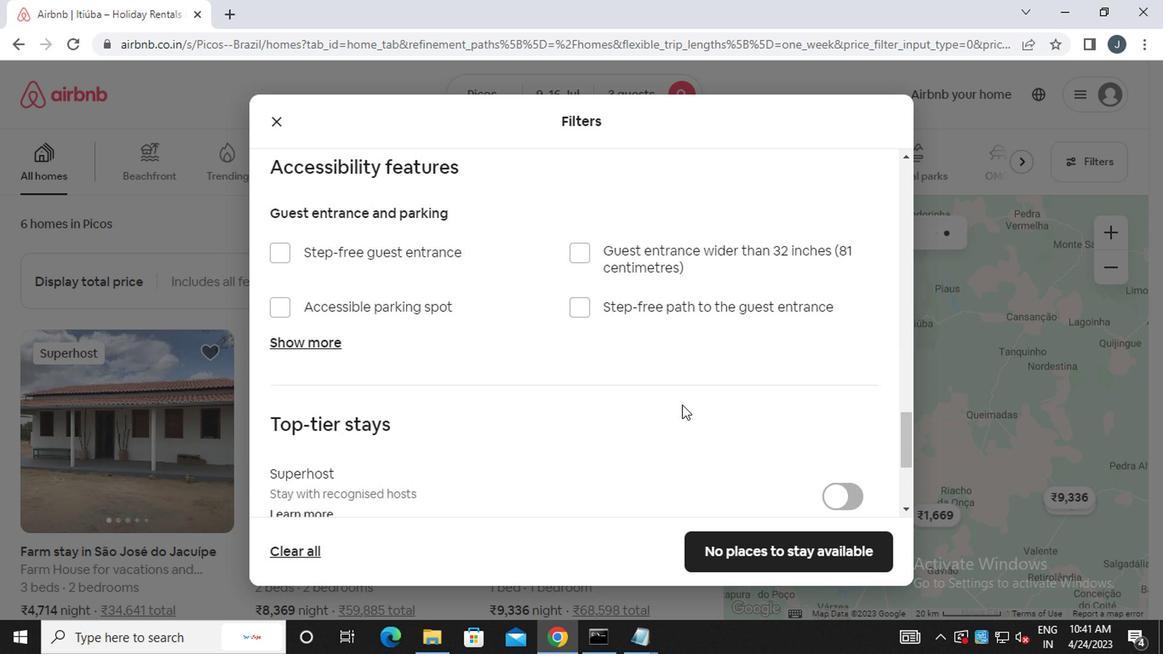 
Action: Mouse scrolled (677, 404) with delta (0, -1)
Screenshot: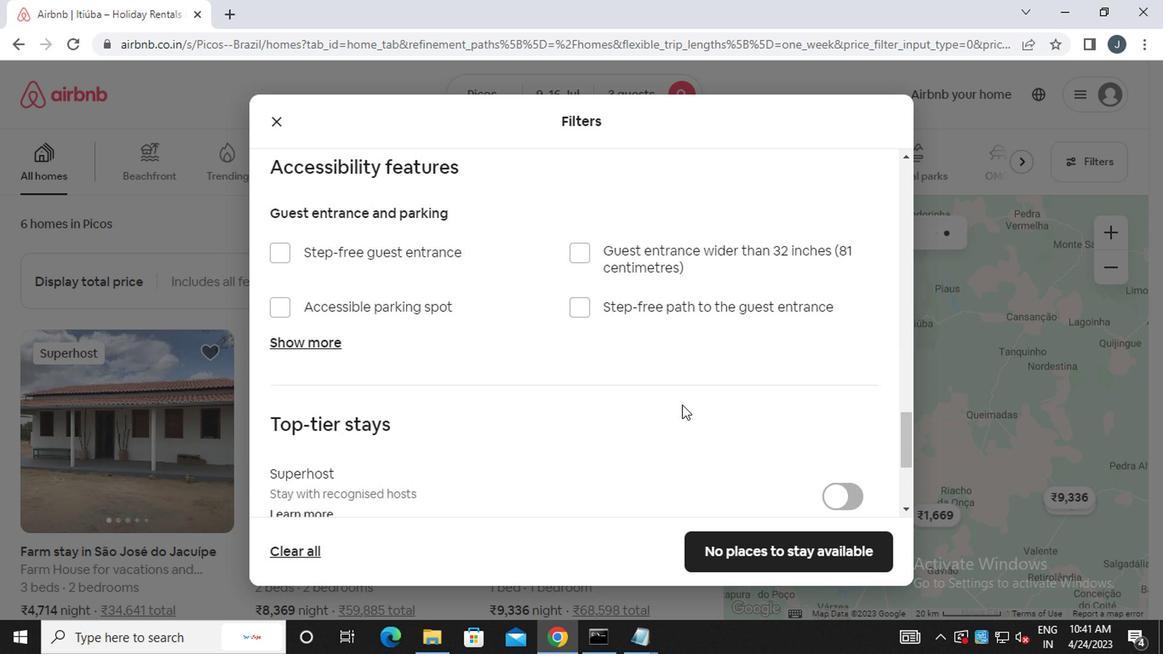 
Action: Mouse scrolled (677, 404) with delta (0, -1)
Screenshot: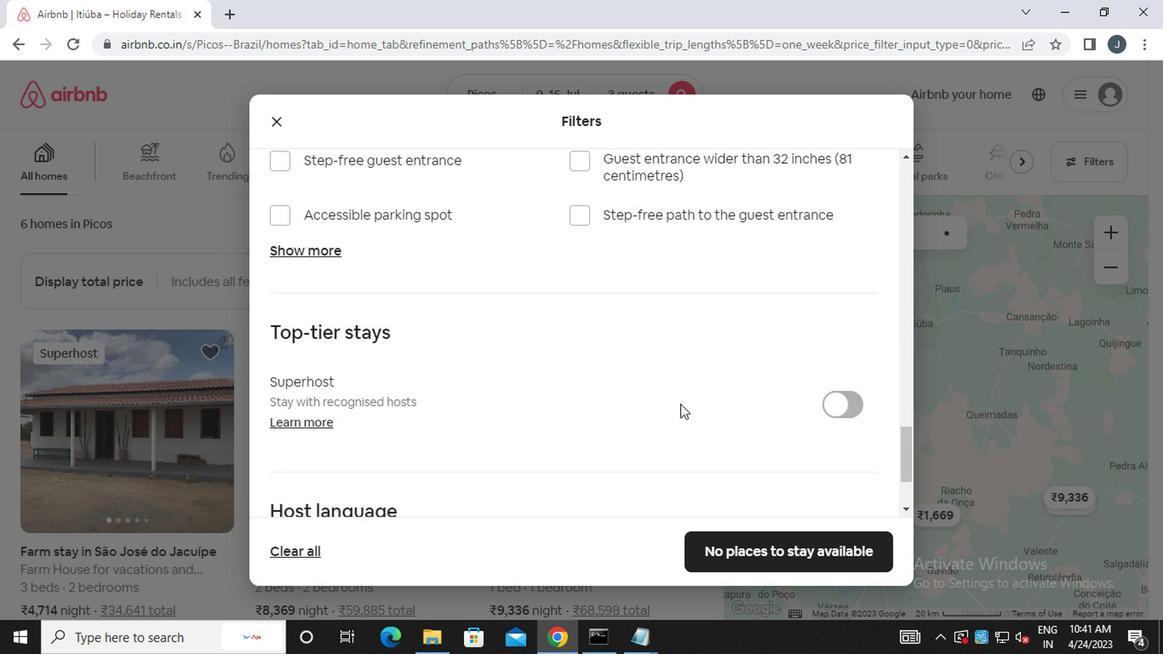 
Action: Mouse moved to (577, 428)
Screenshot: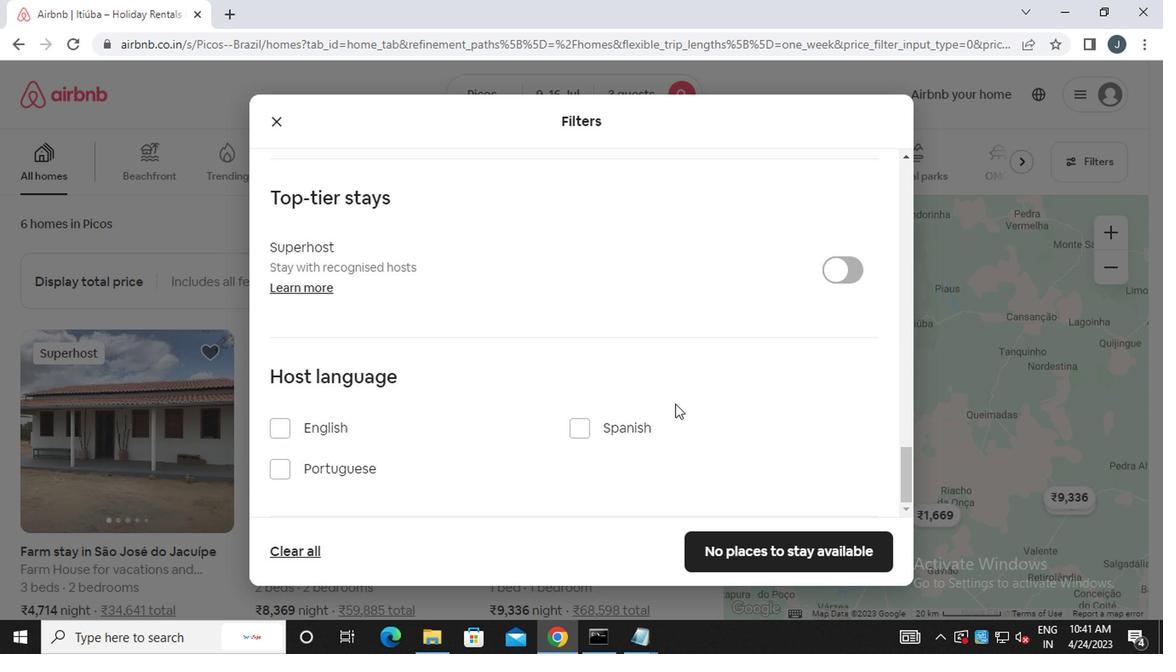 
Action: Mouse scrolled (577, 427) with delta (0, -1)
Screenshot: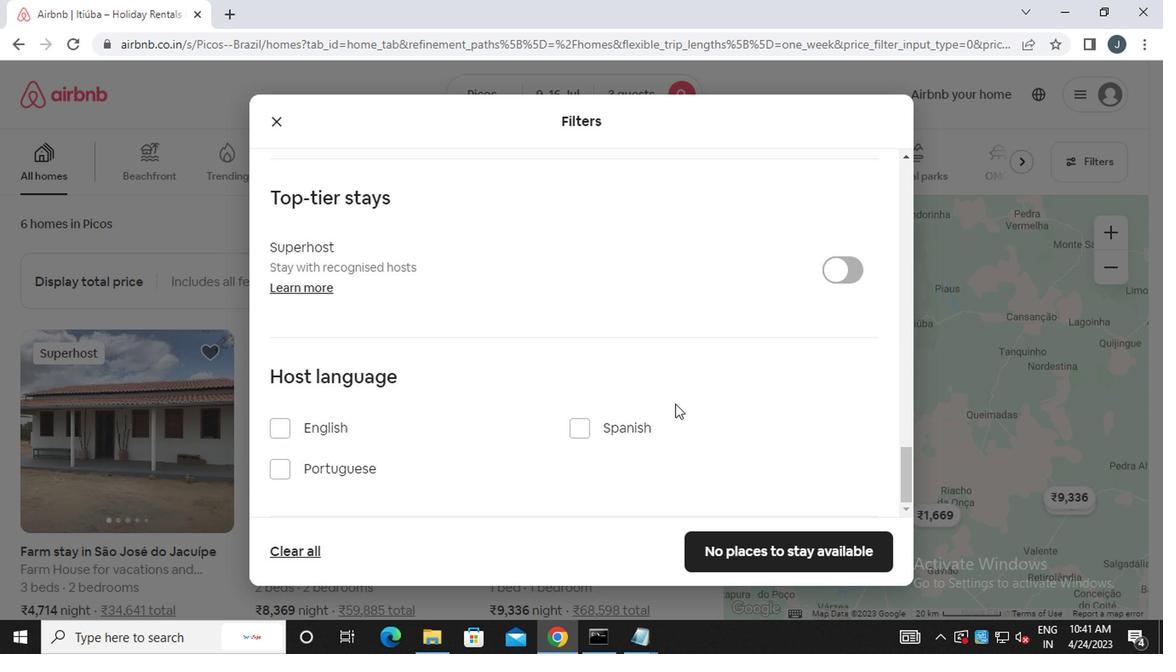 
Action: Mouse moved to (577, 428)
Screenshot: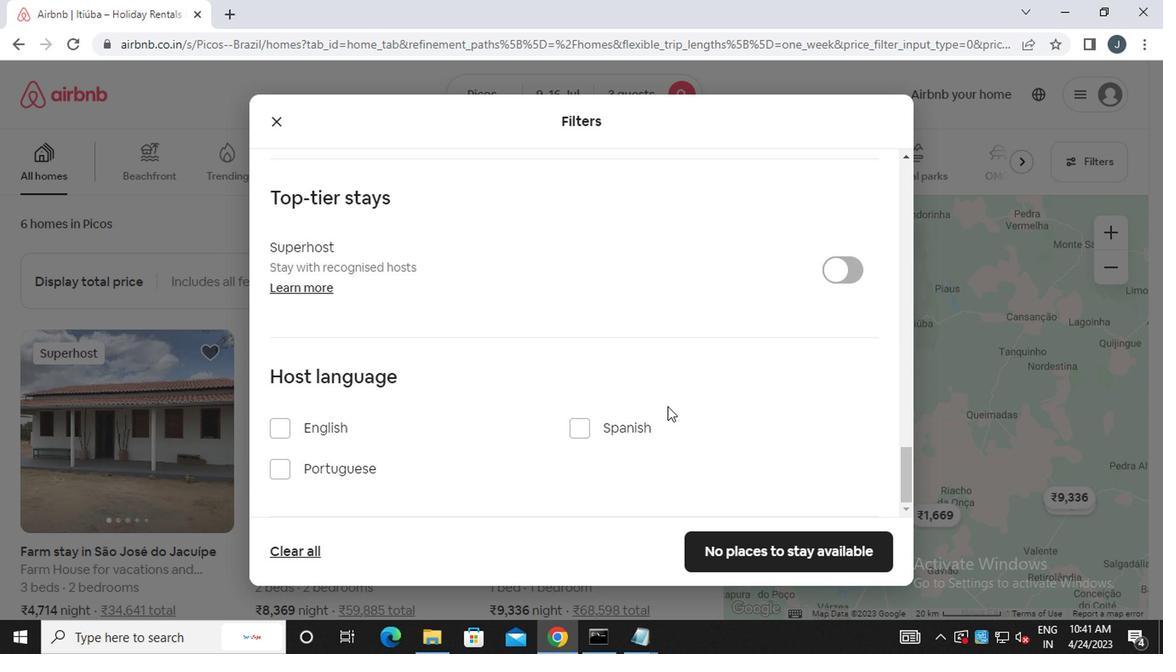 
Action: Mouse scrolled (577, 427) with delta (0, -1)
Screenshot: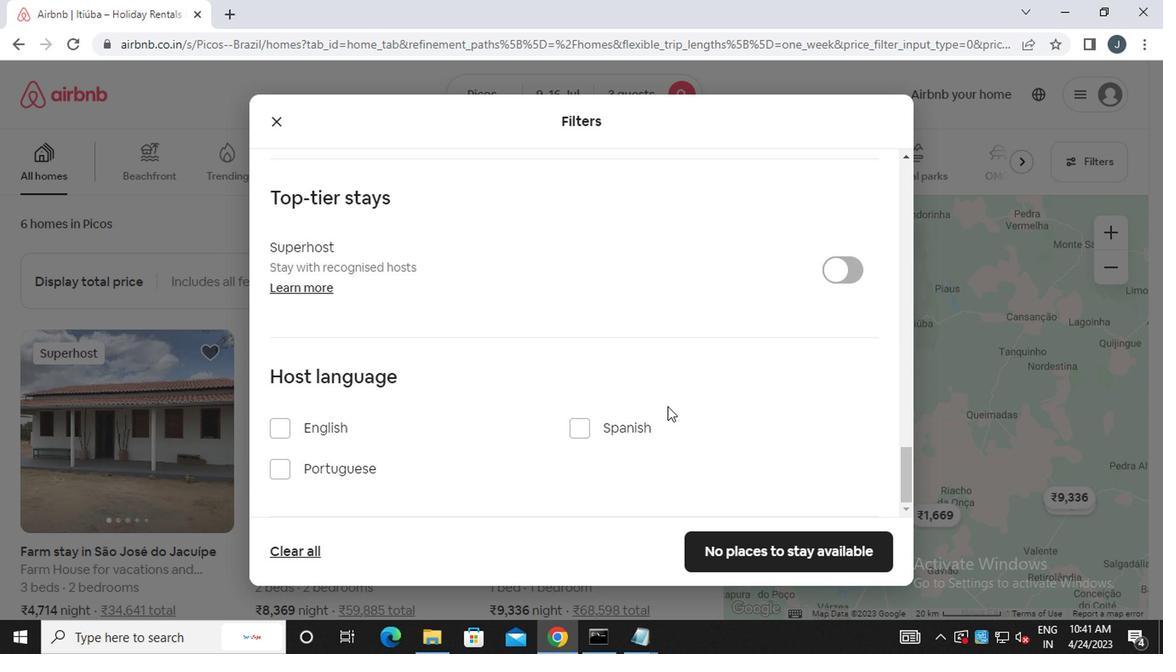
Action: Mouse moved to (574, 428)
Screenshot: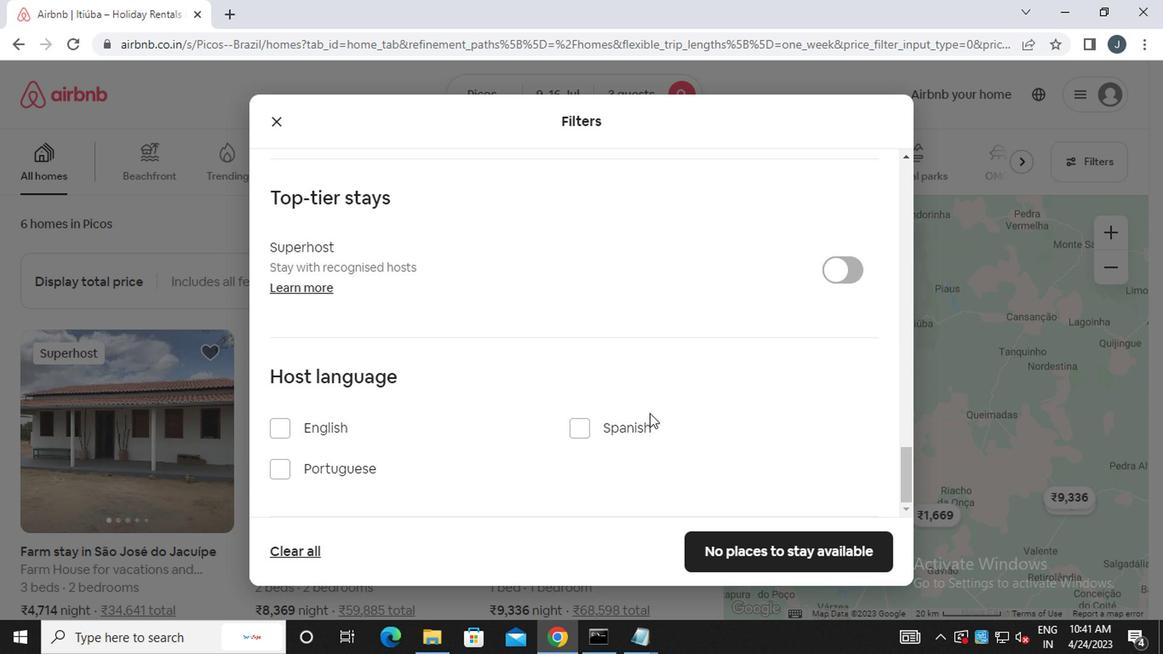 
Action: Mouse scrolled (574, 428) with delta (0, 0)
Screenshot: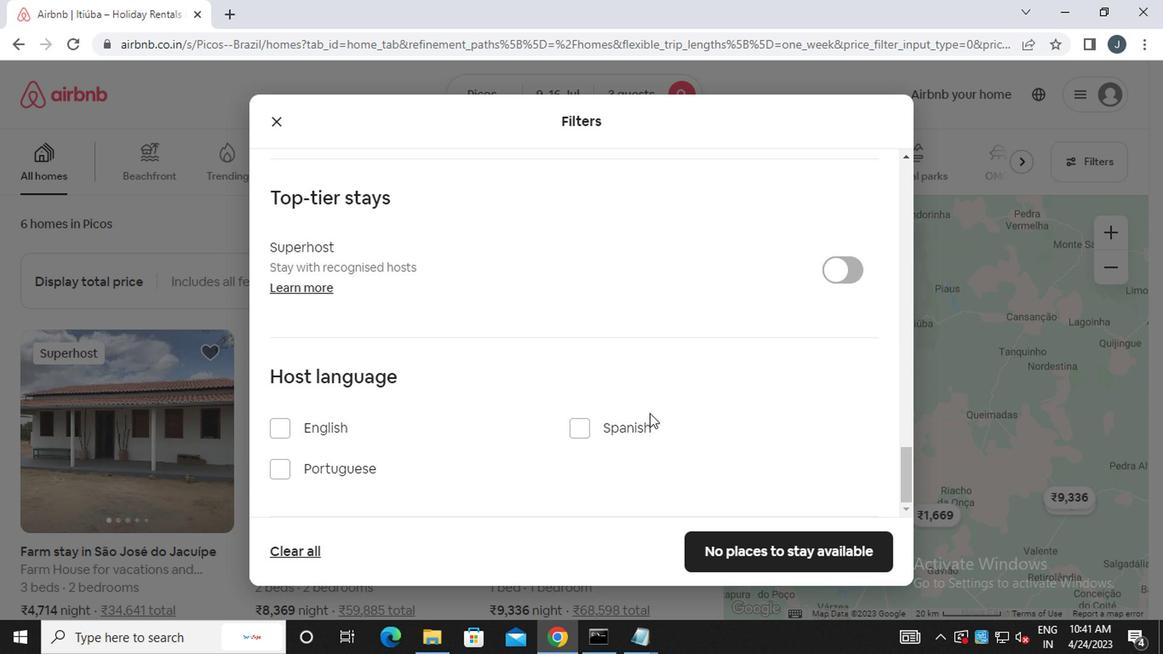 
Action: Mouse moved to (565, 430)
Screenshot: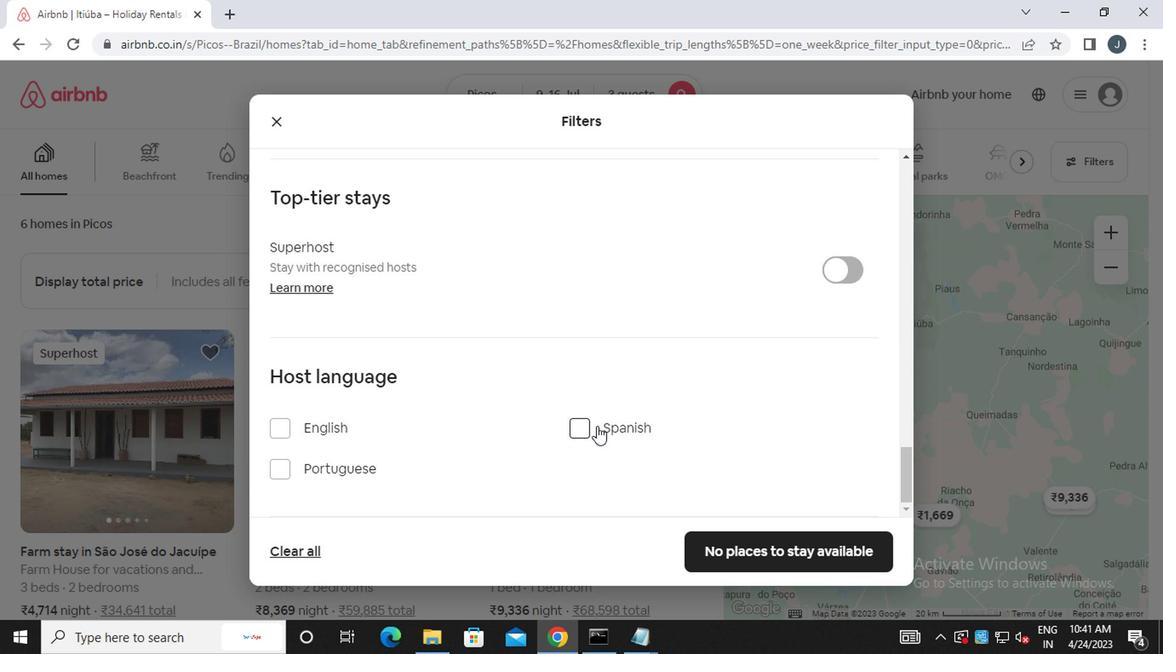 
Action: Mouse scrolled (565, 430) with delta (0, 0)
Screenshot: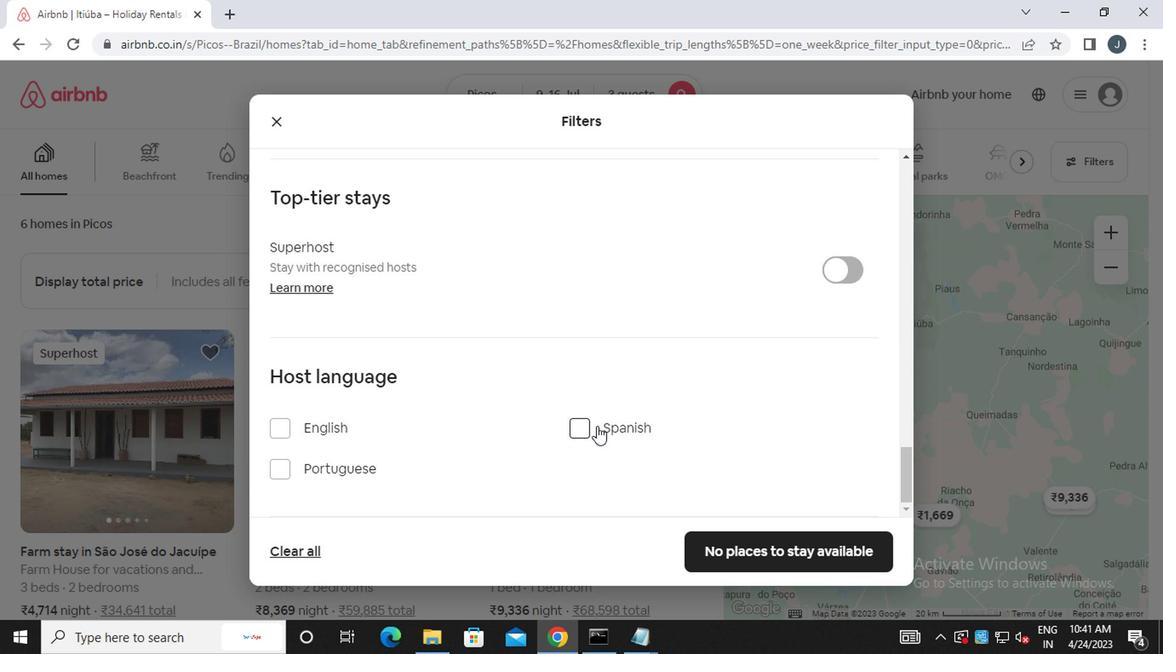 
Action: Mouse moved to (580, 428)
Screenshot: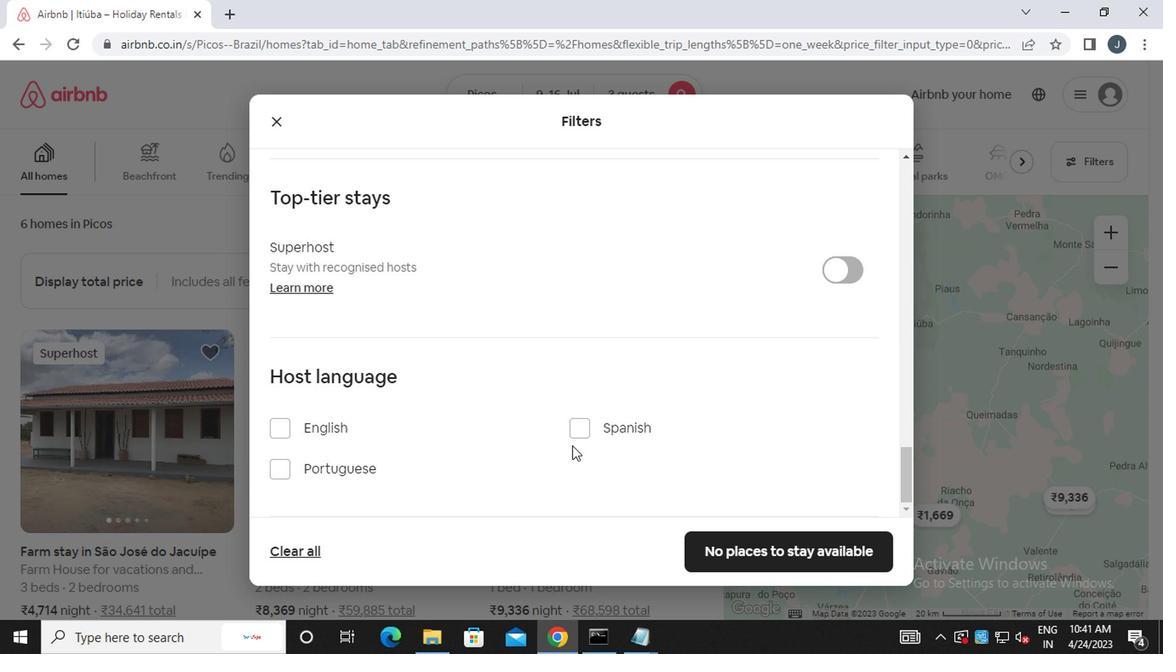 
Action: Mouse pressed left at (580, 428)
Screenshot: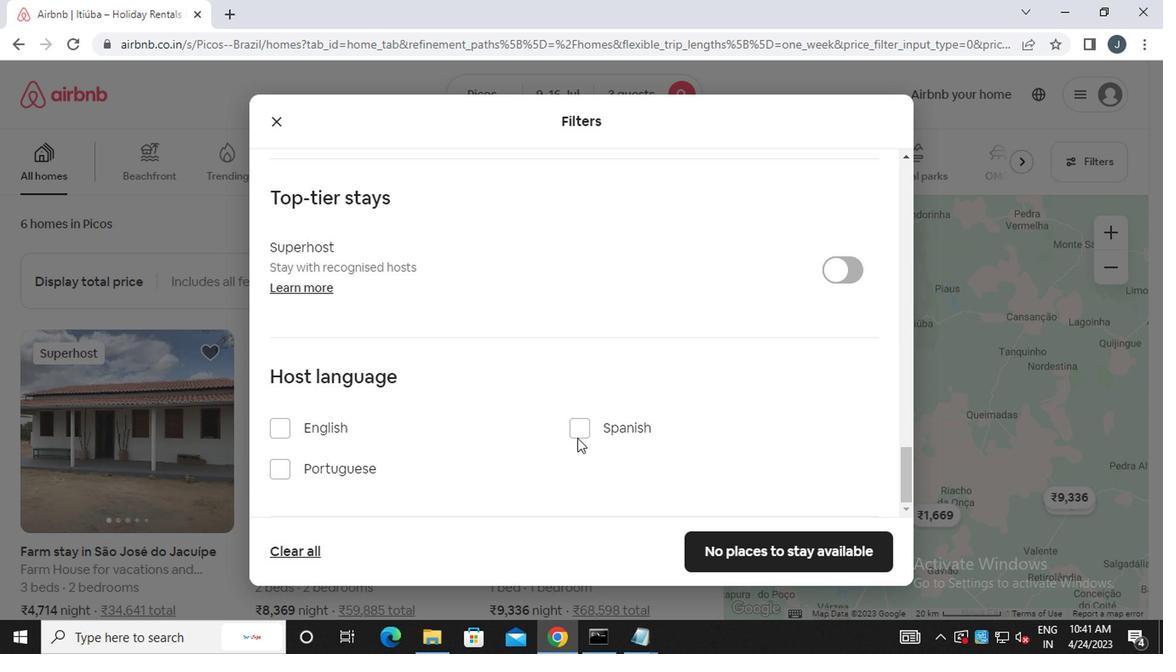 
Action: Mouse moved to (737, 566)
Screenshot: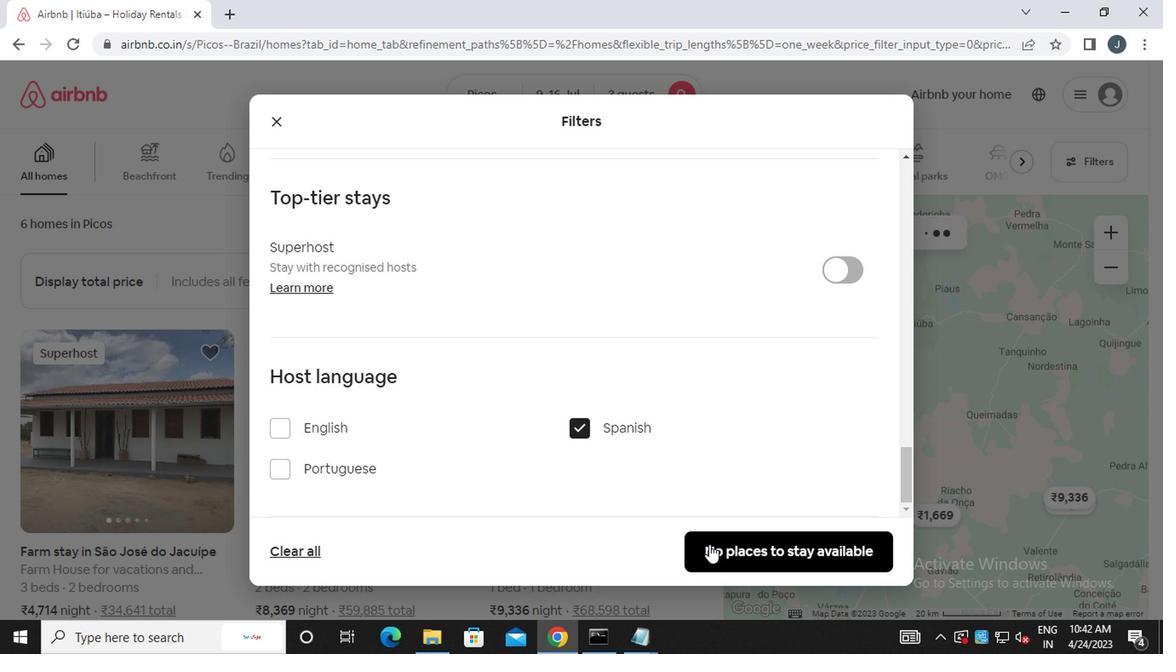 
Action: Mouse pressed left at (737, 566)
Screenshot: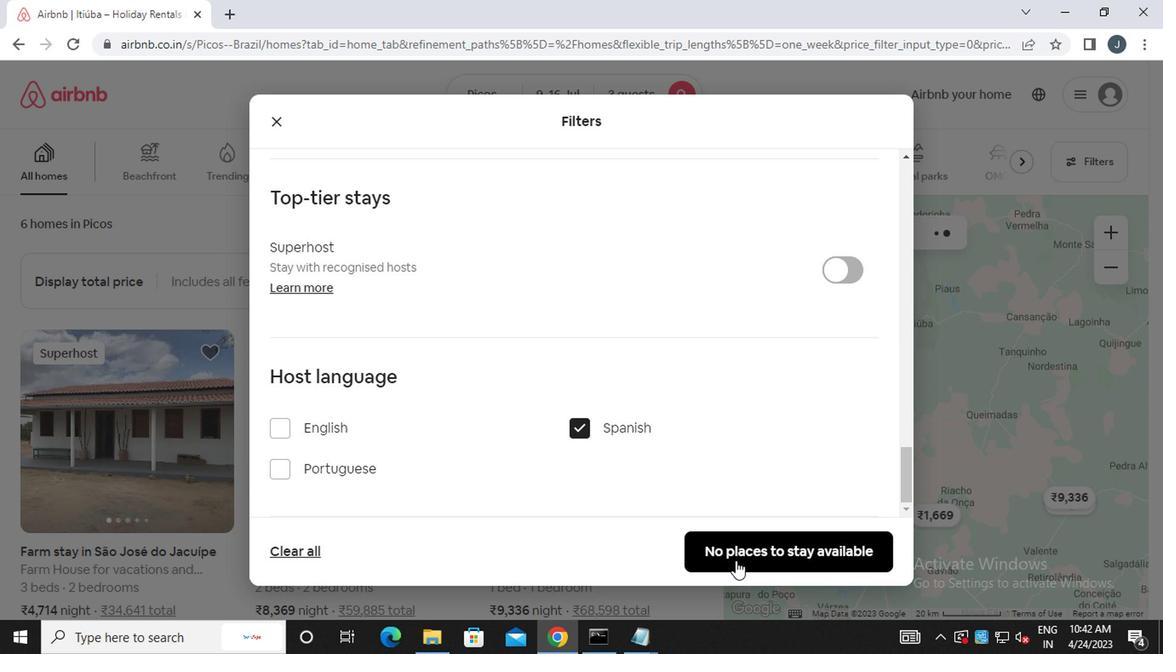 
Action: Mouse moved to (727, 566)
Screenshot: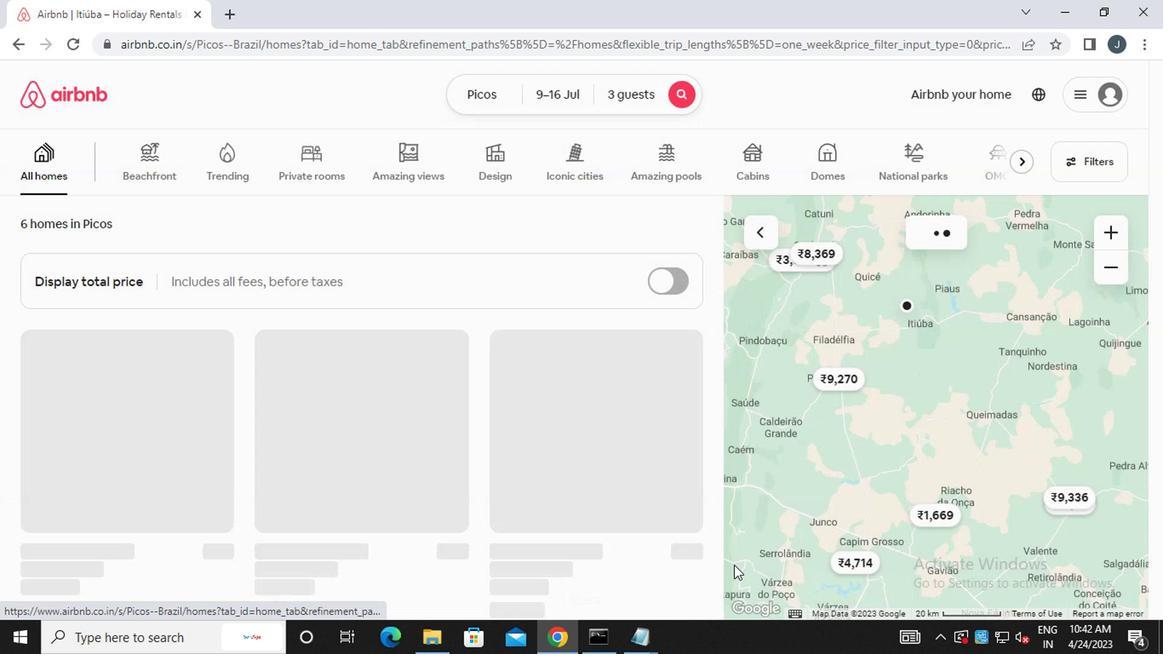 
